 Task: Reply to email with the signature Ebony Rodriguez with the subject Request for a leave of absence from softage.1@softage.net with the message Can you confirm that all project dependencies have been identified and are being managed? with CC to softage.4@softage.net with an attached document Data_analysis_report.pdf
Action: Mouse moved to (472, 591)
Screenshot: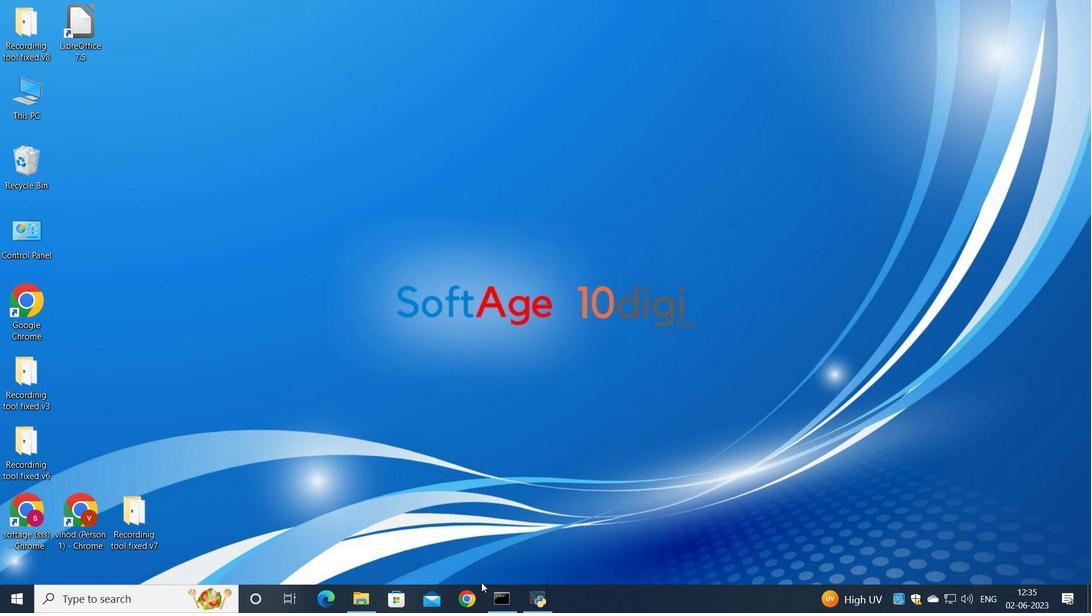 
Action: Mouse pressed left at (472, 591)
Screenshot: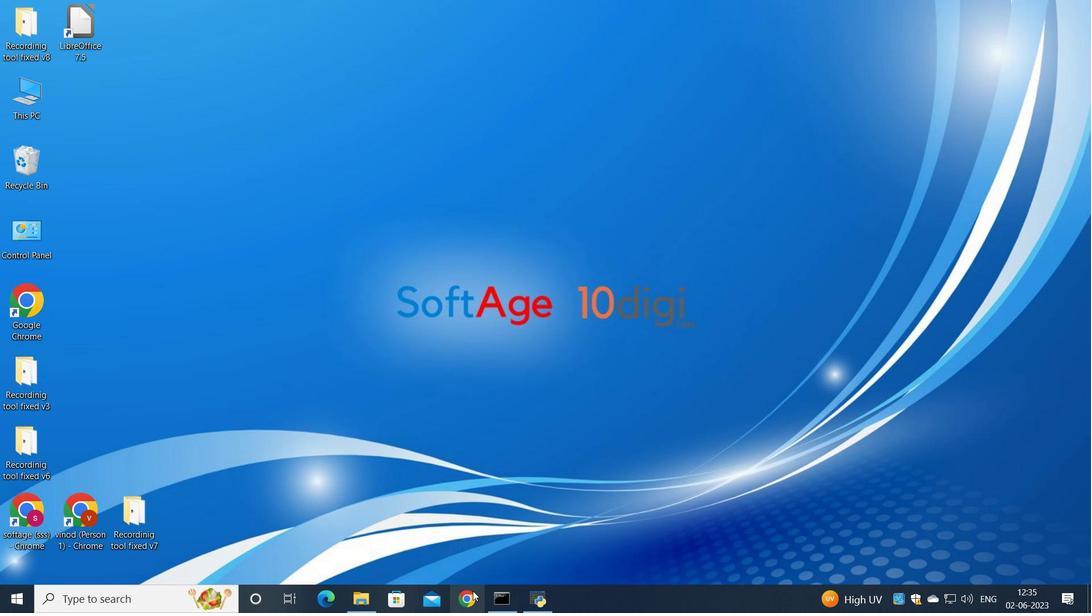 
Action: Mouse moved to (467, 362)
Screenshot: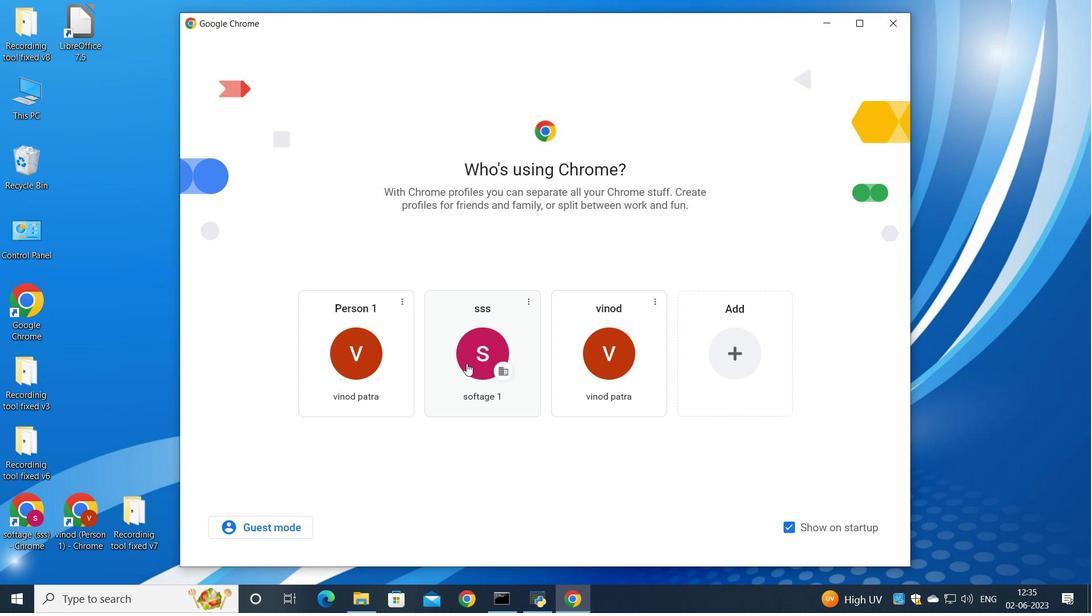 
Action: Mouse pressed left at (467, 362)
Screenshot: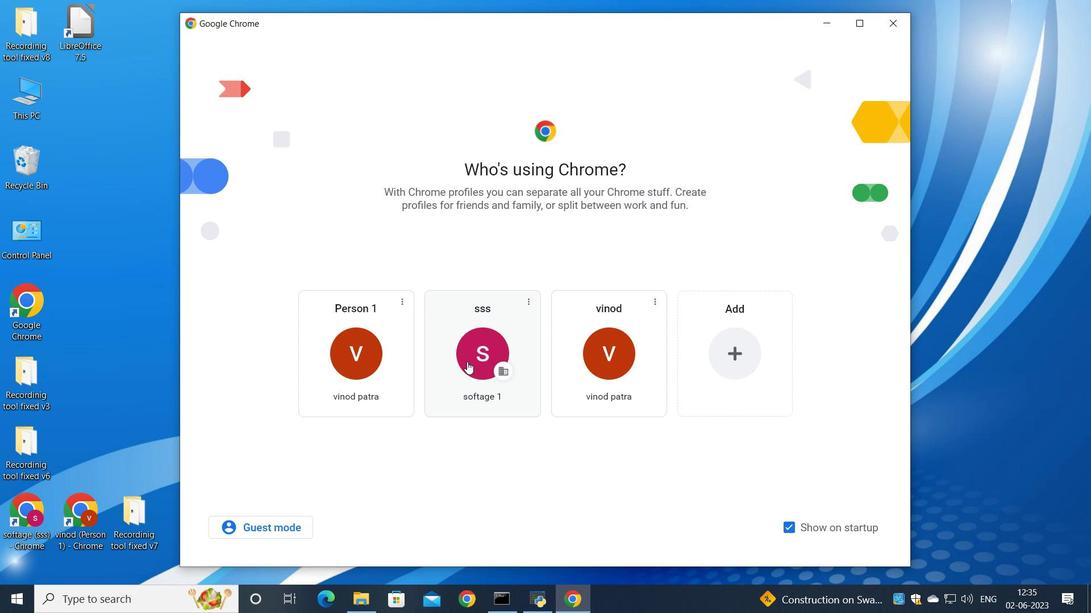 
Action: Mouse moved to (952, 102)
Screenshot: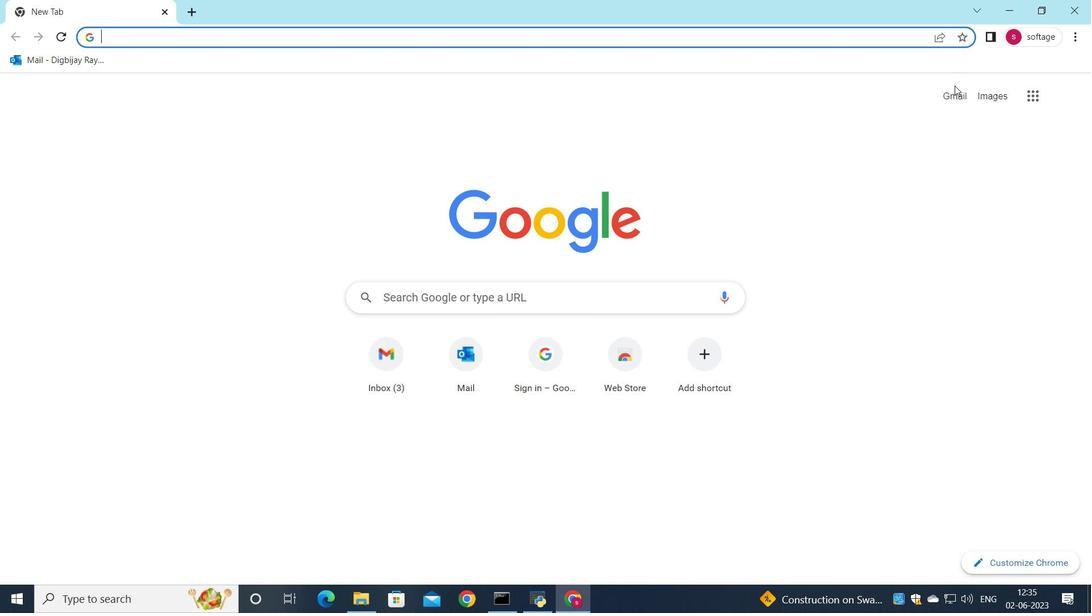 
Action: Mouse pressed left at (952, 102)
Screenshot: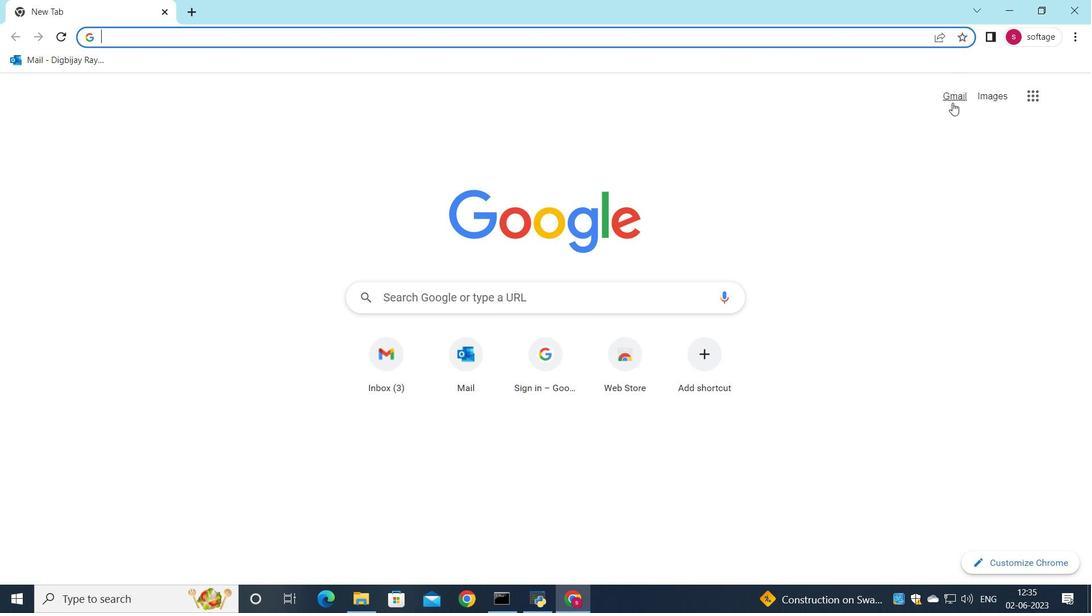 
Action: Mouse moved to (934, 93)
Screenshot: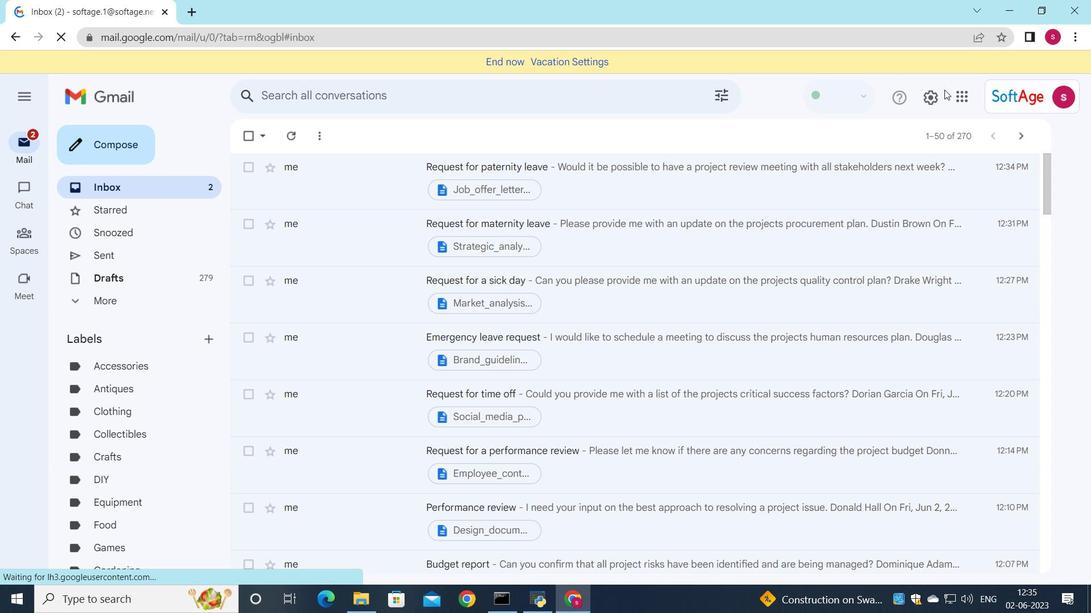 
Action: Mouse pressed left at (934, 93)
Screenshot: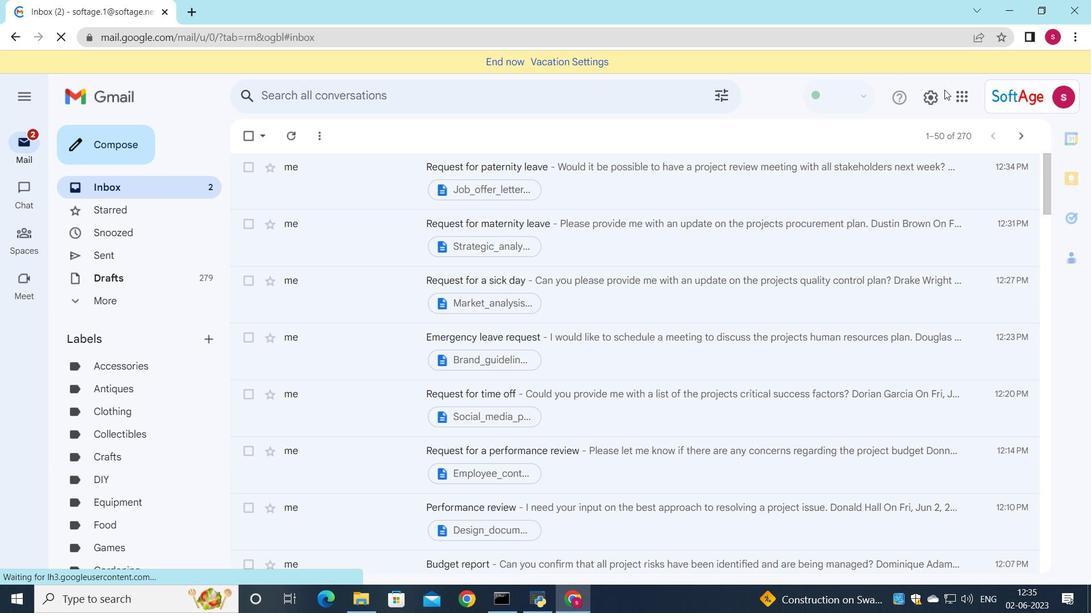 
Action: Mouse moved to (931, 156)
Screenshot: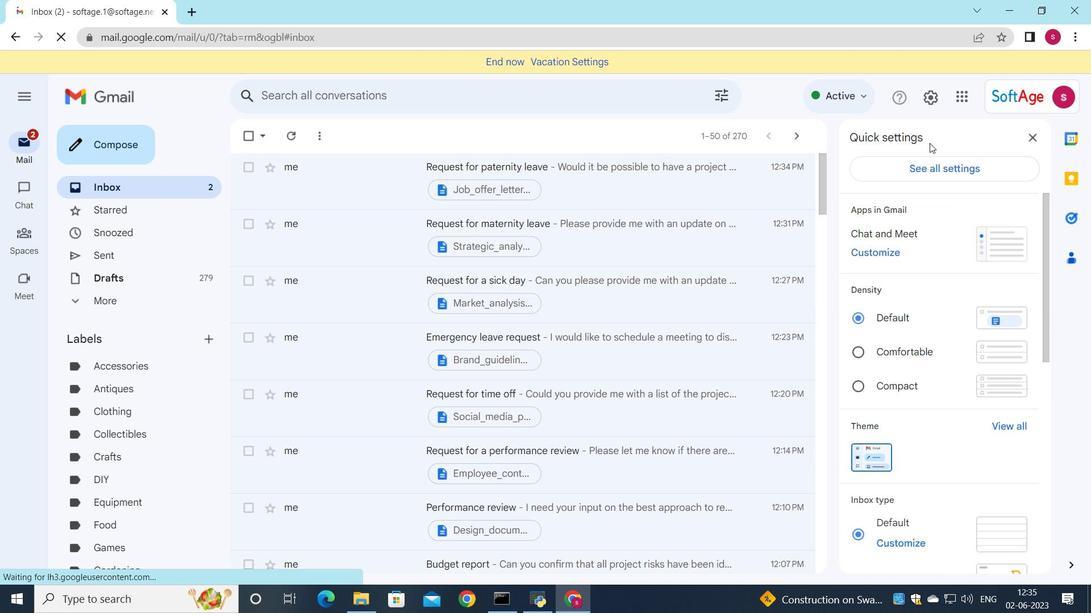 
Action: Mouse pressed left at (931, 156)
Screenshot: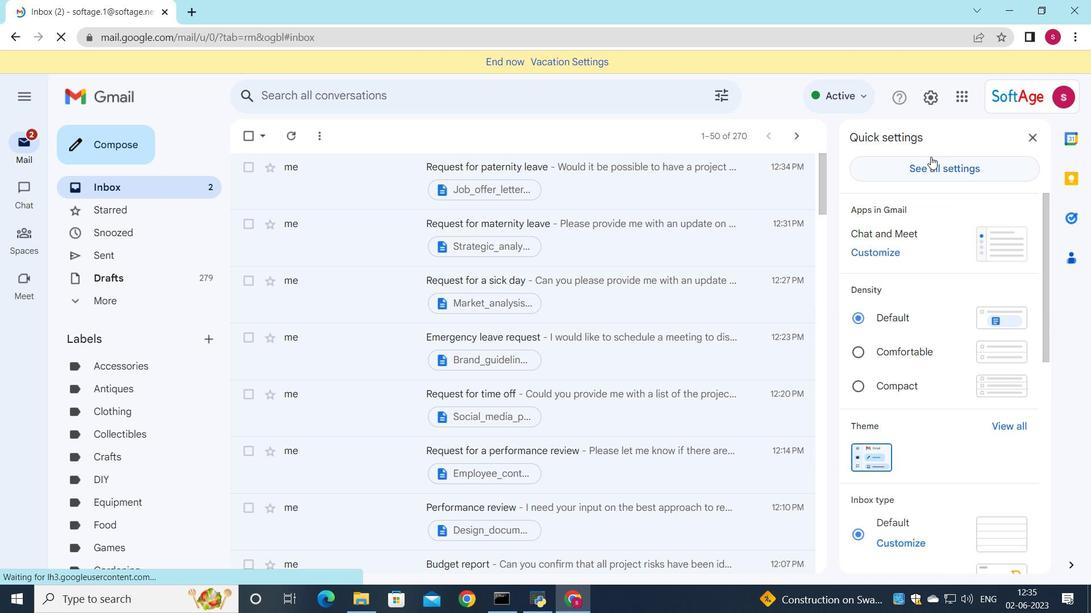 
Action: Mouse moved to (457, 366)
Screenshot: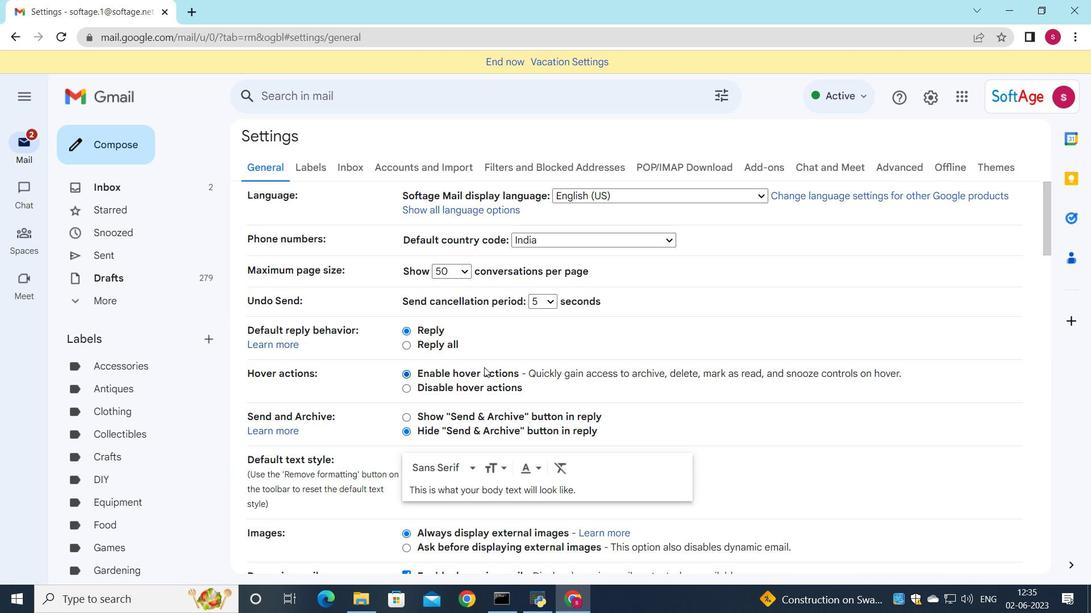 
Action: Mouse scrolled (457, 365) with delta (0, 0)
Screenshot: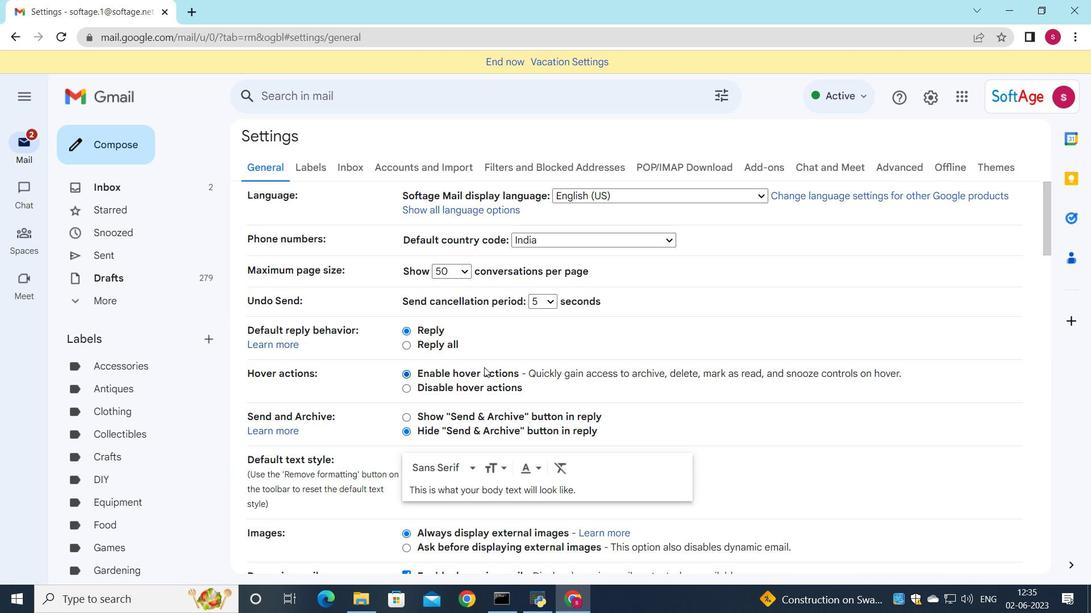 
Action: Mouse scrolled (457, 365) with delta (0, 0)
Screenshot: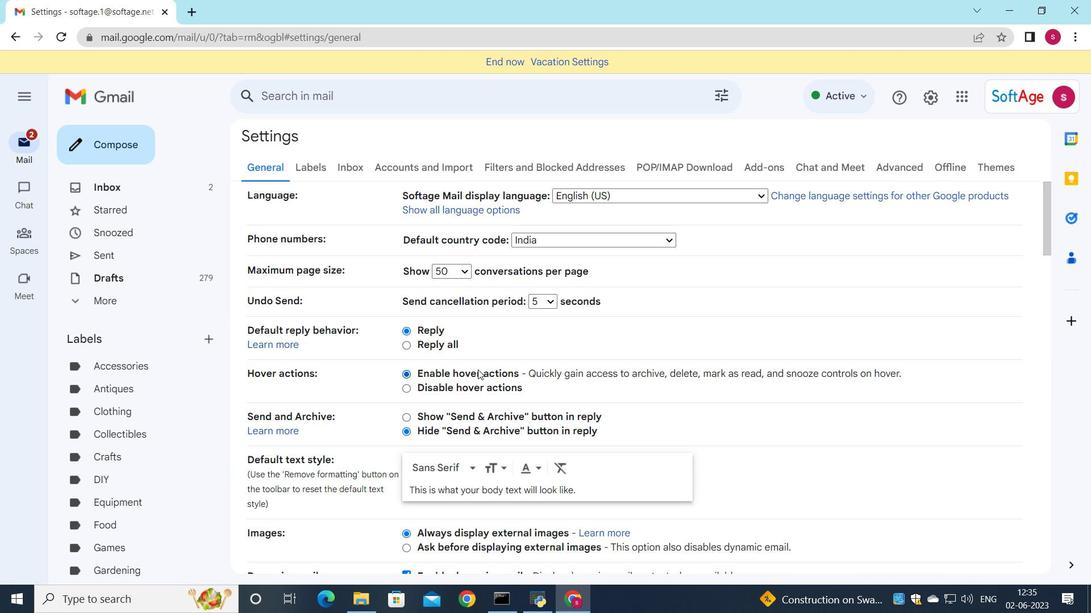 
Action: Mouse scrolled (457, 365) with delta (0, 0)
Screenshot: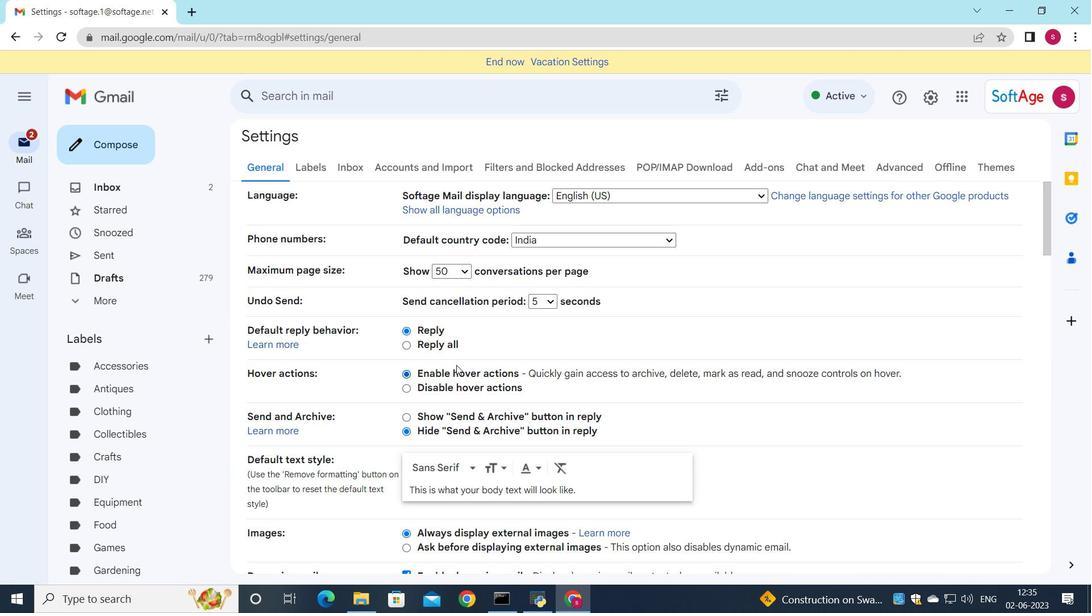 
Action: Mouse moved to (457, 355)
Screenshot: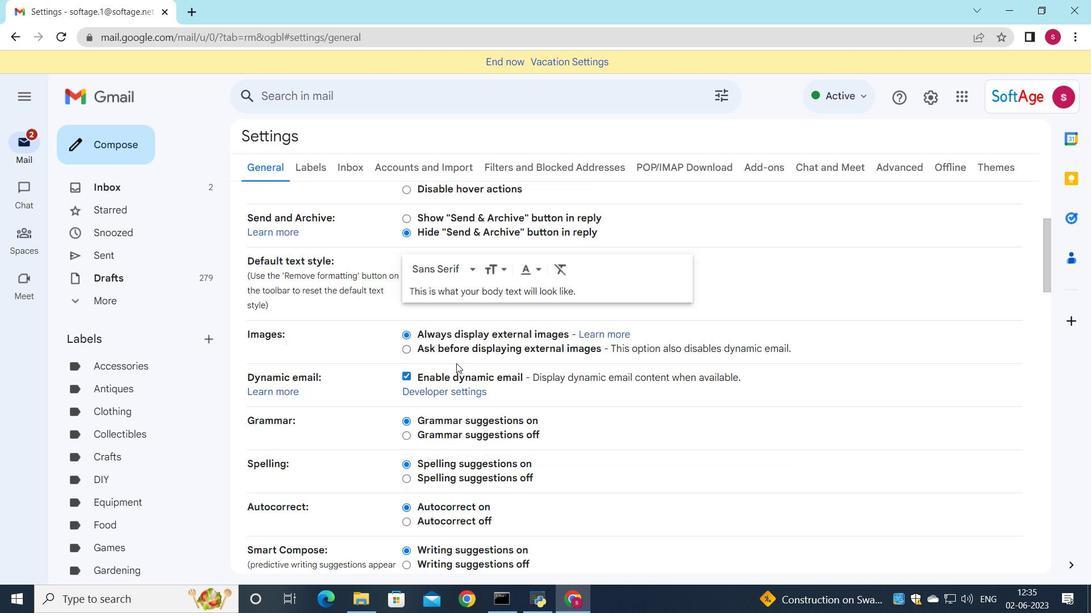 
Action: Mouse scrolled (457, 355) with delta (0, 0)
Screenshot: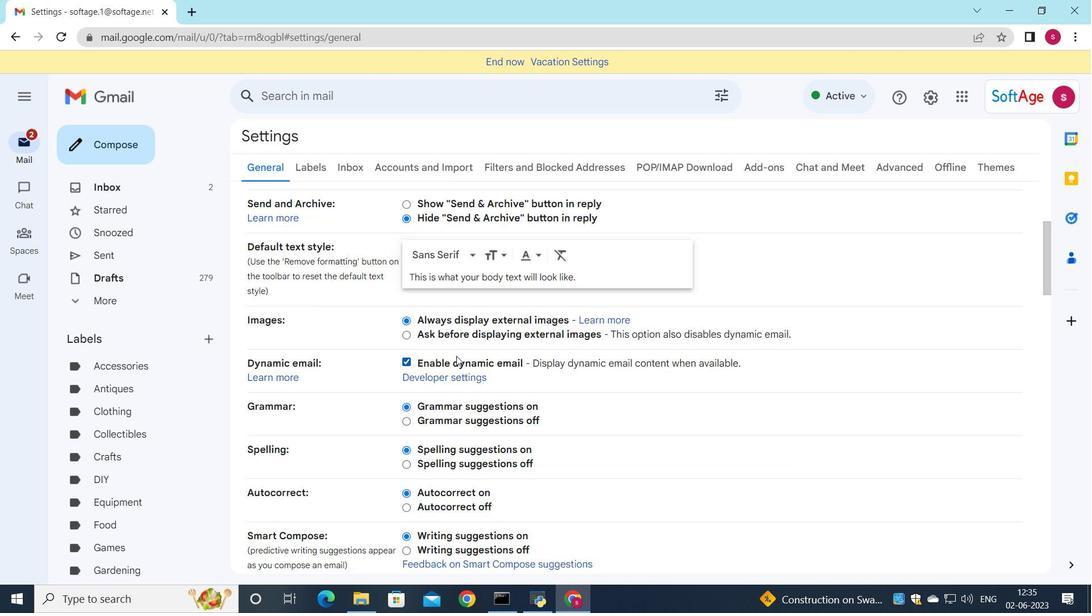 
Action: Mouse scrolled (457, 355) with delta (0, 0)
Screenshot: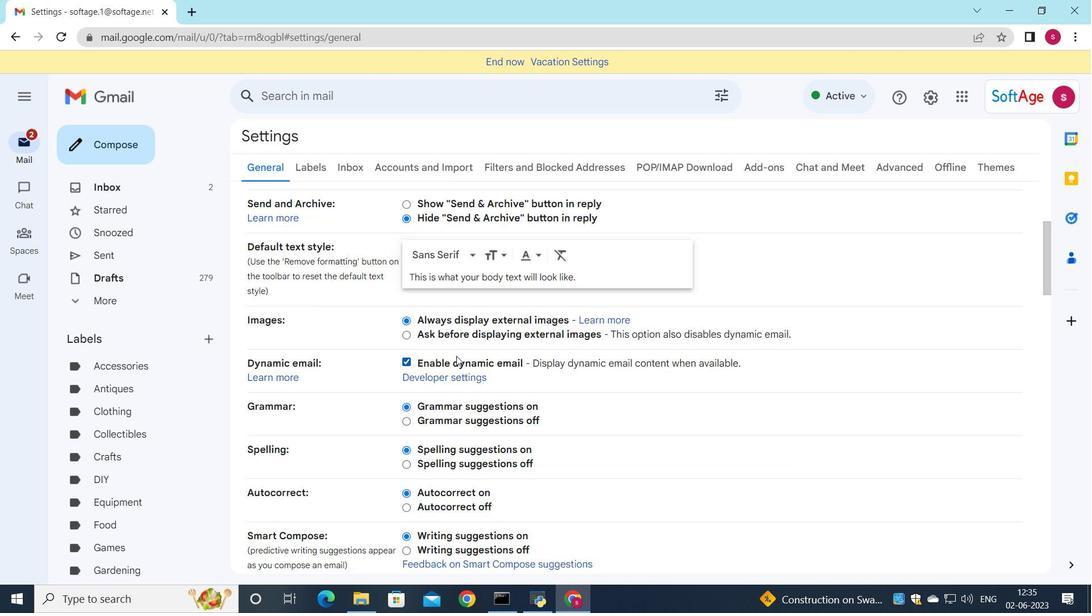 
Action: Mouse scrolled (457, 355) with delta (0, 0)
Screenshot: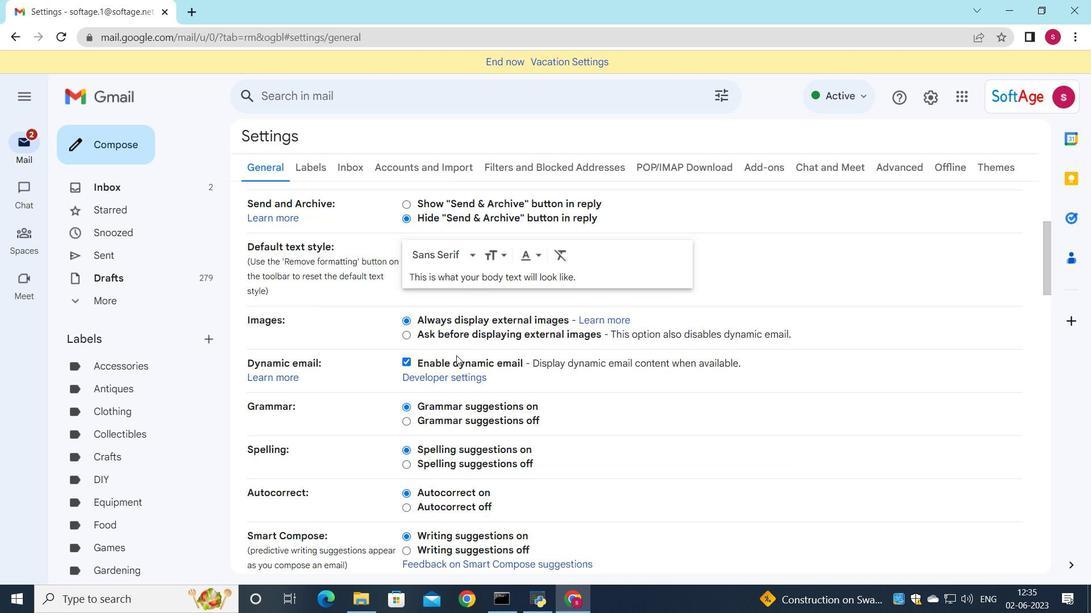 
Action: Mouse scrolled (457, 355) with delta (0, 0)
Screenshot: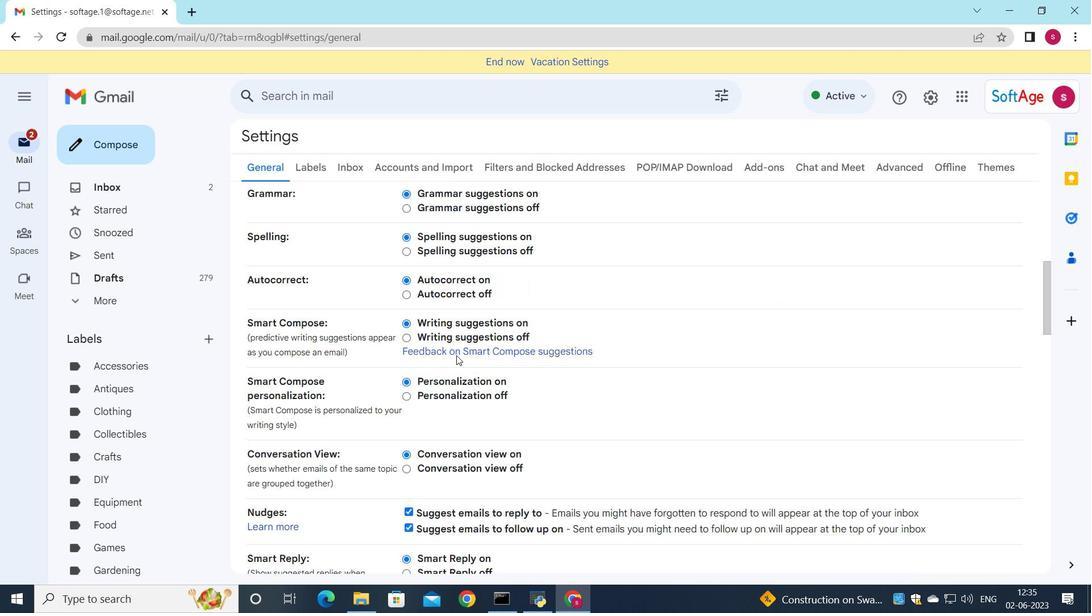 
Action: Mouse scrolled (457, 355) with delta (0, 0)
Screenshot: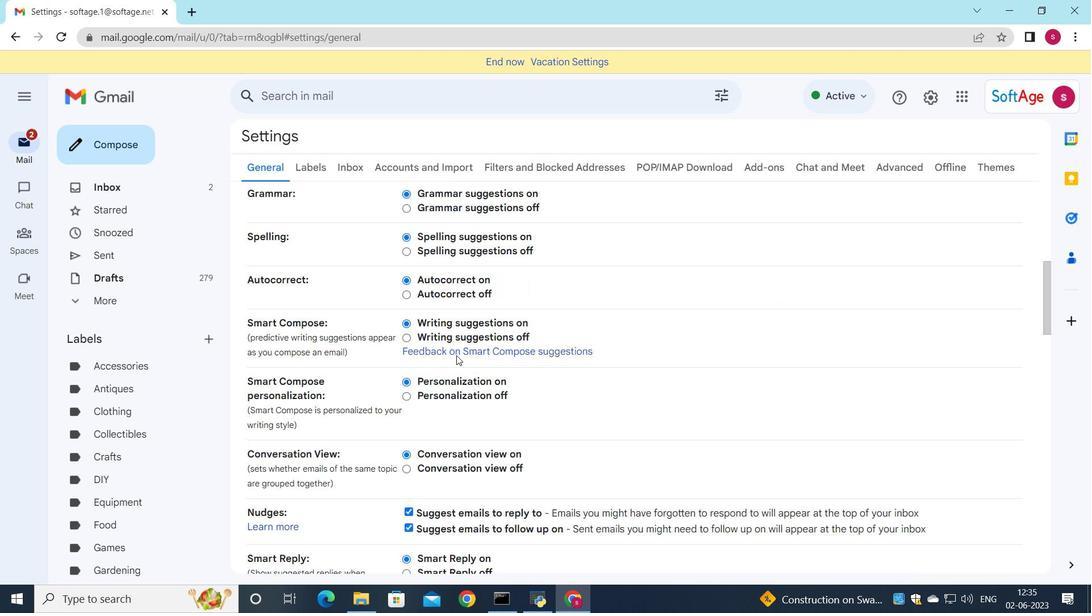 
Action: Mouse scrolled (457, 355) with delta (0, 0)
Screenshot: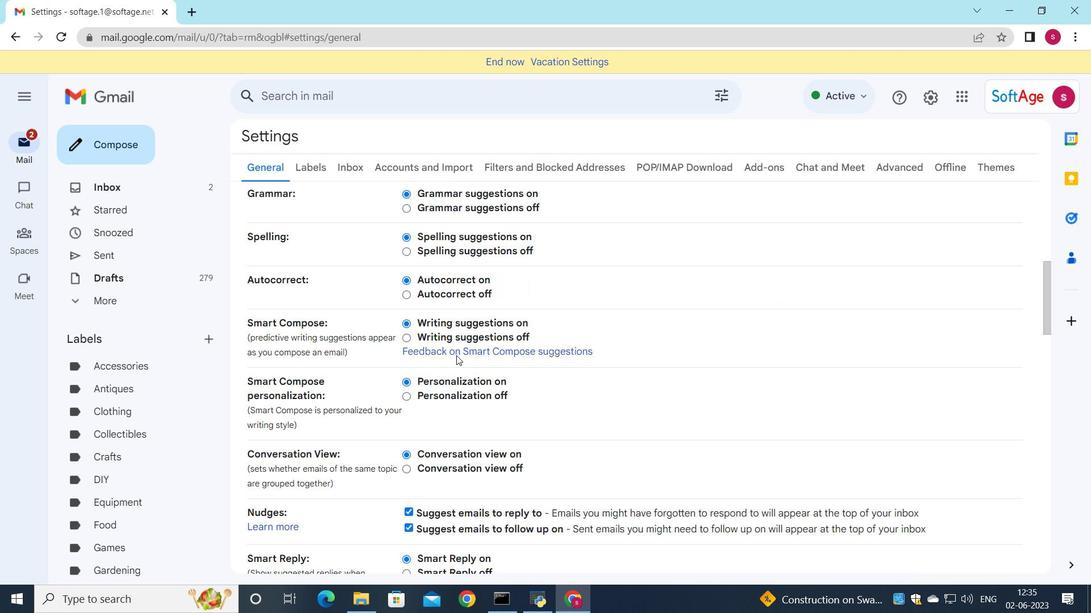
Action: Mouse scrolled (457, 355) with delta (0, 0)
Screenshot: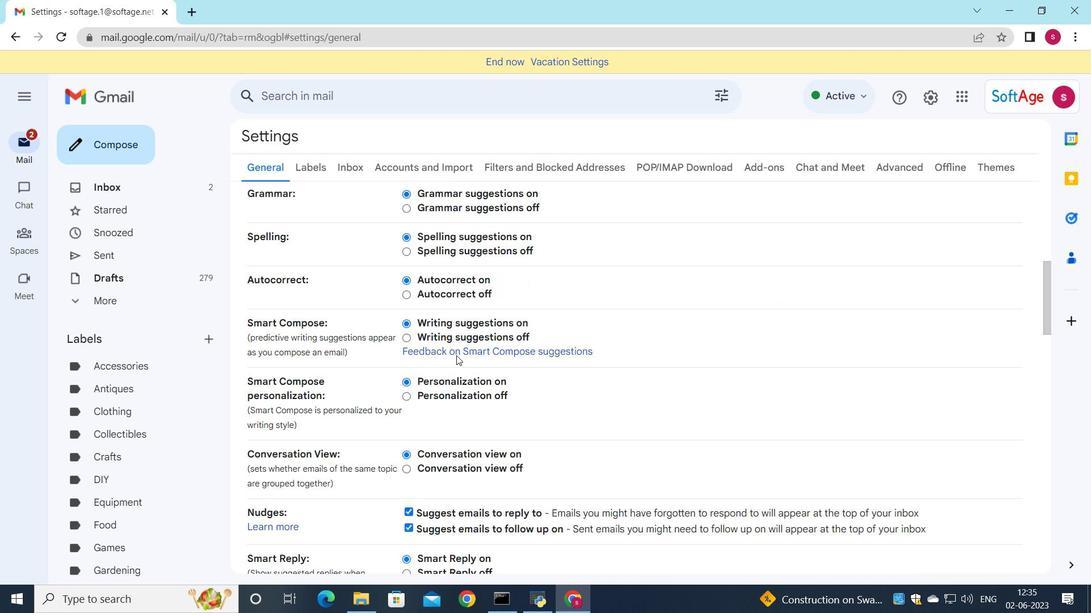 
Action: Mouse scrolled (457, 355) with delta (0, 0)
Screenshot: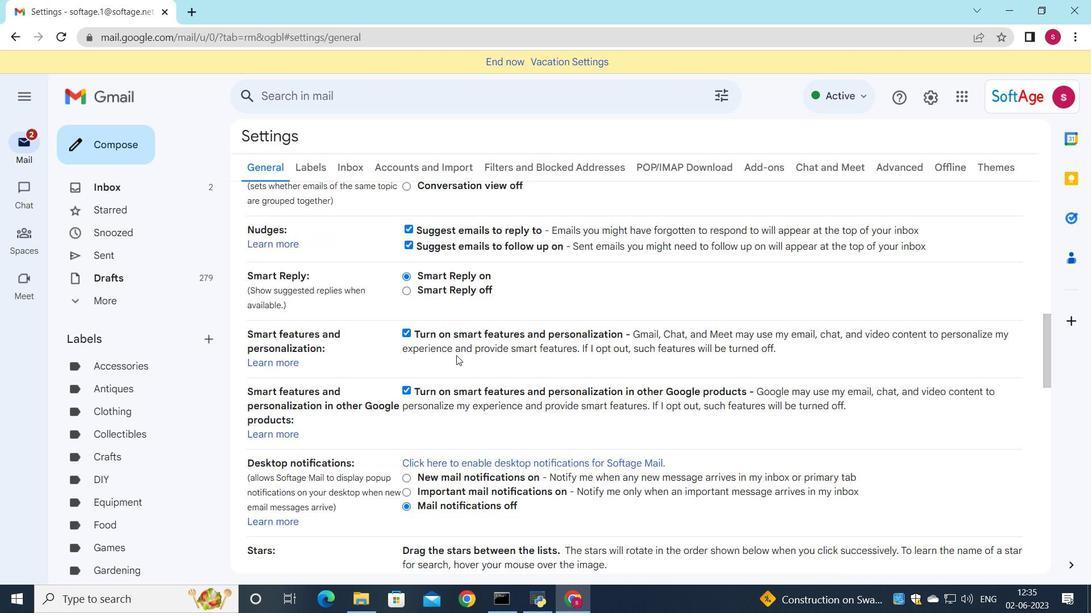 
Action: Mouse scrolled (457, 355) with delta (0, 0)
Screenshot: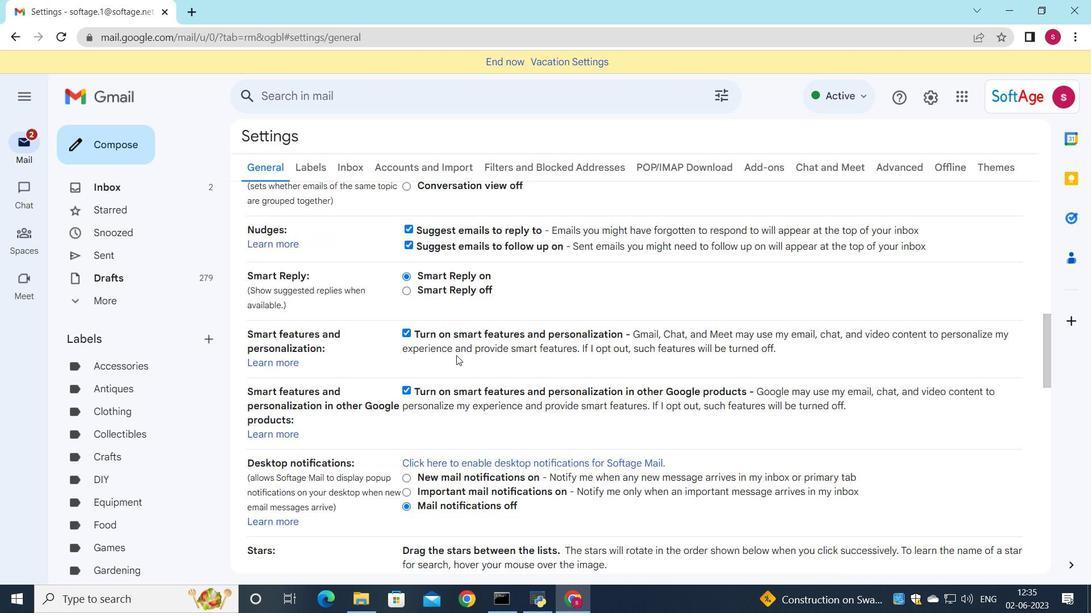 
Action: Mouse scrolled (457, 355) with delta (0, 0)
Screenshot: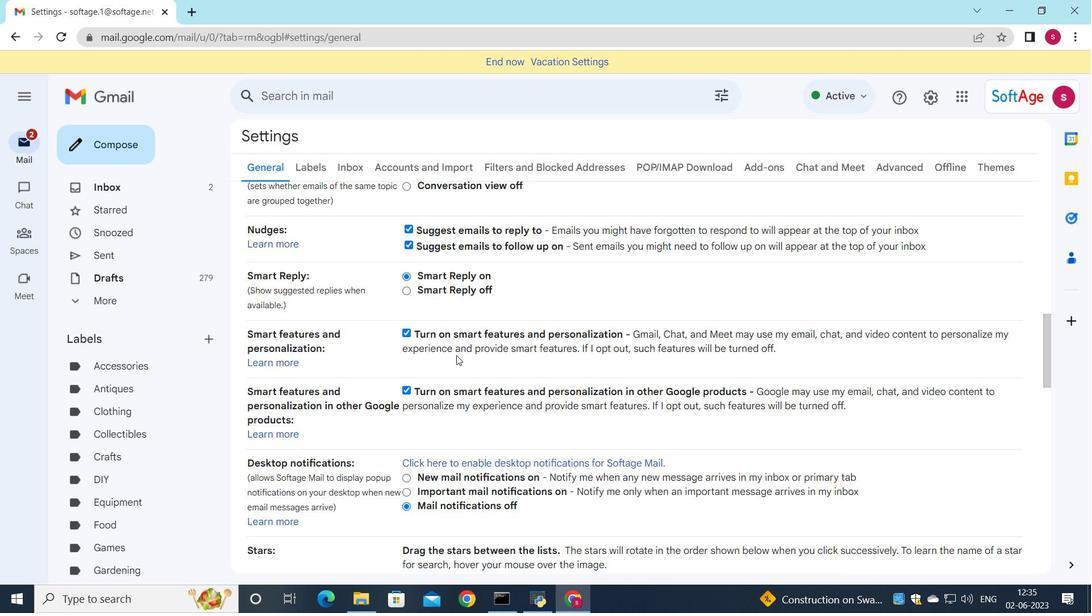 
Action: Mouse scrolled (457, 355) with delta (0, 0)
Screenshot: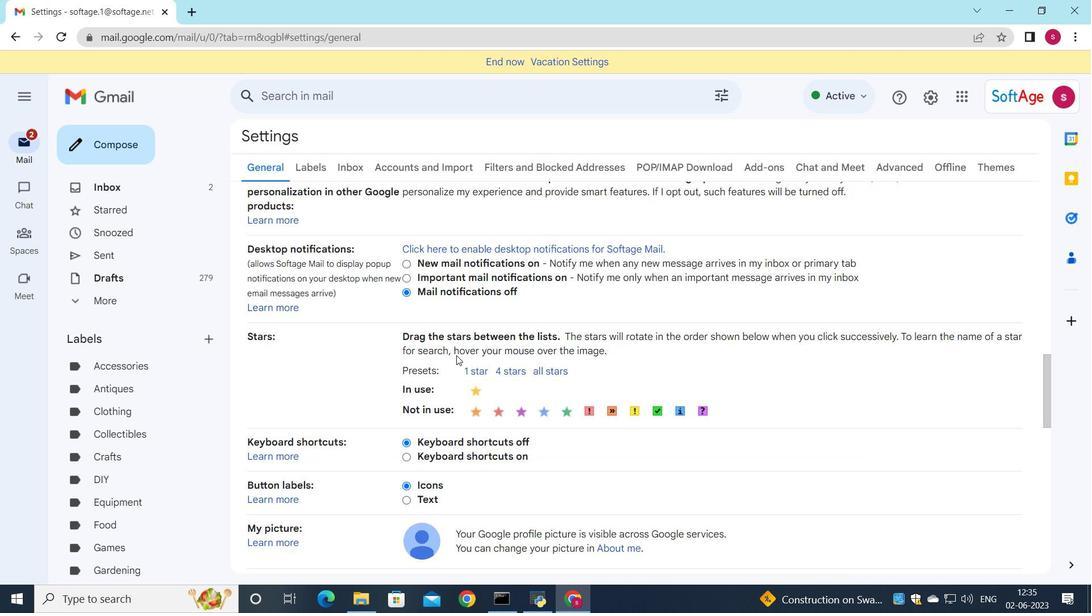 
Action: Mouse scrolled (457, 355) with delta (0, 0)
Screenshot: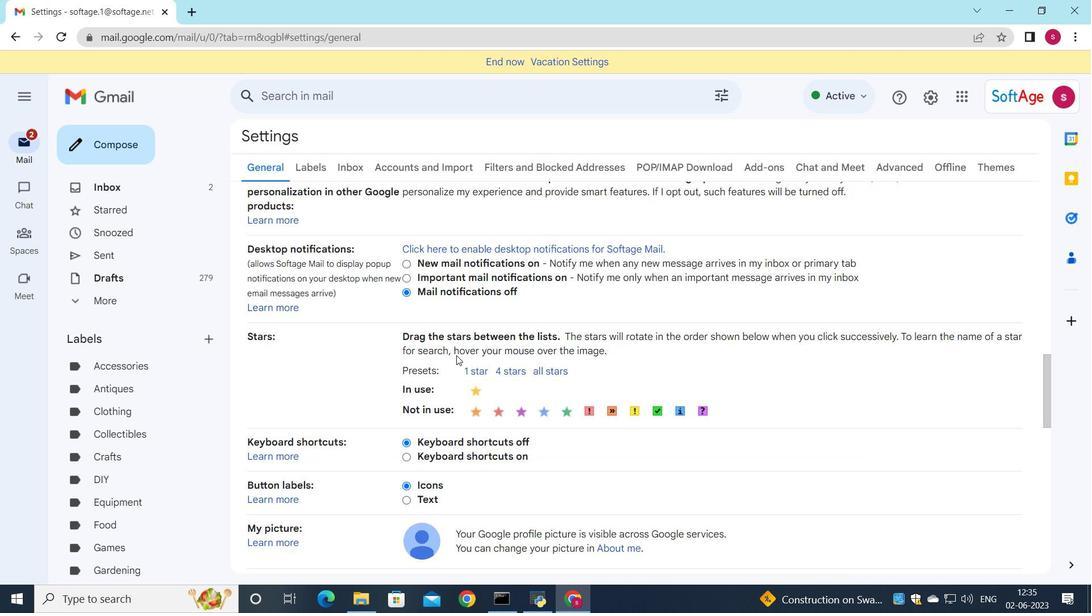 
Action: Mouse scrolled (457, 355) with delta (0, 0)
Screenshot: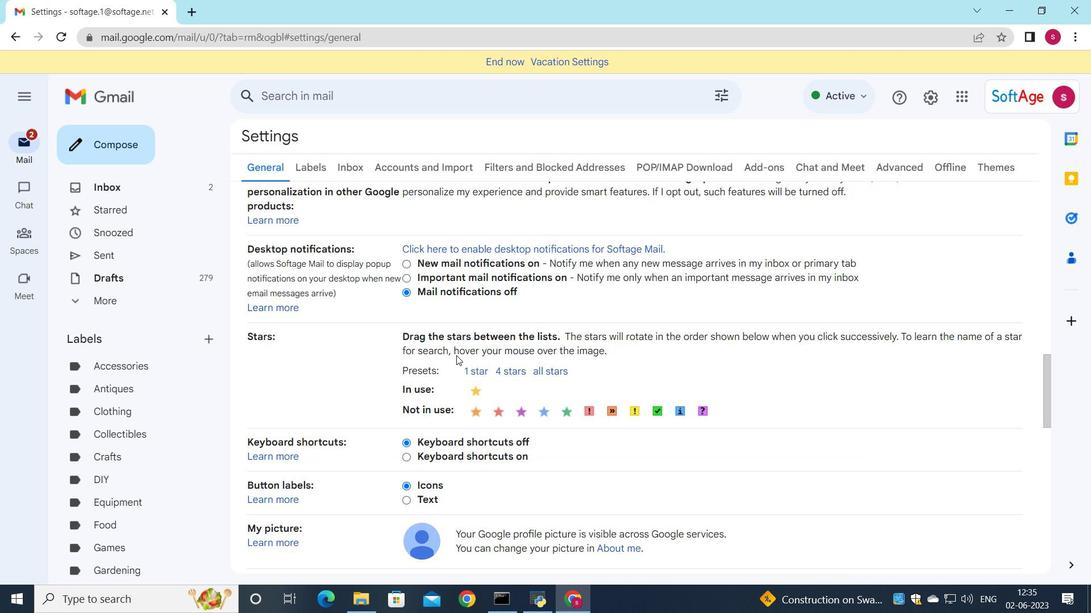 
Action: Mouse scrolled (457, 355) with delta (0, 0)
Screenshot: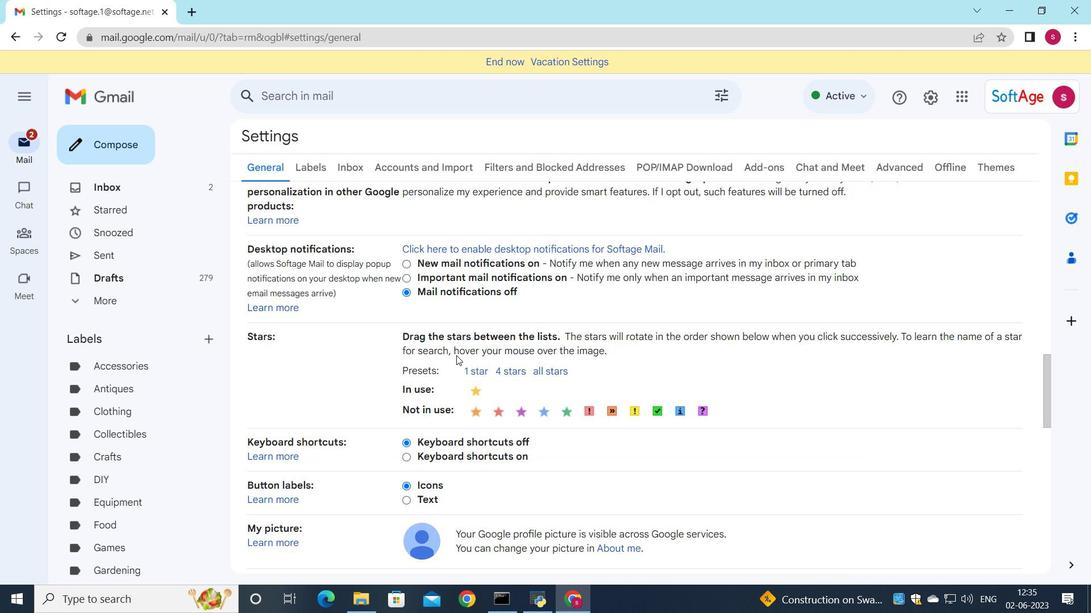 
Action: Mouse scrolled (457, 355) with delta (0, 0)
Screenshot: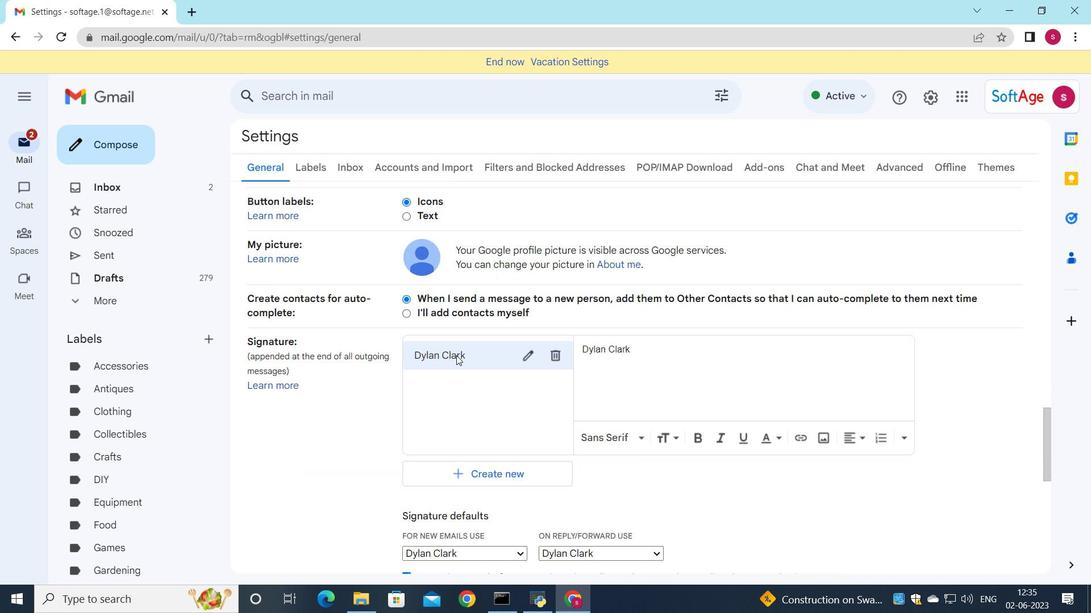 
Action: Mouse scrolled (457, 355) with delta (0, 0)
Screenshot: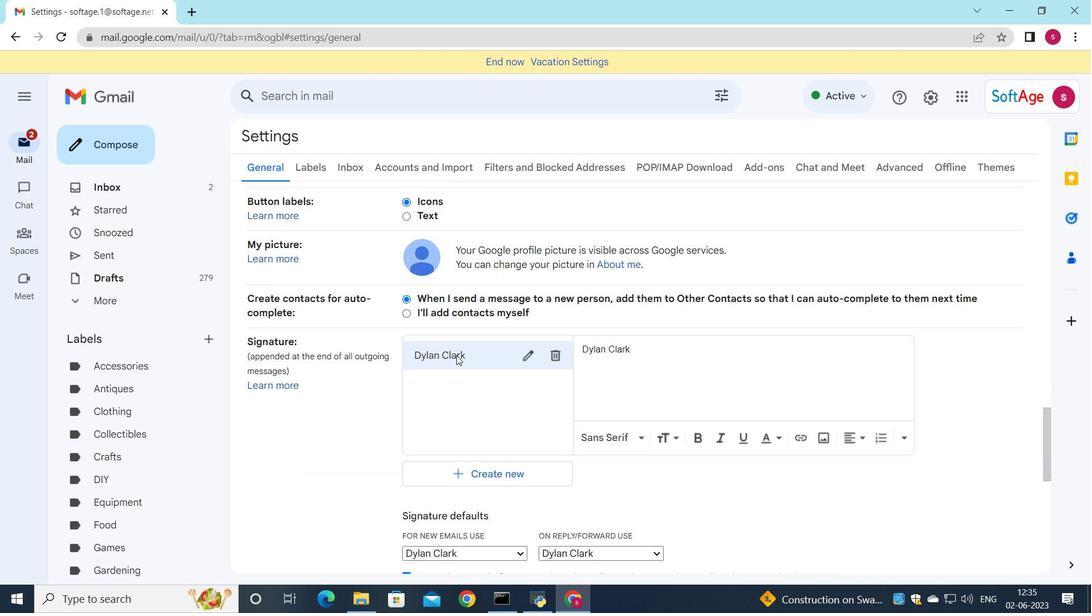 
Action: Mouse moved to (555, 216)
Screenshot: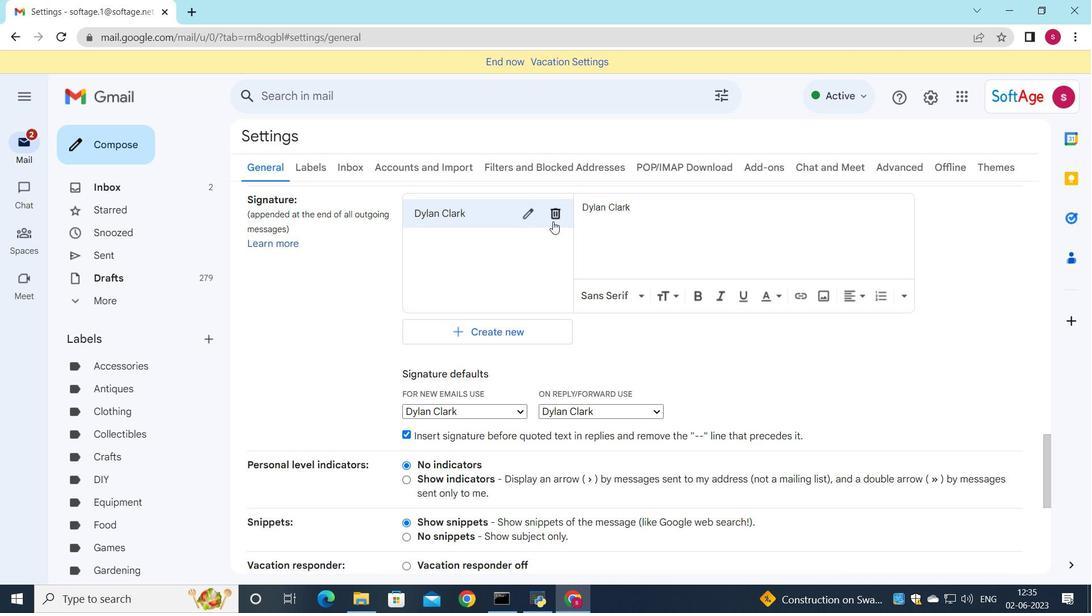 
Action: Mouse pressed left at (555, 216)
Screenshot: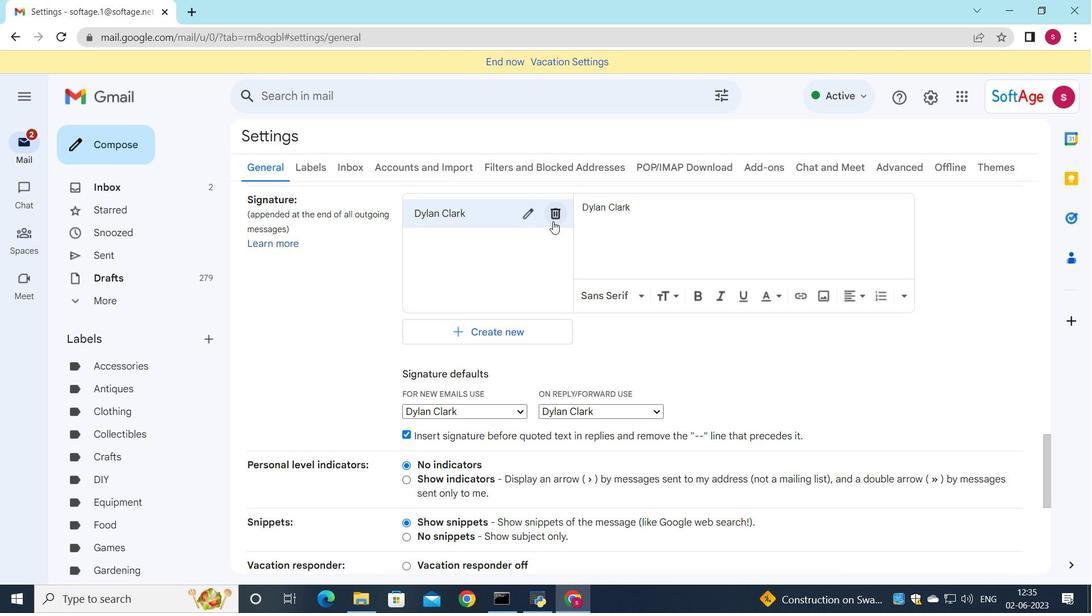 
Action: Mouse moved to (655, 348)
Screenshot: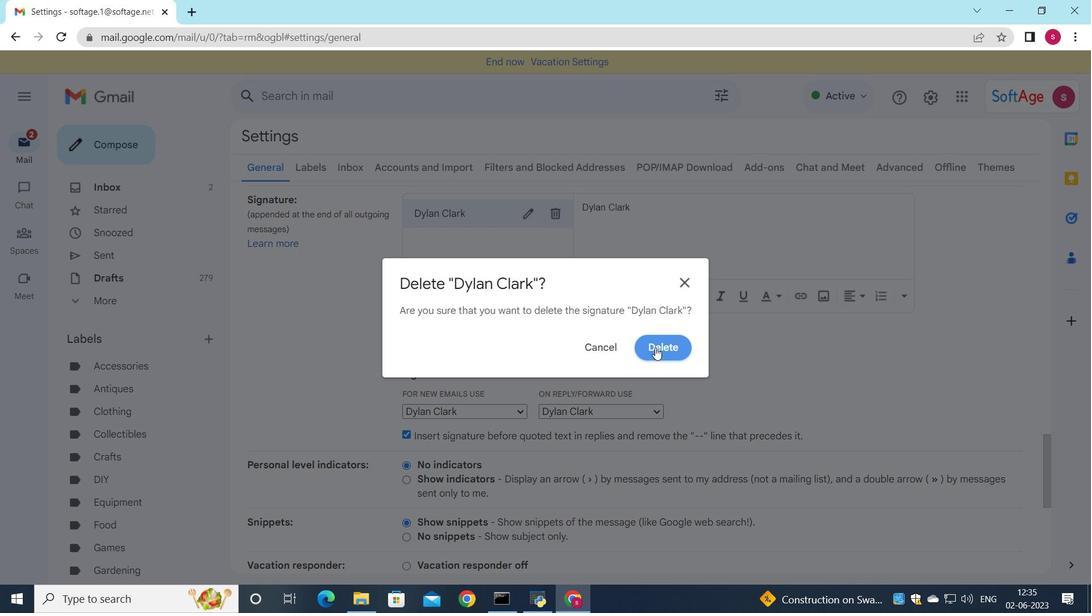 
Action: Mouse pressed left at (655, 348)
Screenshot: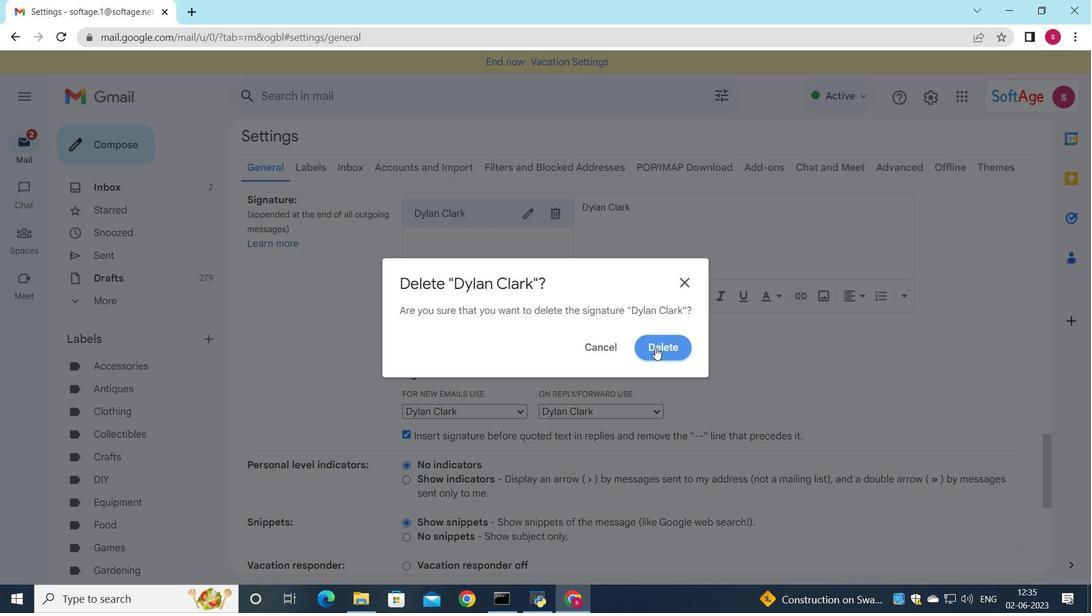 
Action: Mouse moved to (421, 223)
Screenshot: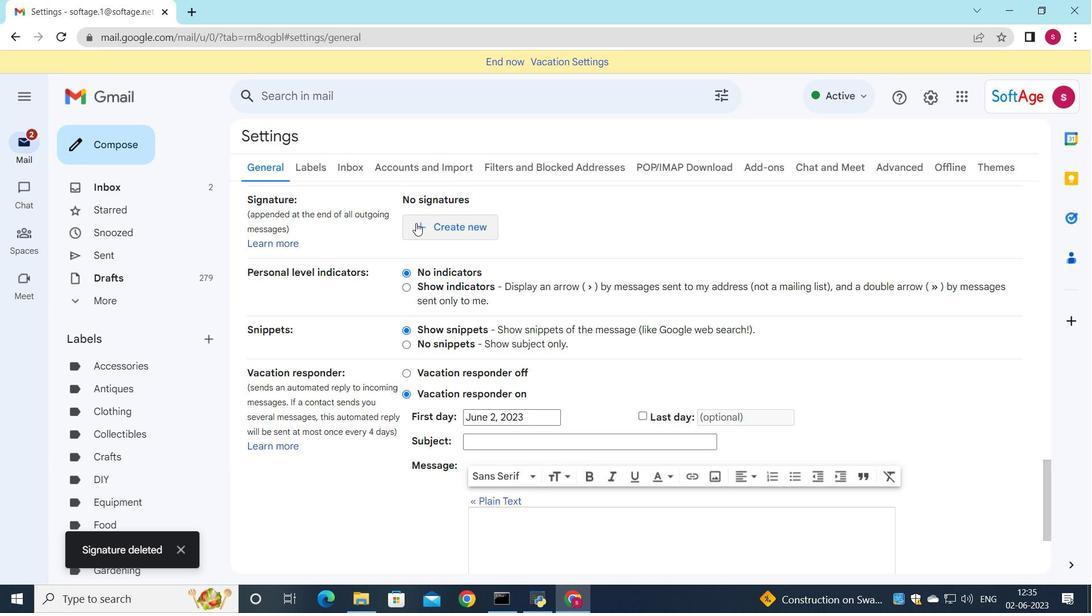 
Action: Mouse pressed left at (421, 223)
Screenshot: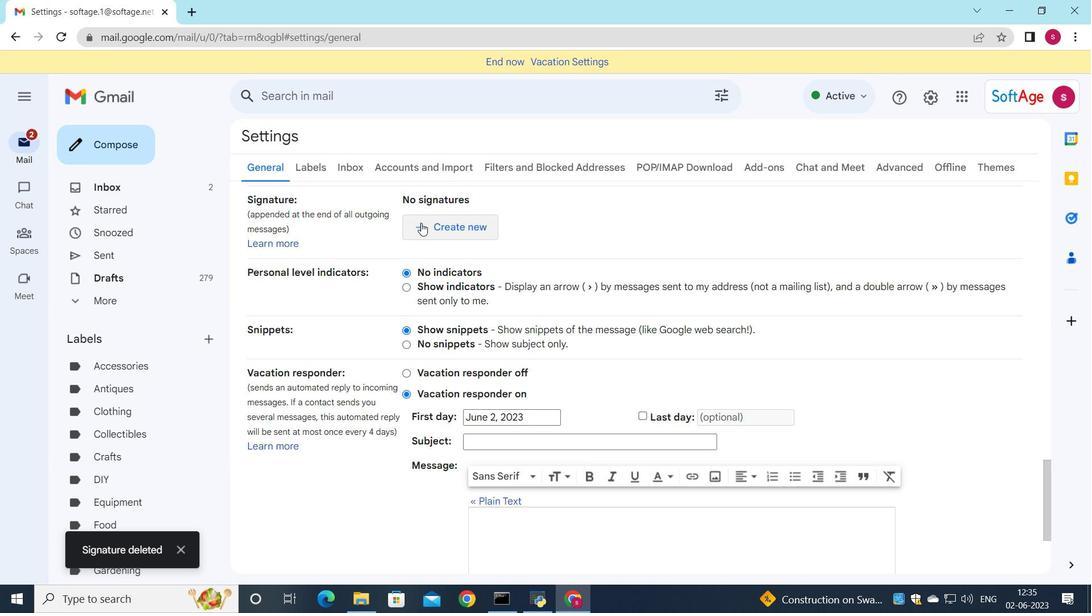 
Action: Mouse moved to (810, 173)
Screenshot: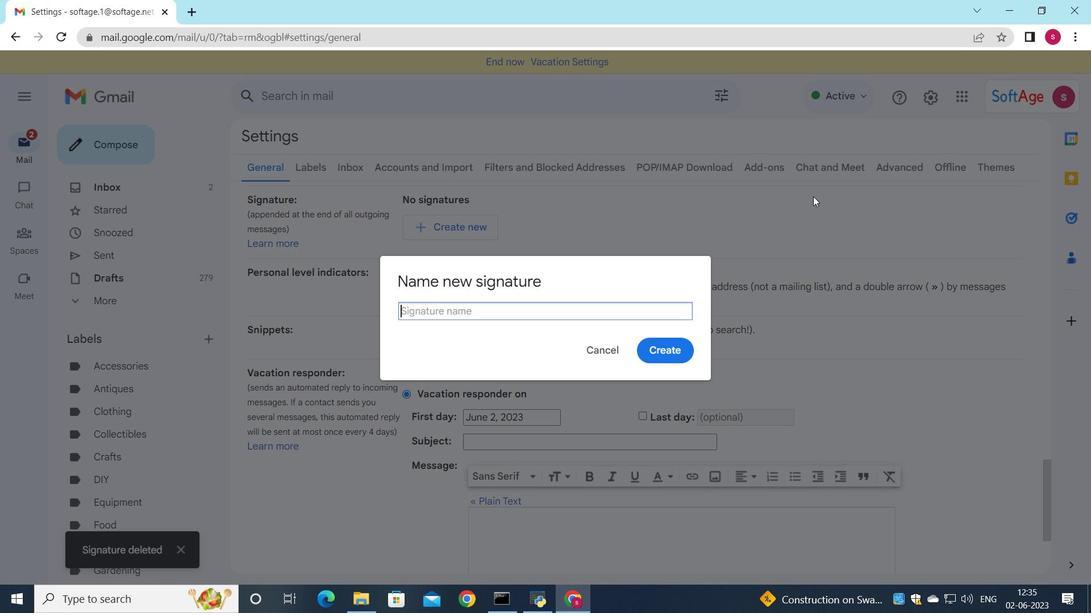 
Action: Key pressed <Key.shift>Ebony<Key.space><Key.shift>Rodriguex<Key.backspace>z
Screenshot: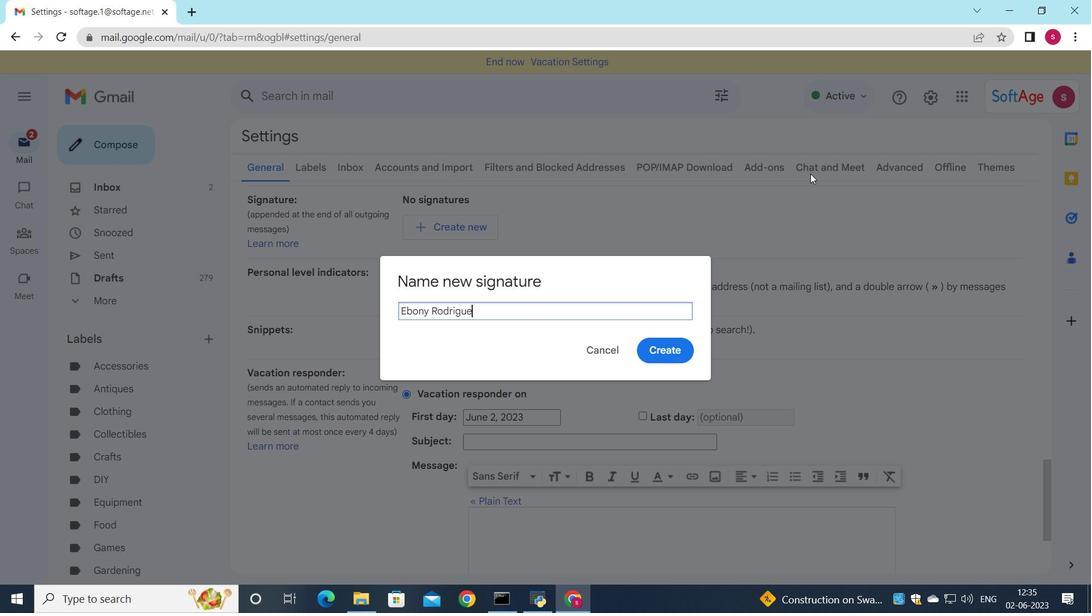 
Action: Mouse moved to (671, 350)
Screenshot: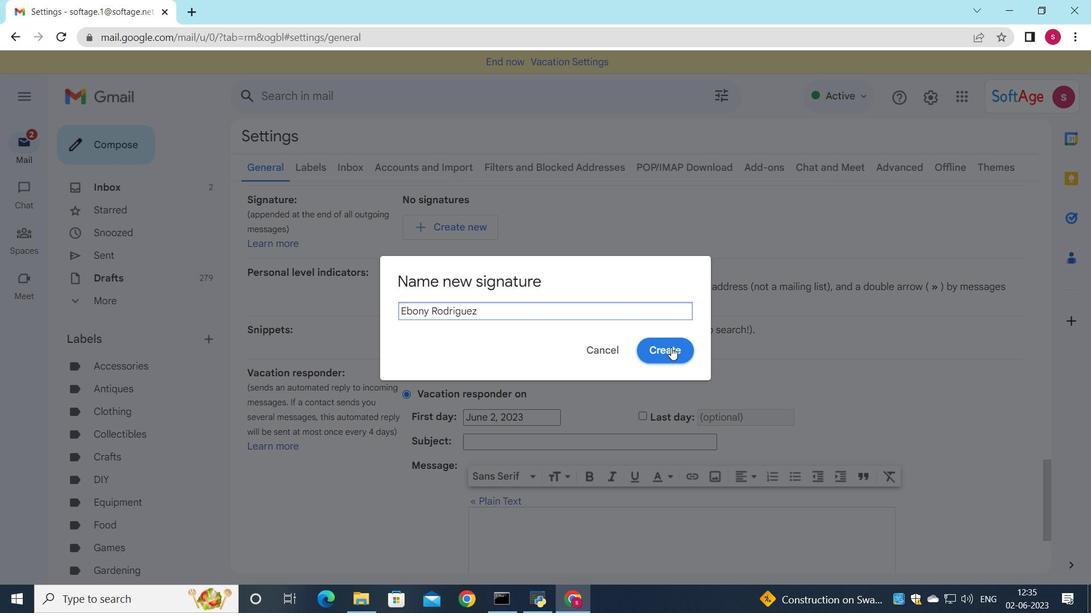
Action: Mouse pressed left at (671, 350)
Screenshot: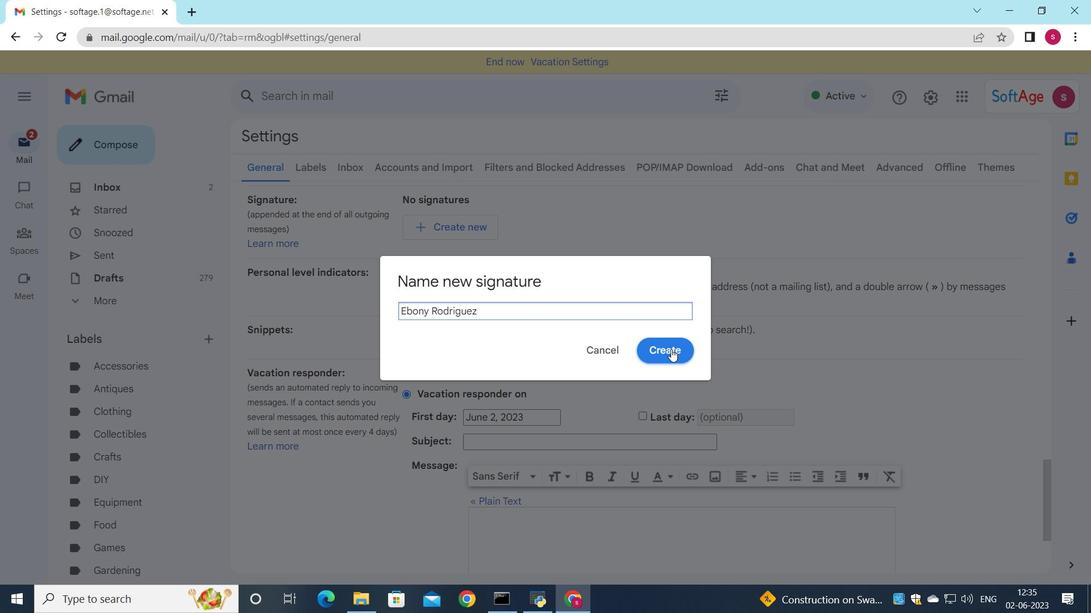
Action: Mouse moved to (687, 221)
Screenshot: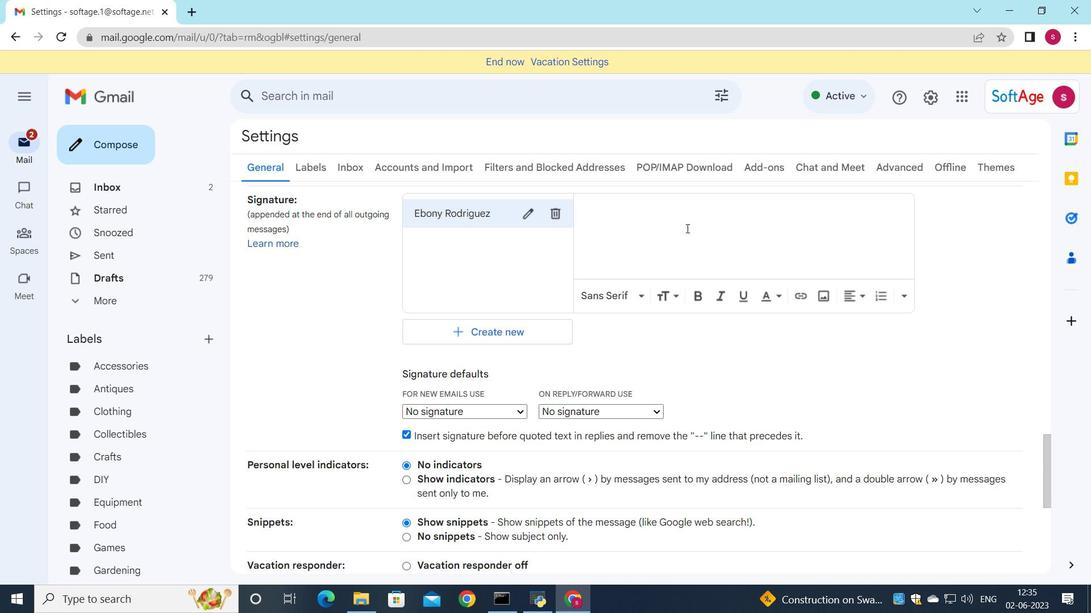 
Action: Mouse pressed left at (687, 221)
Screenshot: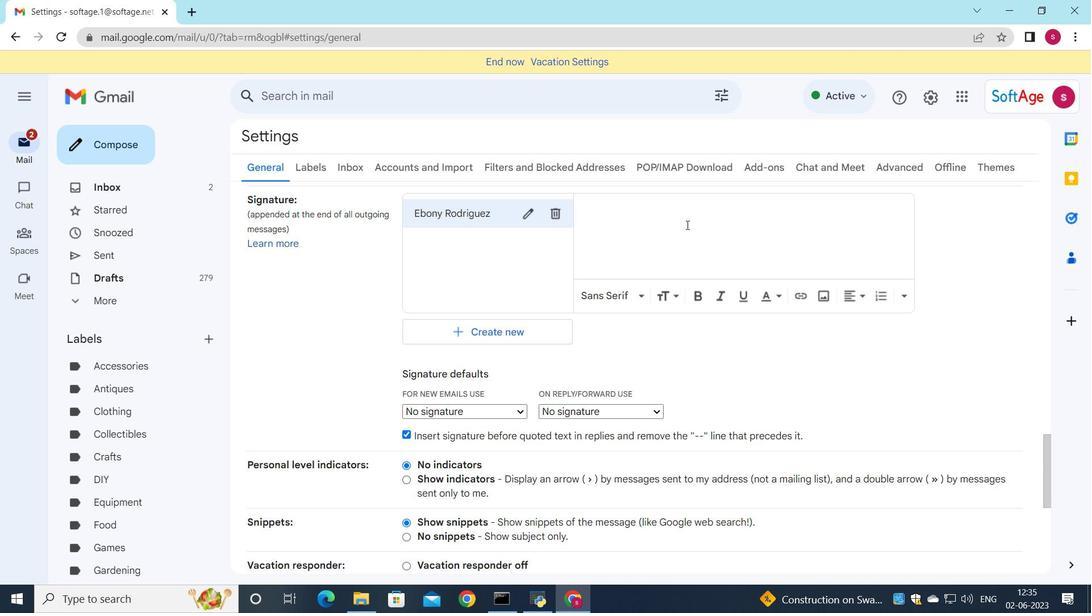 
Action: Key pressed <Key.shift>Ebony<Key.space><Key.shift><Key.shift>Rodriguez
Screenshot: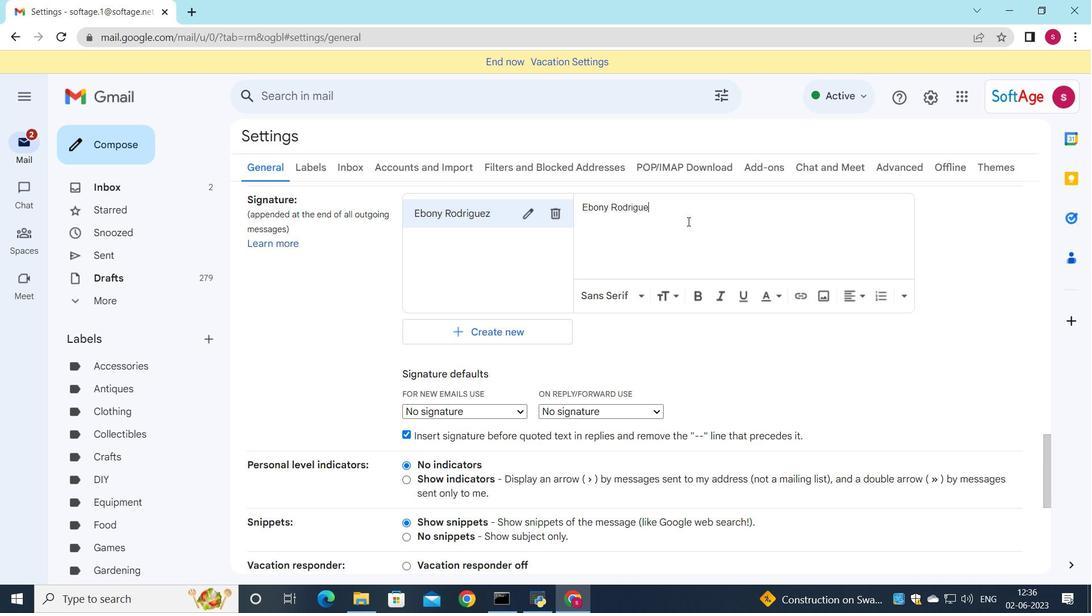 
Action: Mouse moved to (552, 328)
Screenshot: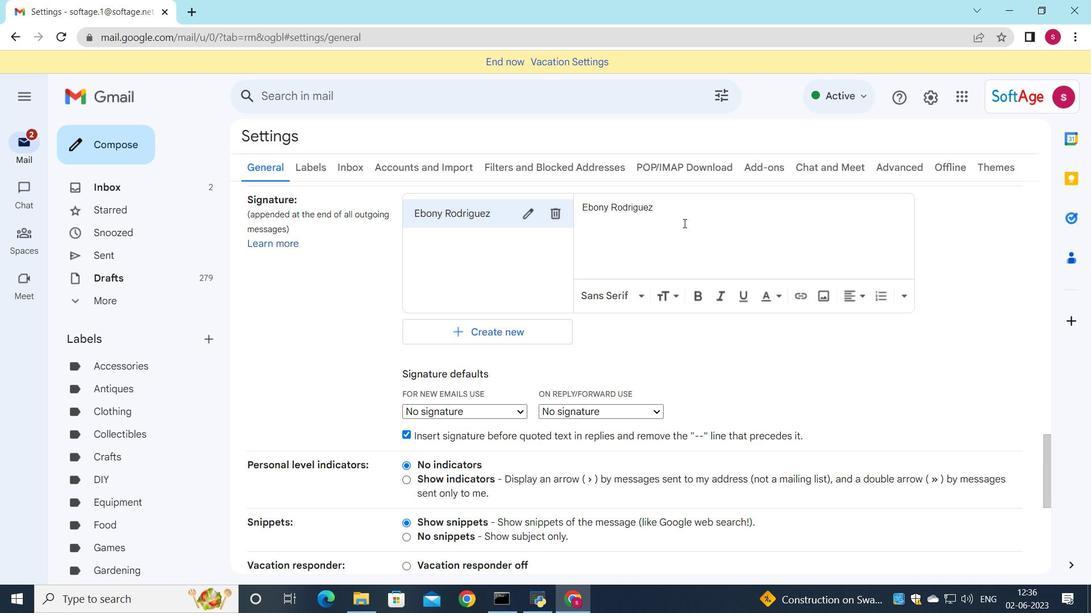 
Action: Mouse scrolled (552, 327) with delta (0, 0)
Screenshot: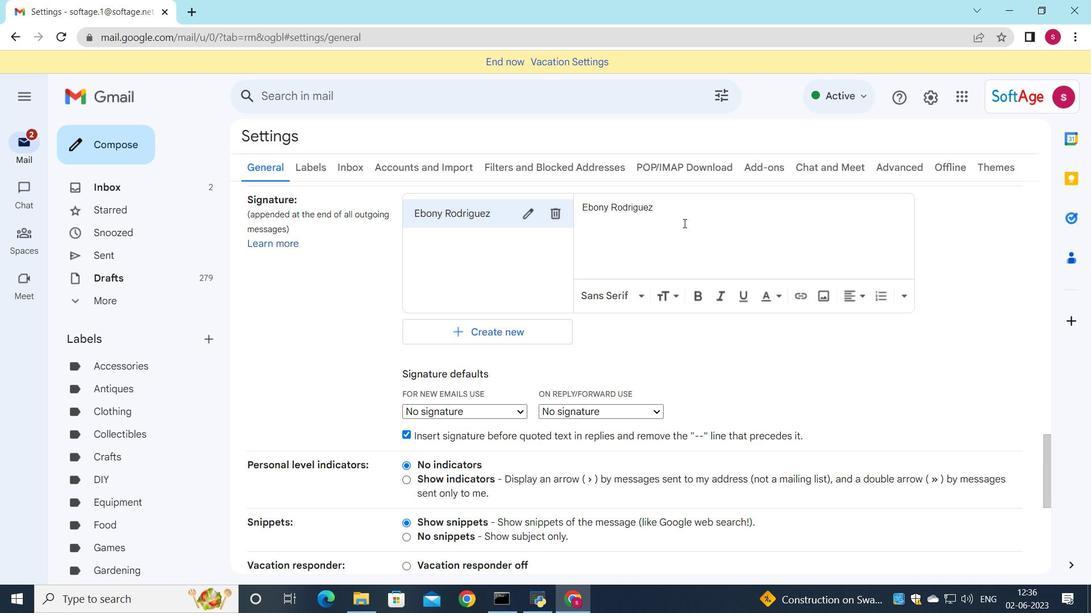 
Action: Mouse moved to (503, 340)
Screenshot: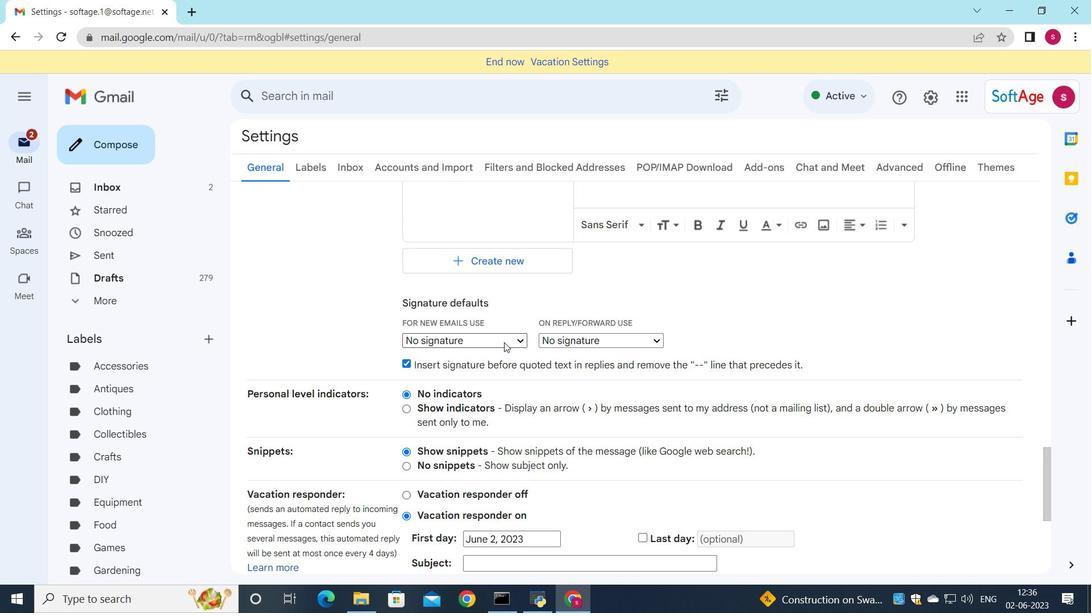 
Action: Mouse pressed left at (503, 340)
Screenshot: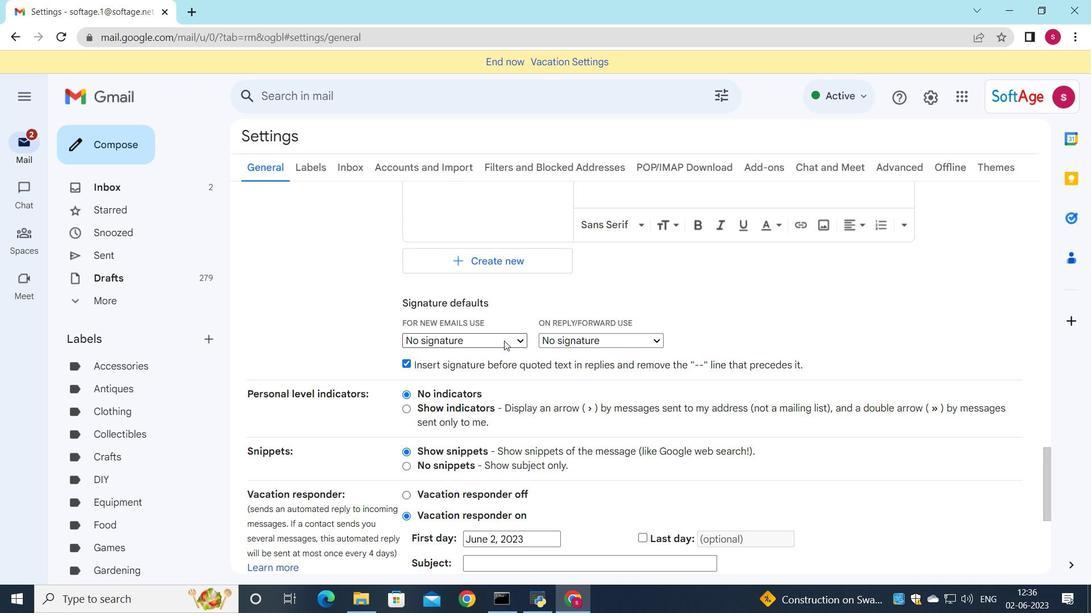 
Action: Mouse moved to (493, 368)
Screenshot: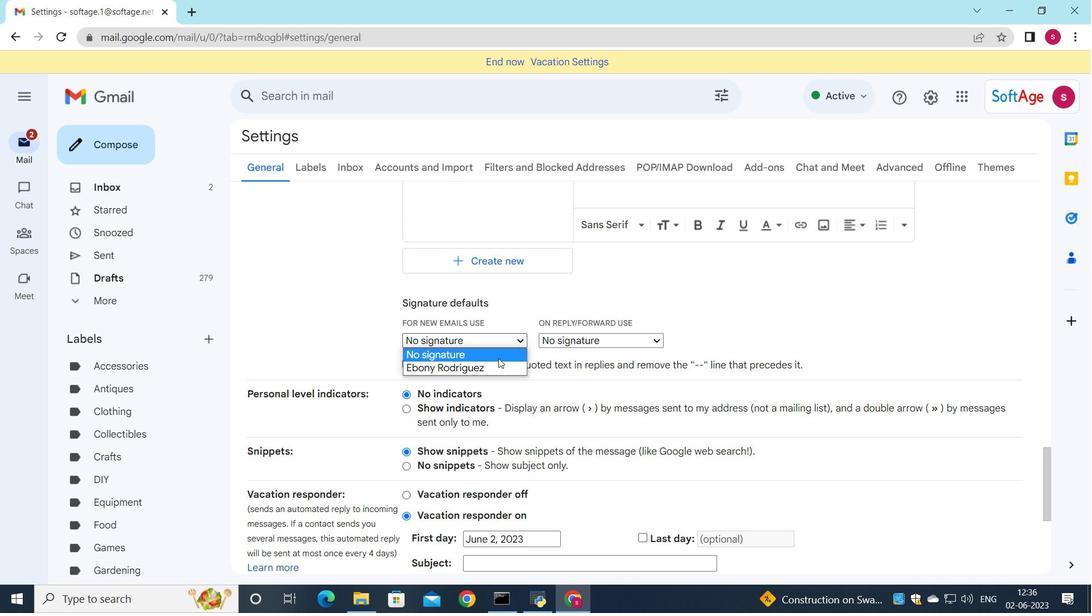 
Action: Mouse pressed left at (493, 368)
Screenshot: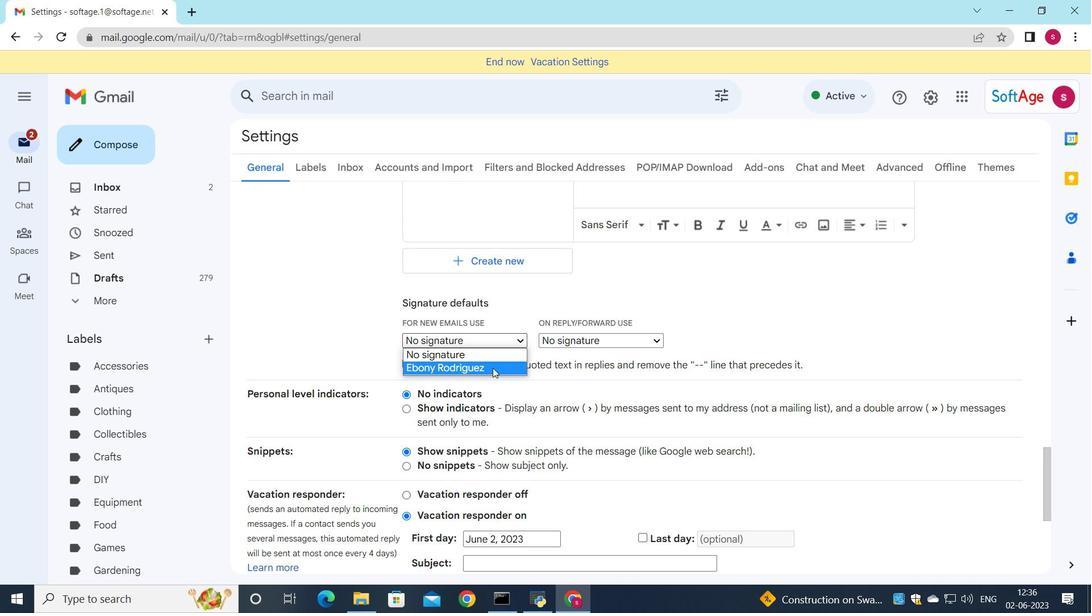 
Action: Mouse moved to (549, 341)
Screenshot: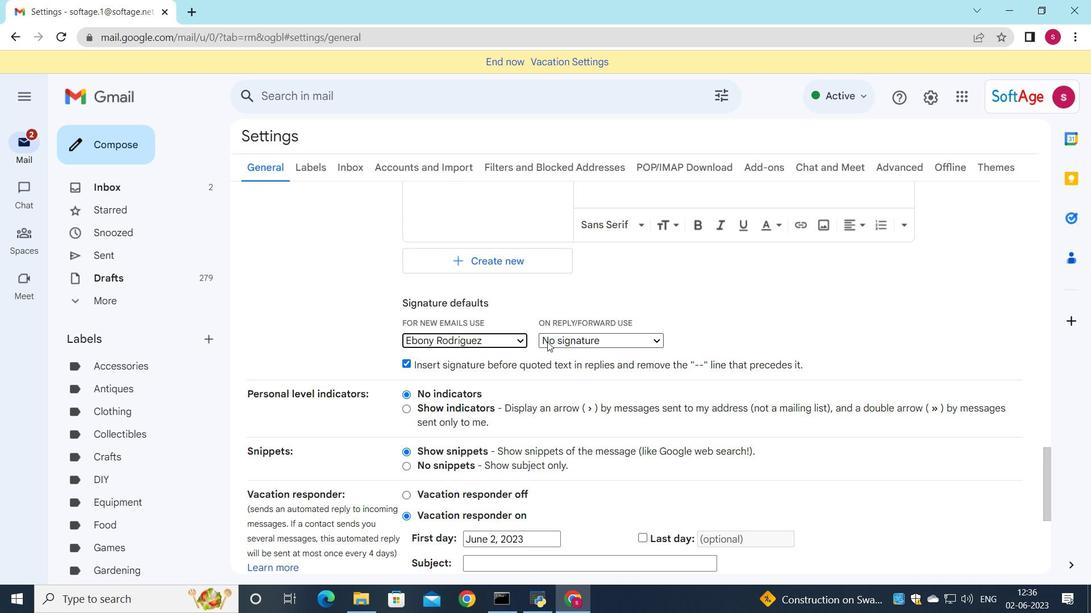 
Action: Mouse pressed left at (549, 341)
Screenshot: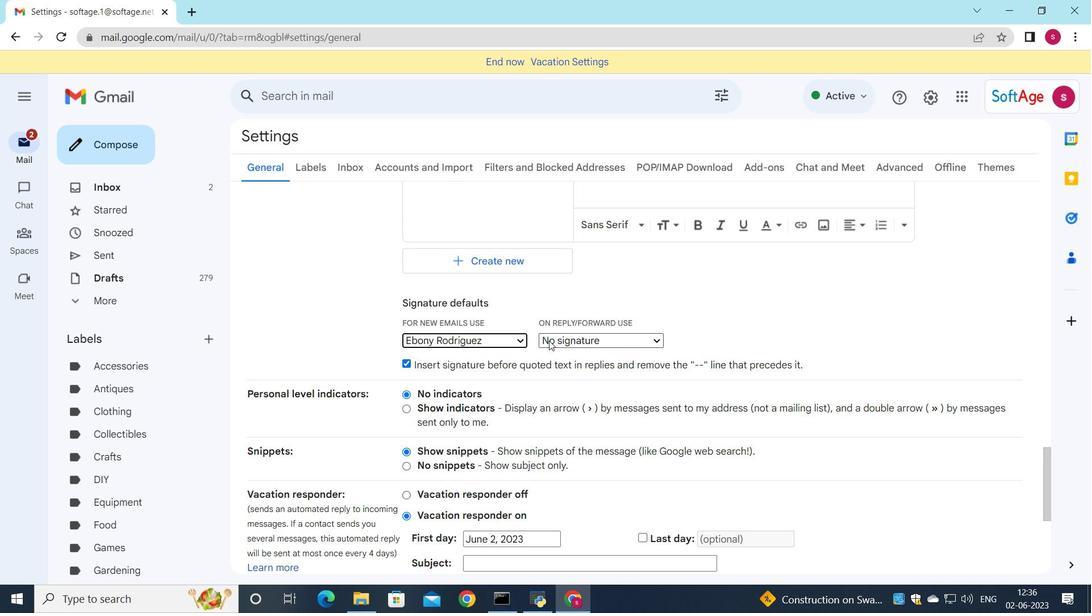 
Action: Mouse moved to (555, 362)
Screenshot: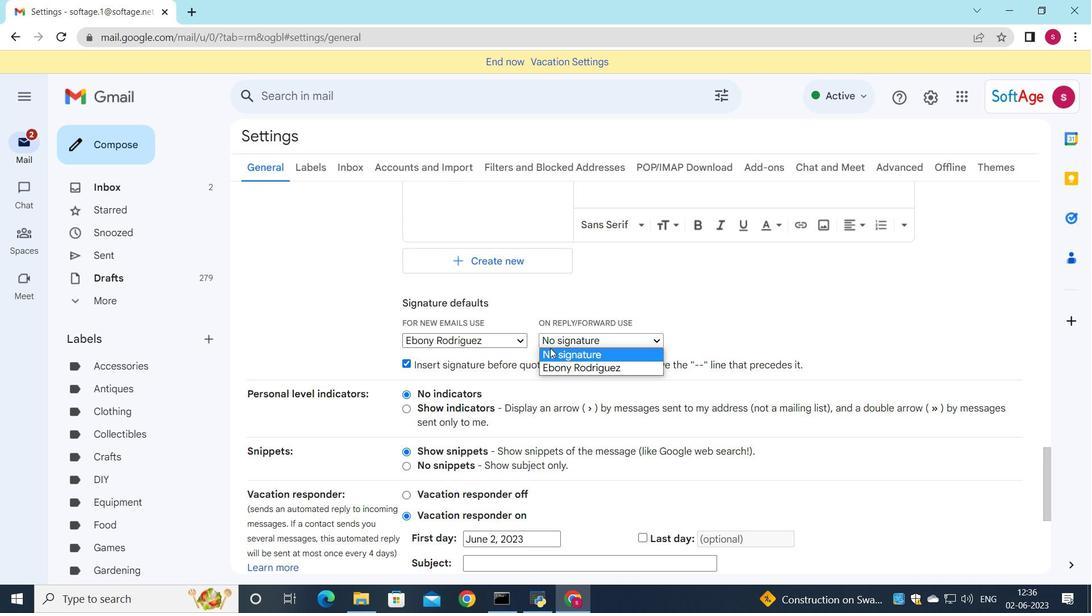 
Action: Mouse pressed left at (555, 362)
Screenshot: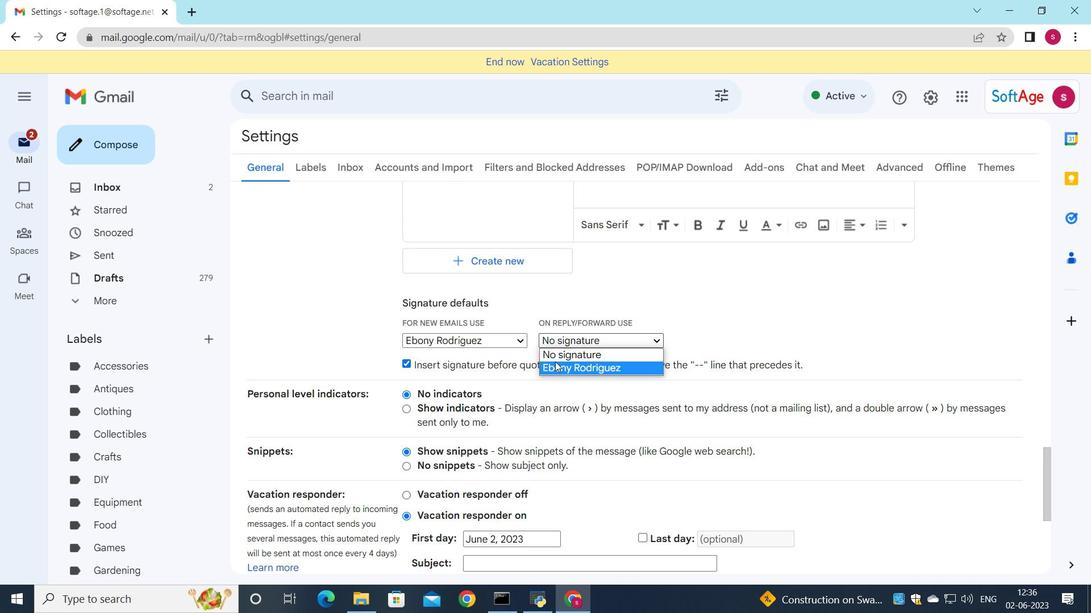 
Action: Mouse scrolled (555, 362) with delta (0, 0)
Screenshot: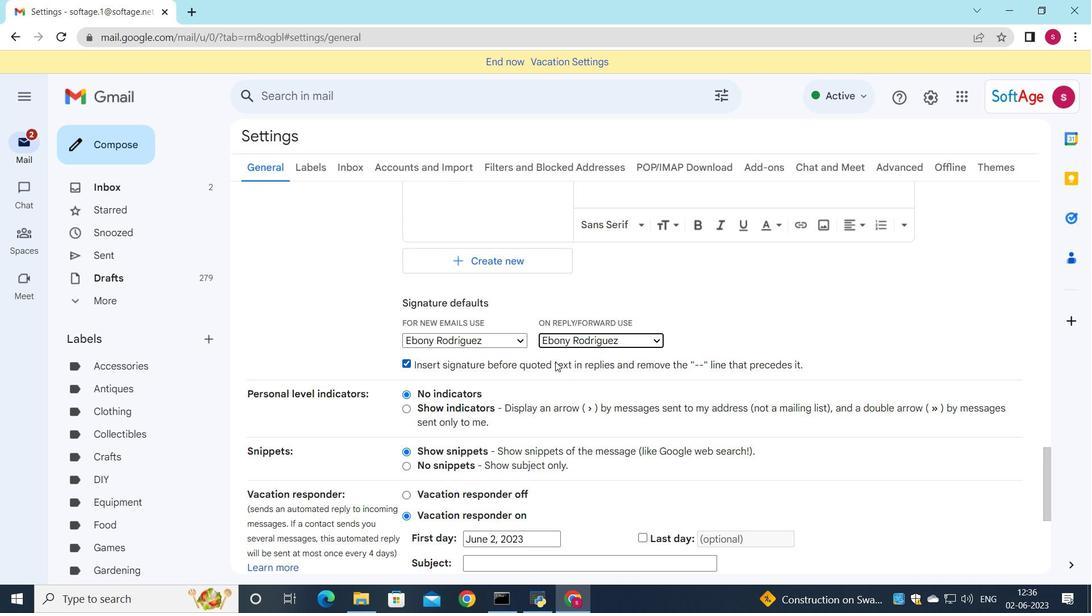 
Action: Mouse scrolled (555, 362) with delta (0, 0)
Screenshot: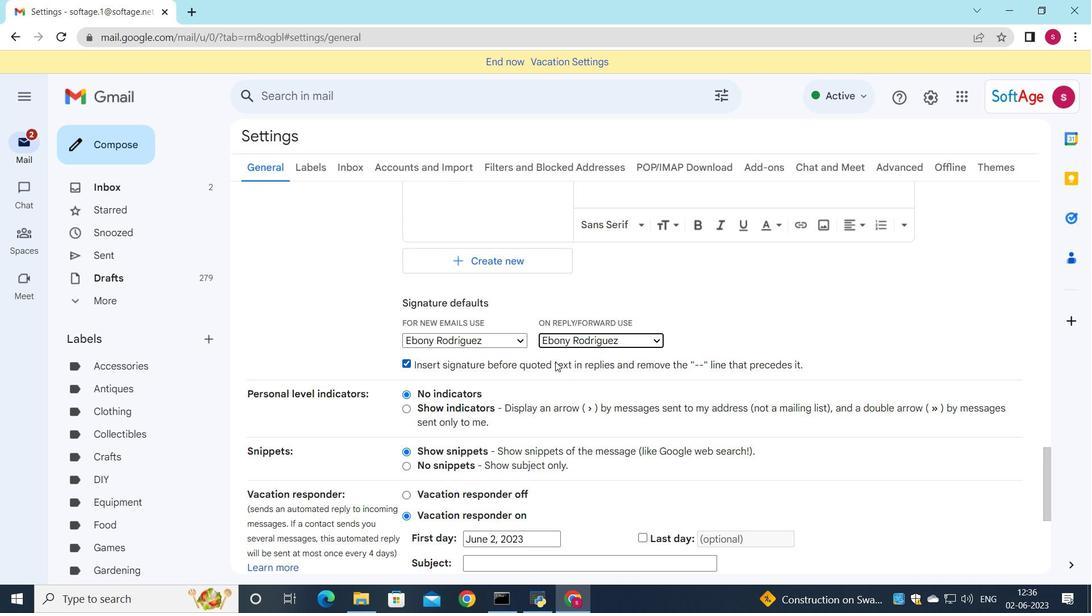 
Action: Mouse scrolled (555, 362) with delta (0, 0)
Screenshot: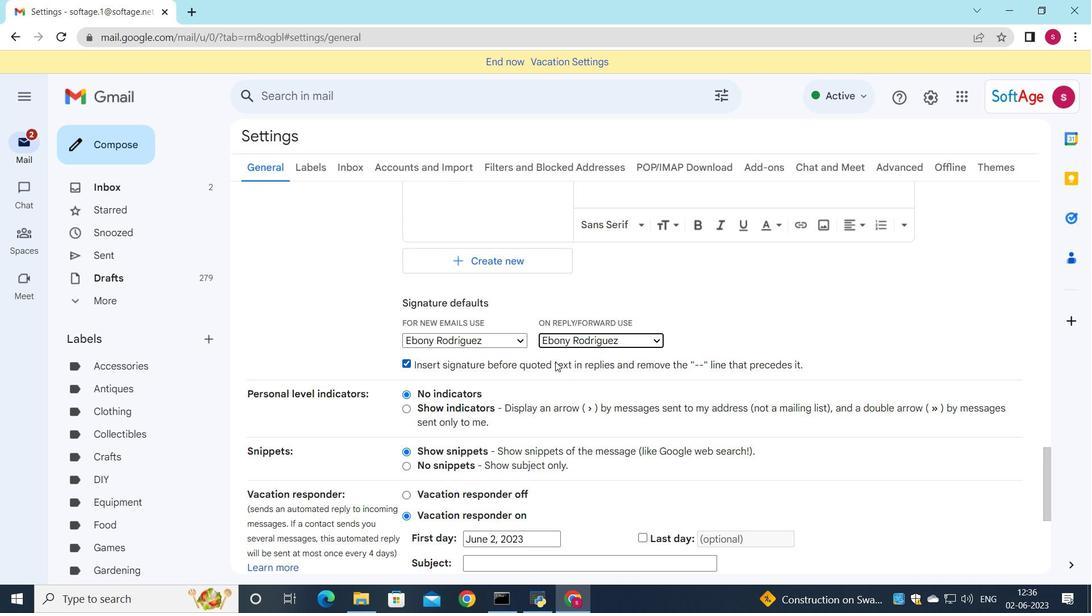 
Action: Mouse scrolled (555, 362) with delta (0, 0)
Screenshot: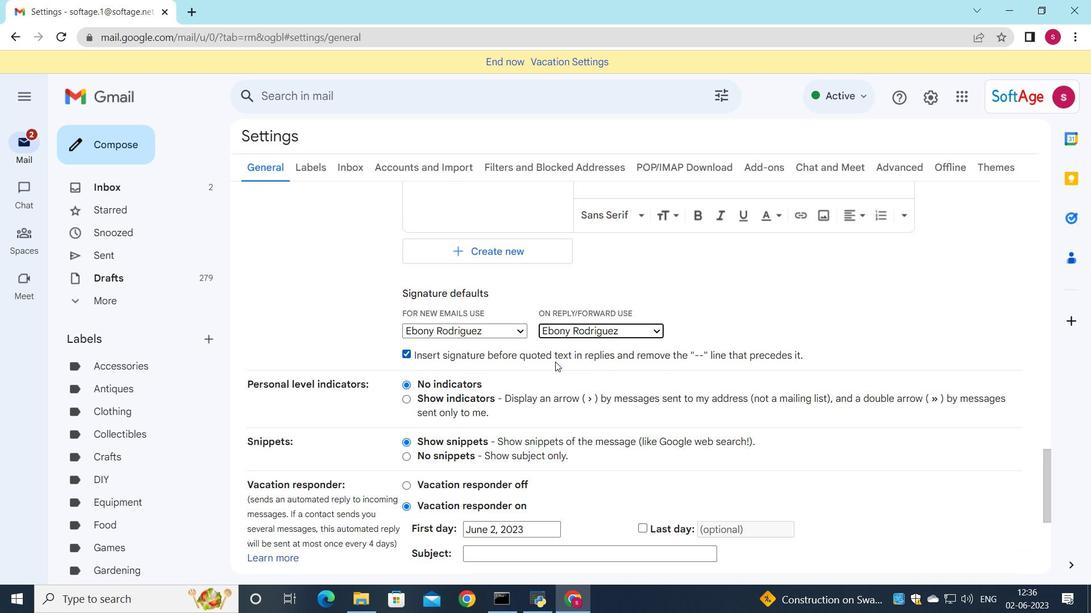 
Action: Mouse moved to (548, 380)
Screenshot: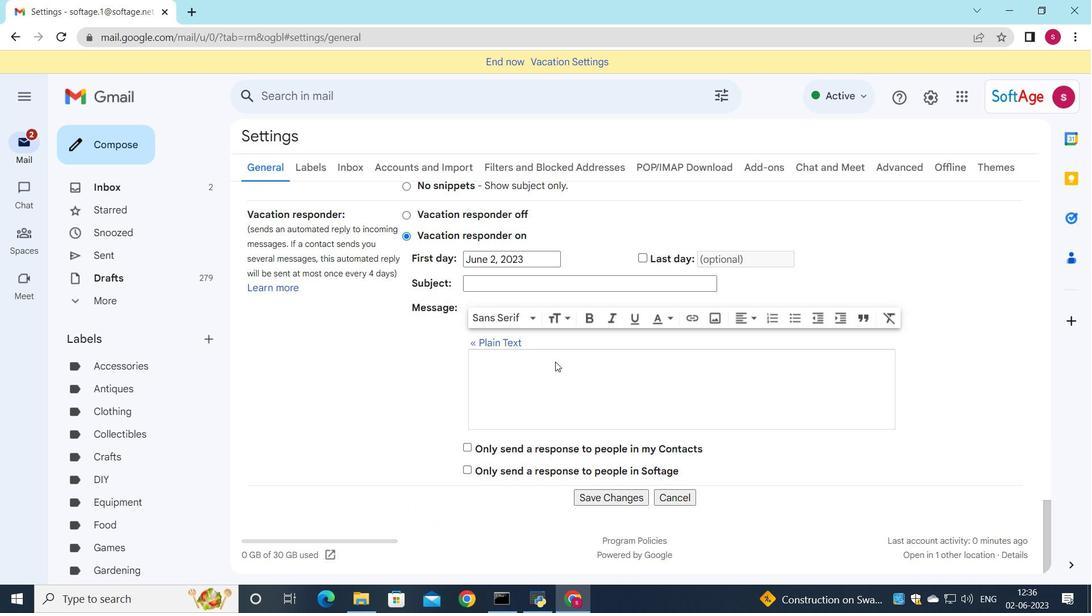 
Action: Mouse scrolled (554, 363) with delta (0, 0)
Screenshot: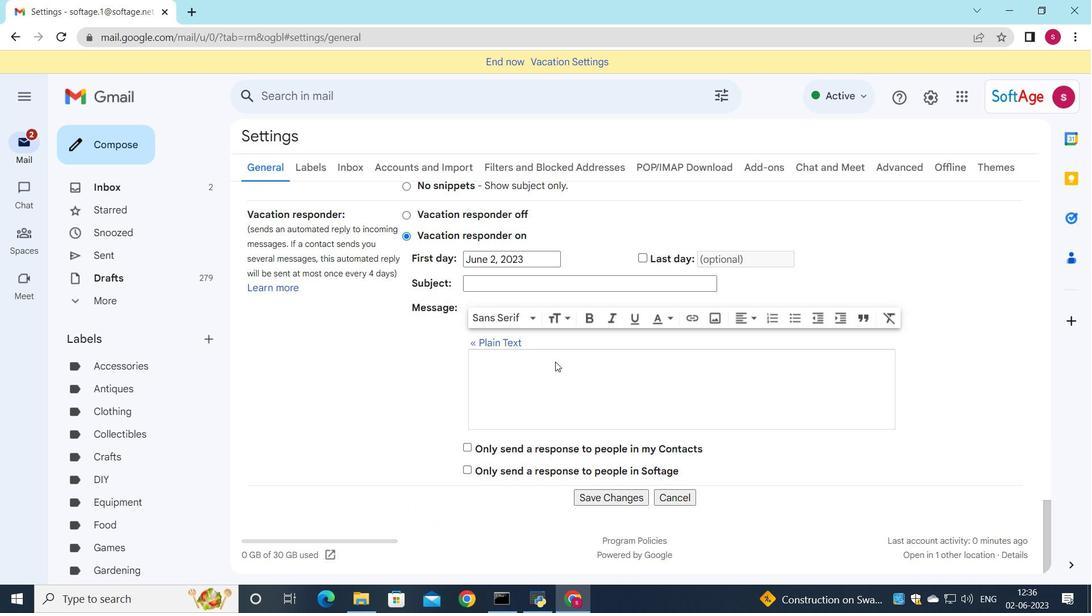 
Action: Mouse moved to (548, 382)
Screenshot: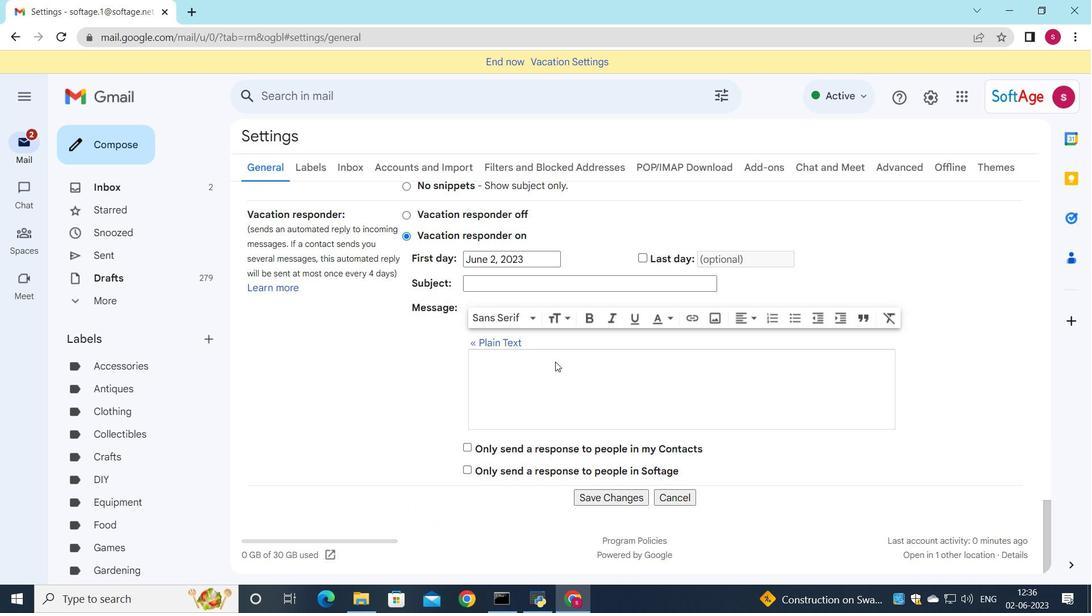 
Action: Mouse scrolled (550, 371) with delta (0, 0)
Screenshot: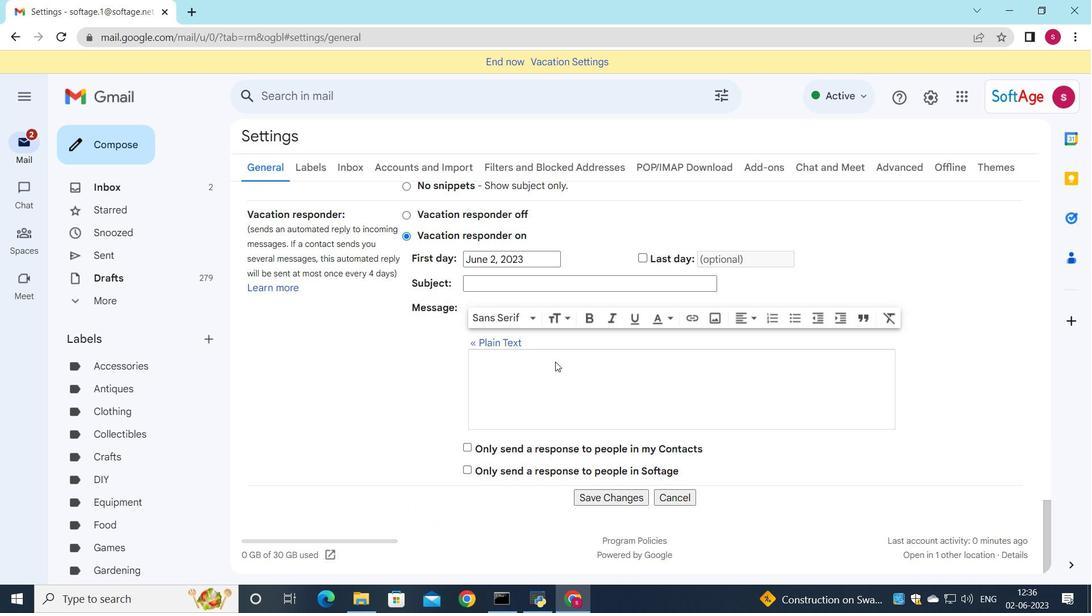
Action: Mouse moved to (547, 385)
Screenshot: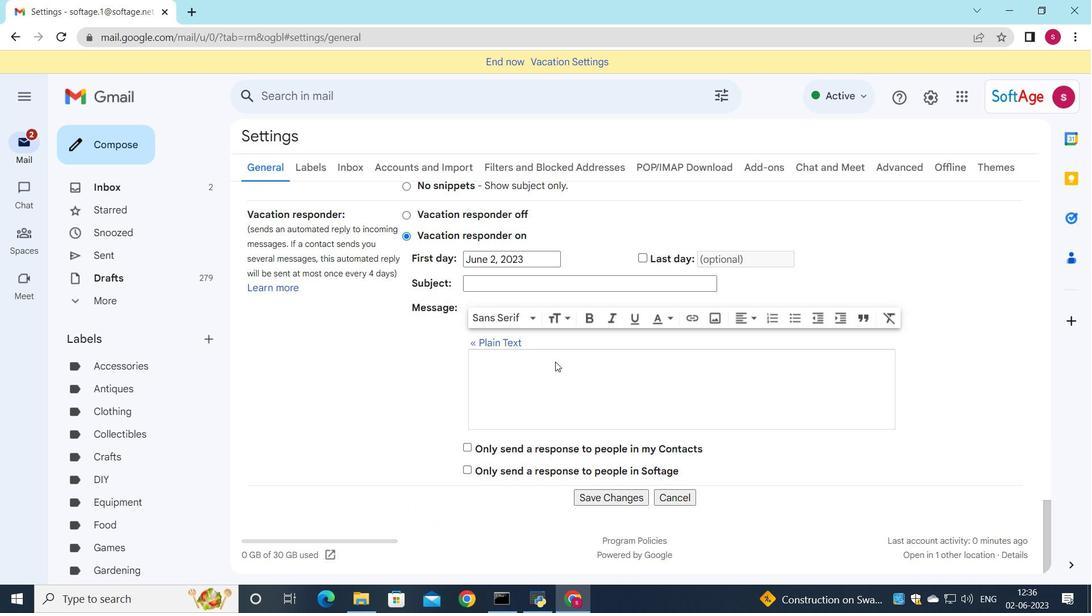 
Action: Mouse scrolled (548, 382) with delta (0, 0)
Screenshot: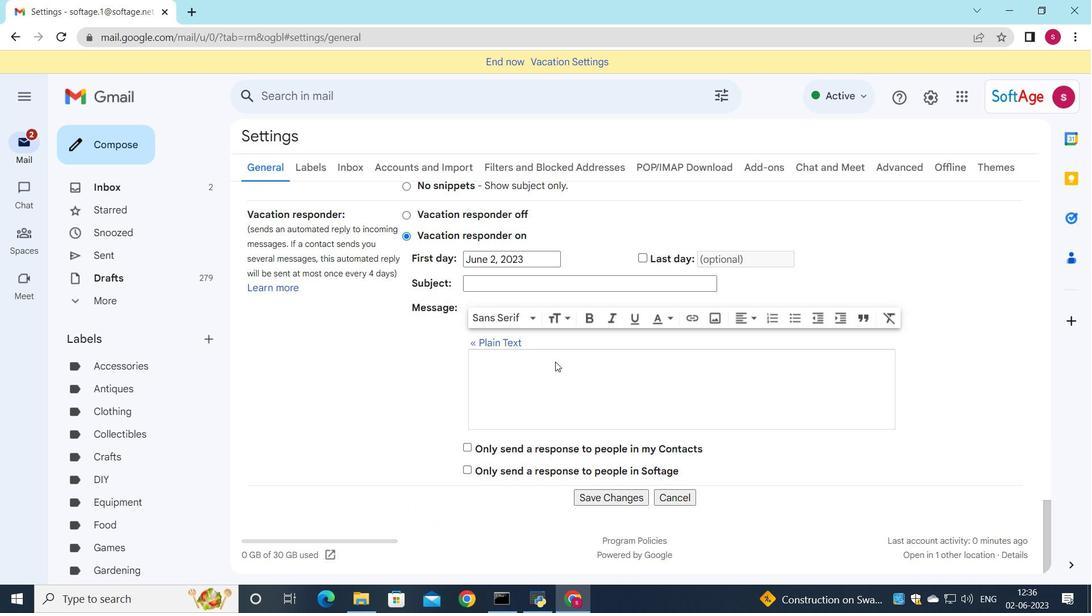 
Action: Mouse moved to (587, 494)
Screenshot: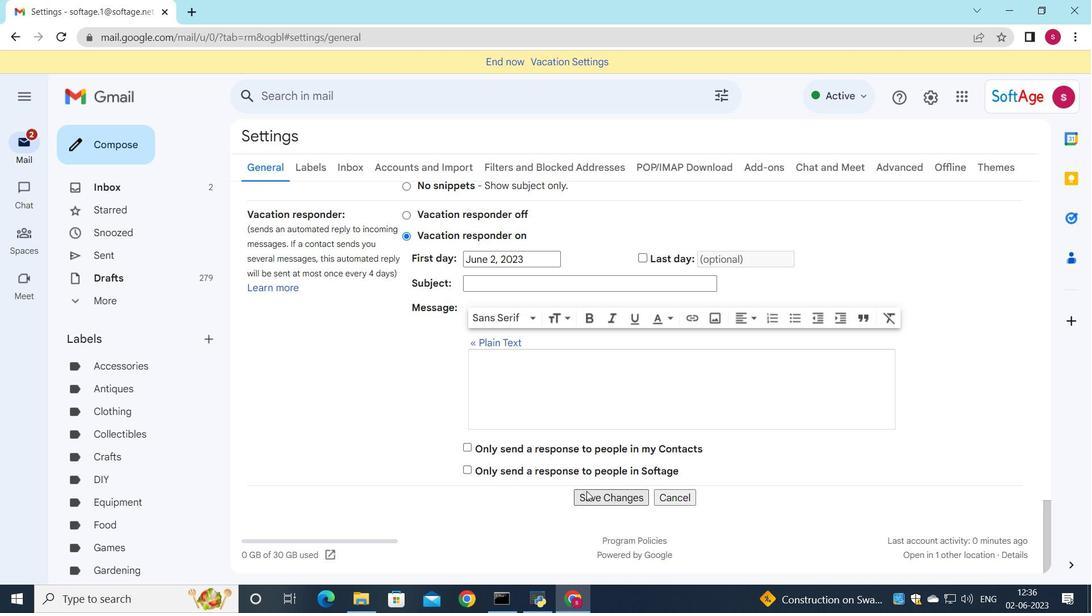 
Action: Mouse pressed left at (587, 494)
Screenshot: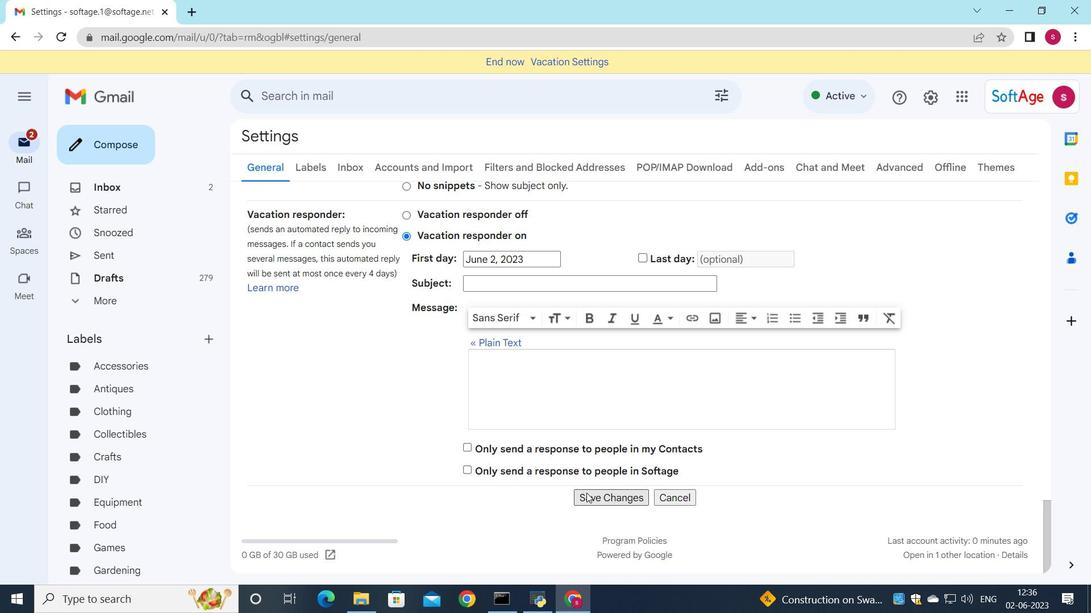 
Action: Mouse moved to (575, 460)
Screenshot: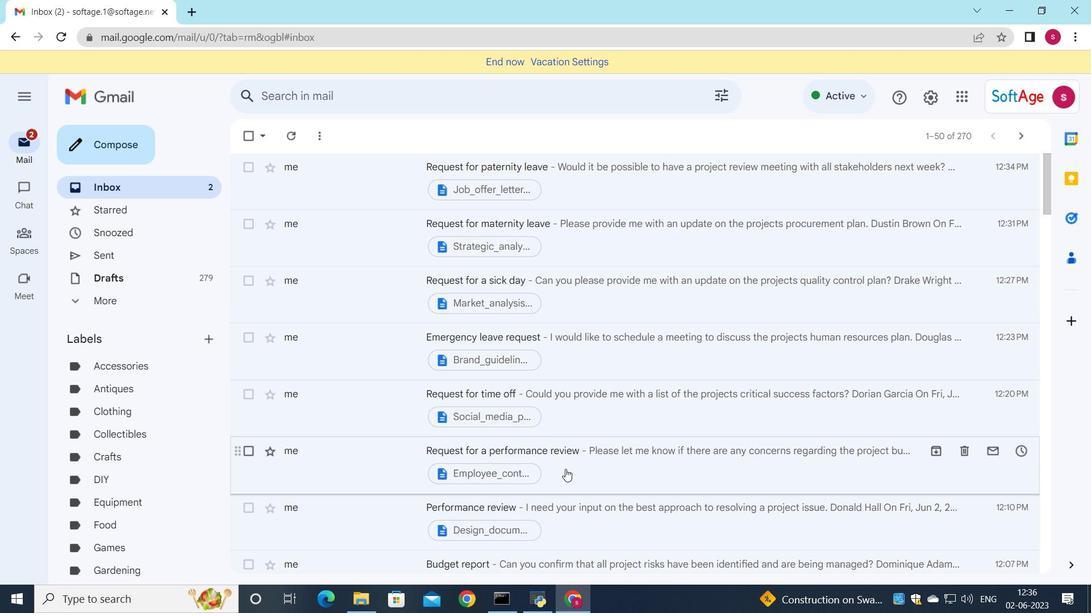 
Action: Mouse pressed left at (575, 460)
Screenshot: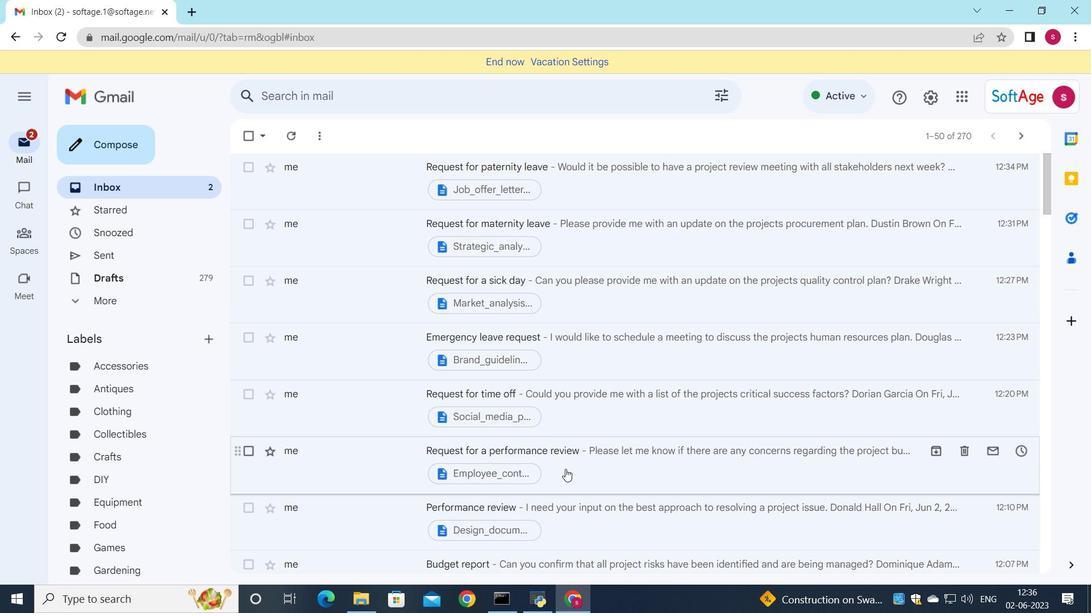 
Action: Mouse moved to (466, 438)
Screenshot: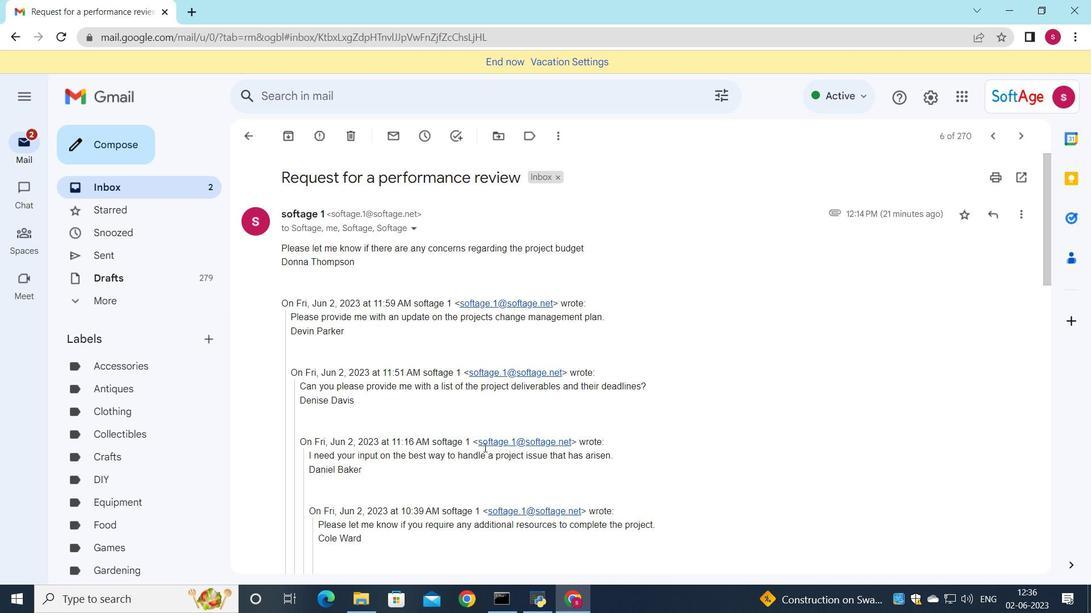 
Action: Mouse scrolled (466, 437) with delta (0, 0)
Screenshot: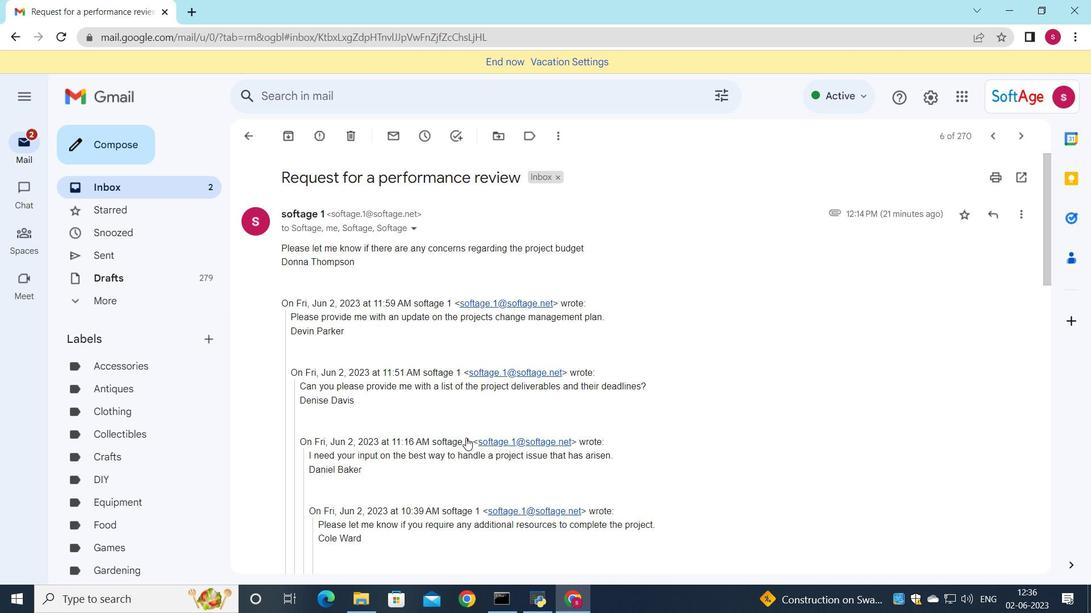 
Action: Mouse scrolled (466, 437) with delta (0, 0)
Screenshot: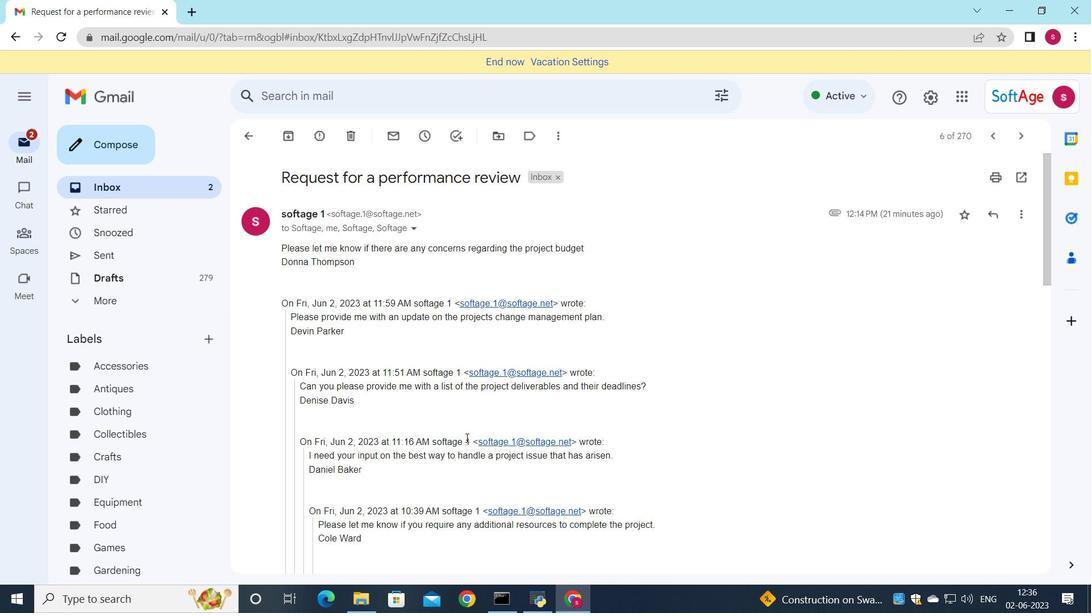 
Action: Mouse scrolled (466, 437) with delta (0, 0)
Screenshot: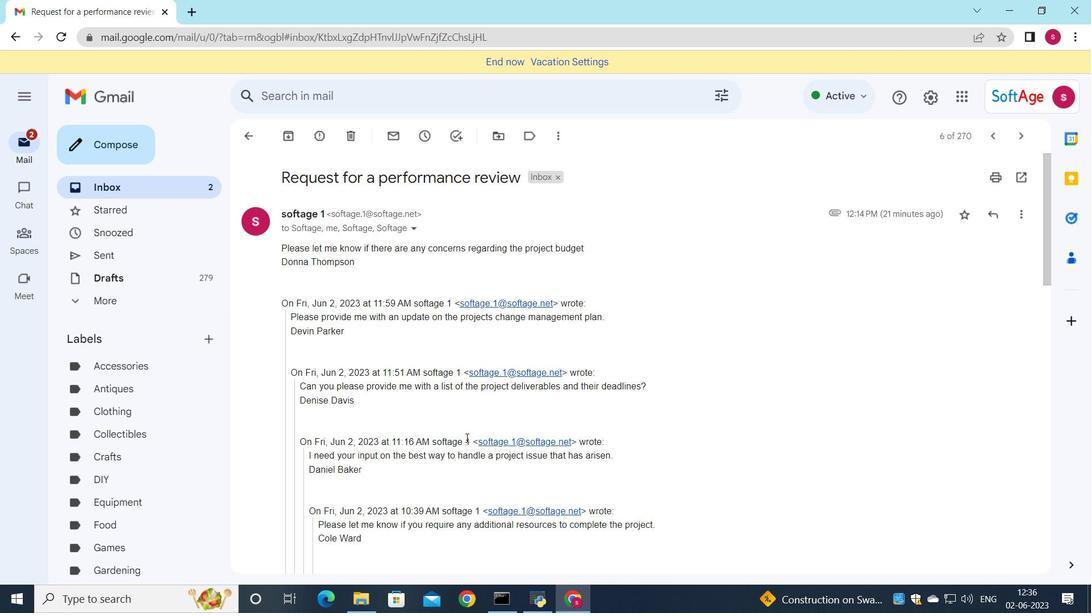 
Action: Mouse scrolled (466, 437) with delta (0, 0)
Screenshot: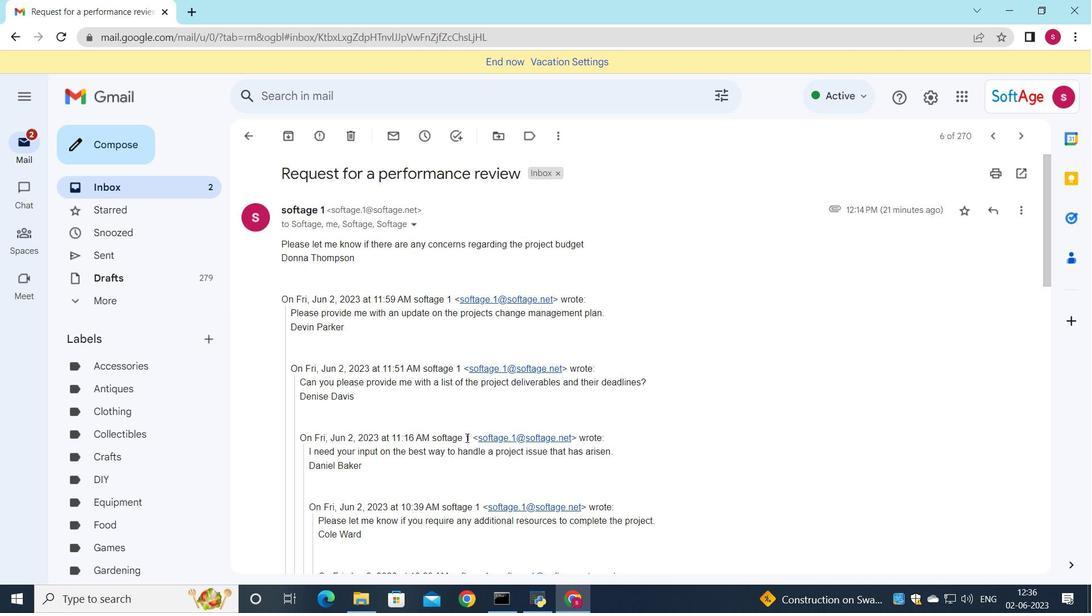 
Action: Mouse moved to (451, 435)
Screenshot: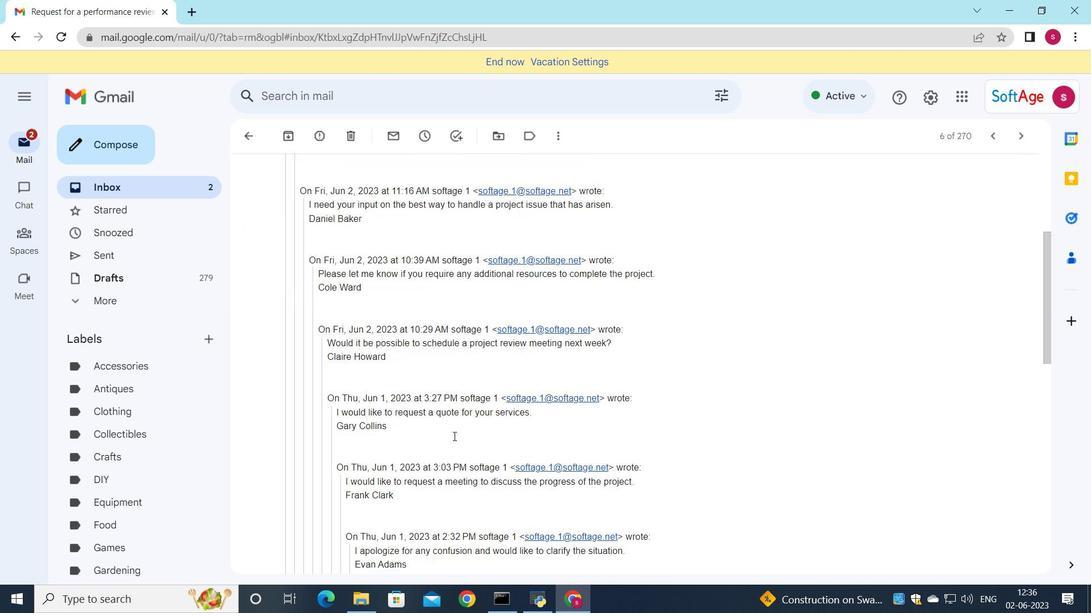 
Action: Mouse scrolled (451, 434) with delta (0, 0)
Screenshot: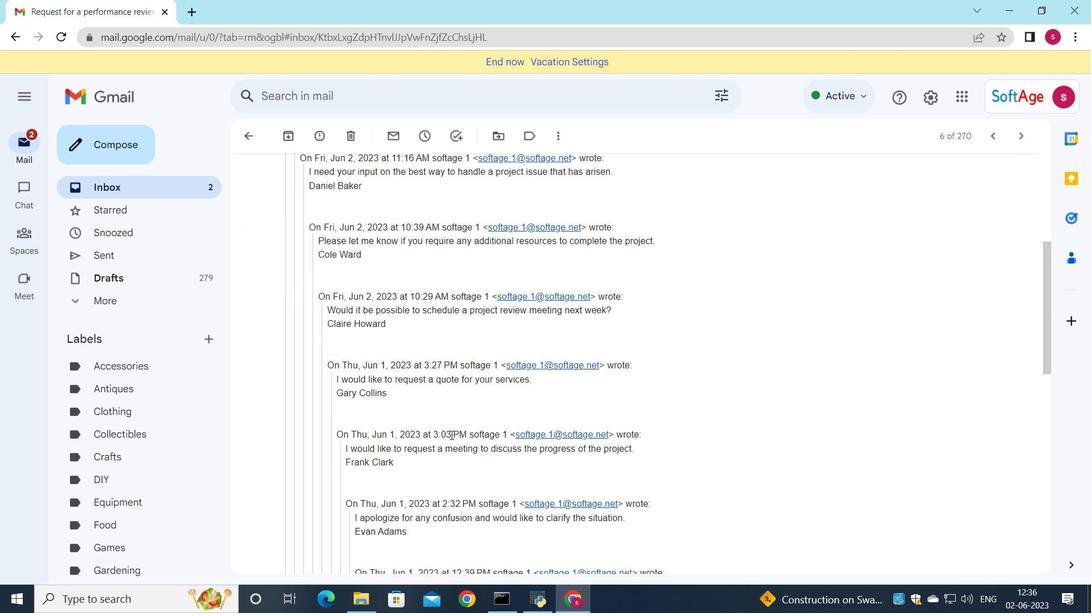 
Action: Mouse scrolled (451, 434) with delta (0, 0)
Screenshot: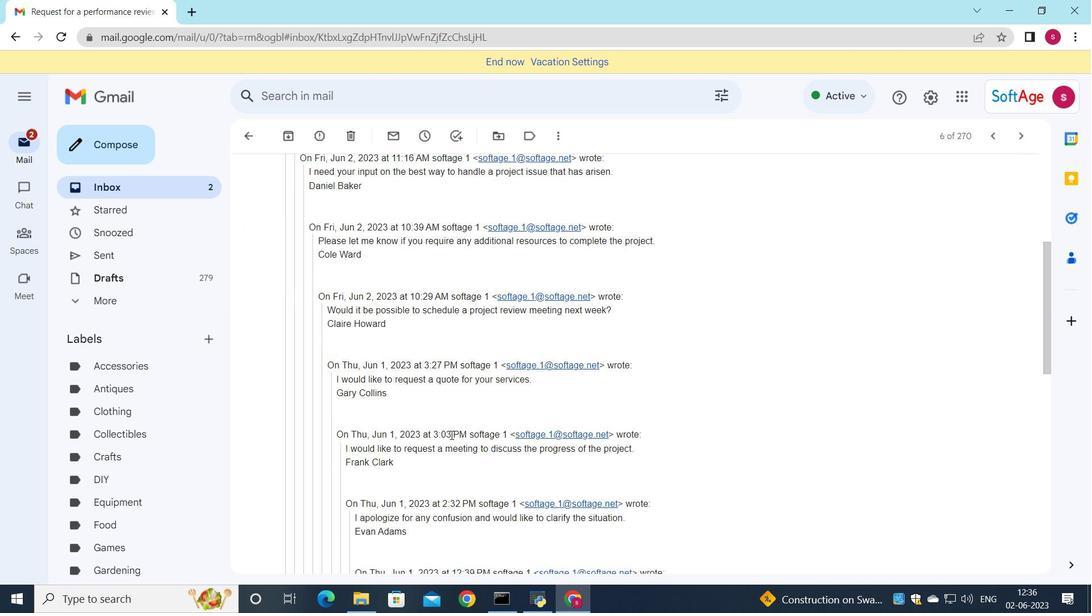 
Action: Mouse moved to (451, 435)
Screenshot: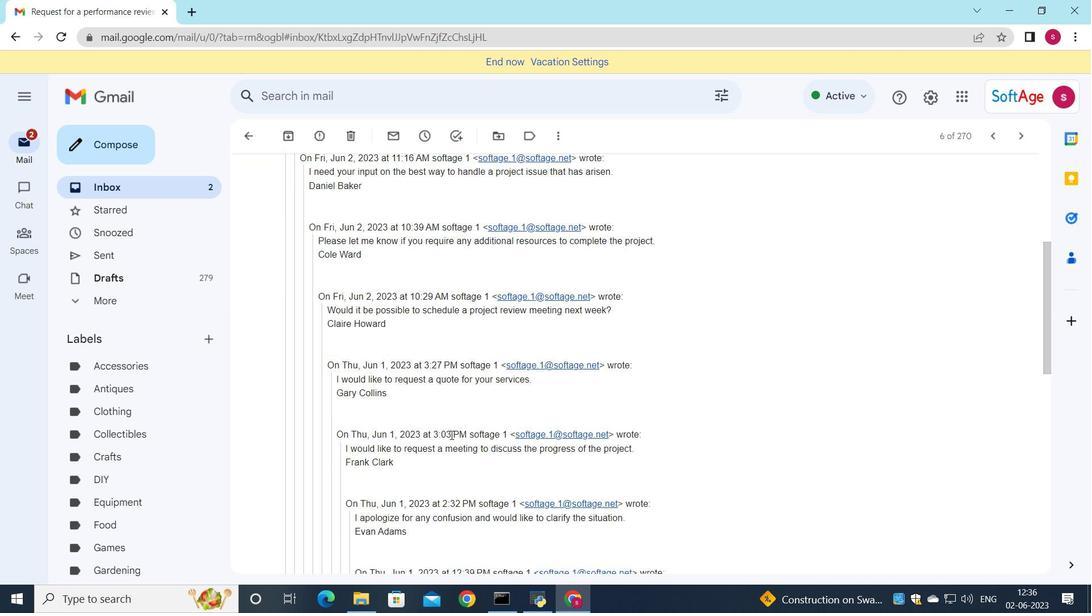 
Action: Mouse scrolled (451, 434) with delta (0, 0)
Screenshot: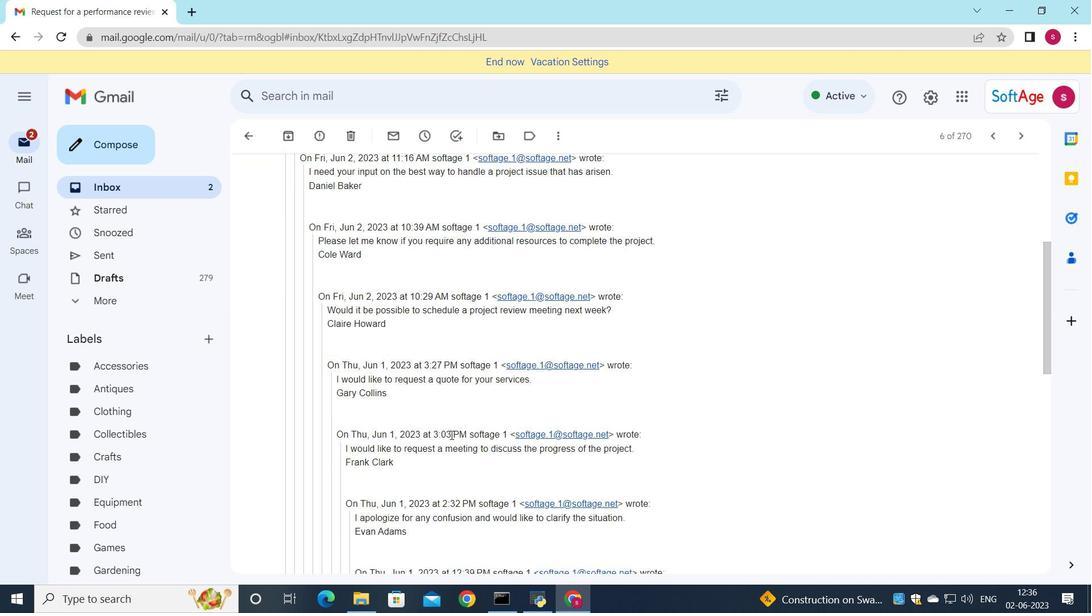 
Action: Mouse moved to (438, 451)
Screenshot: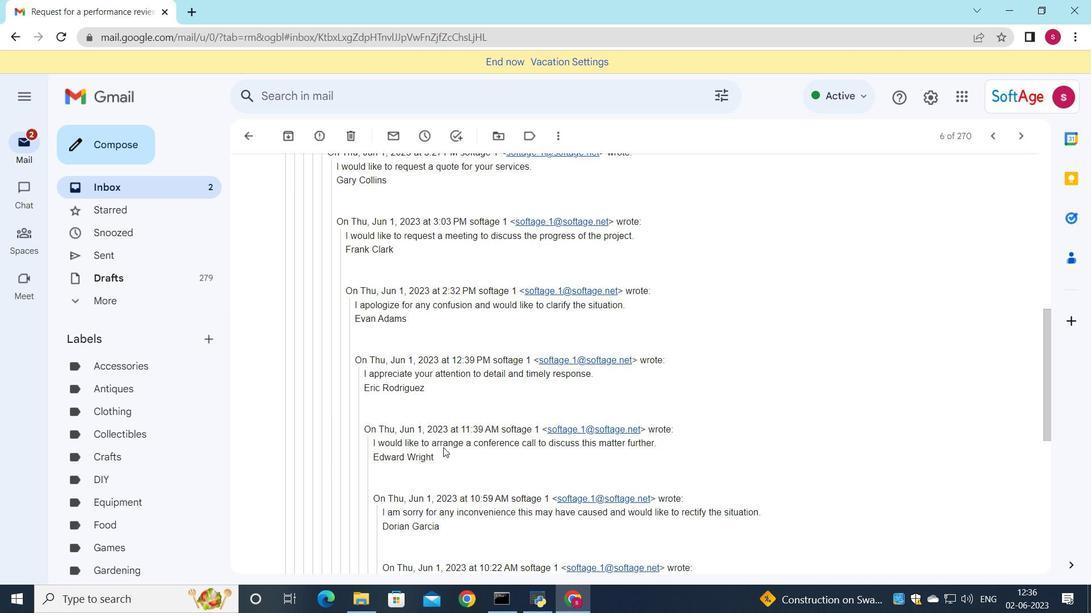 
Action: Mouse scrolled (440, 447) with delta (0, 0)
Screenshot: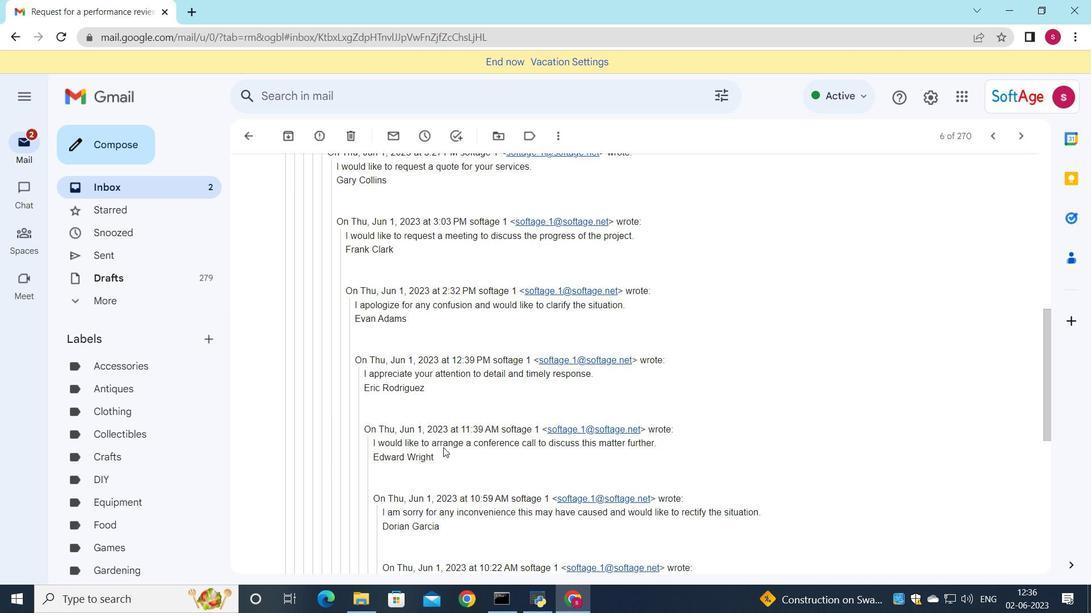 
Action: Mouse scrolled (440, 447) with delta (0, 0)
Screenshot: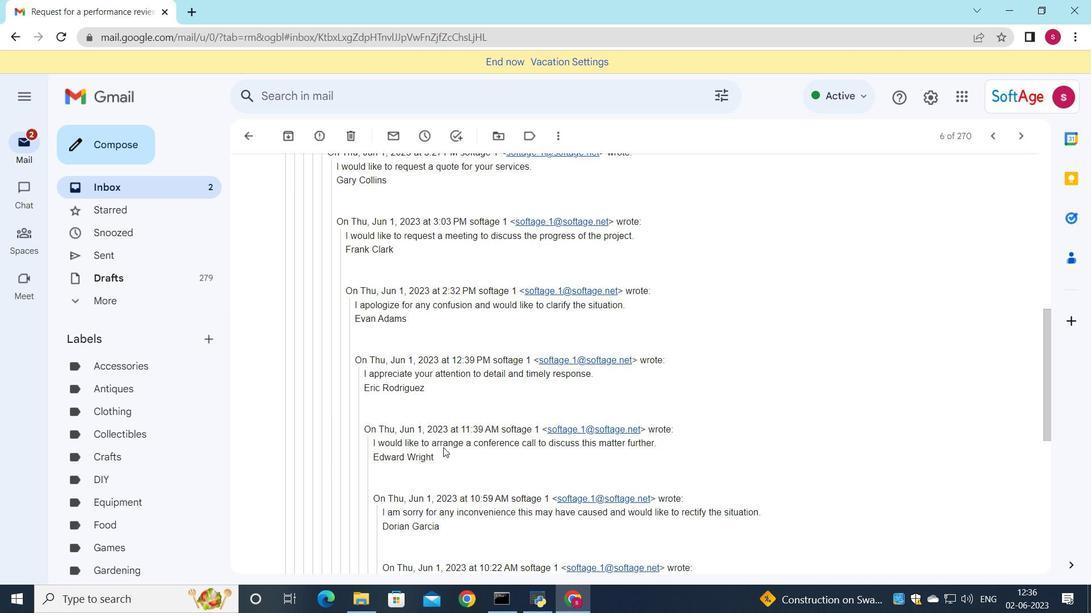 
Action: Mouse scrolled (438, 449) with delta (0, 0)
Screenshot: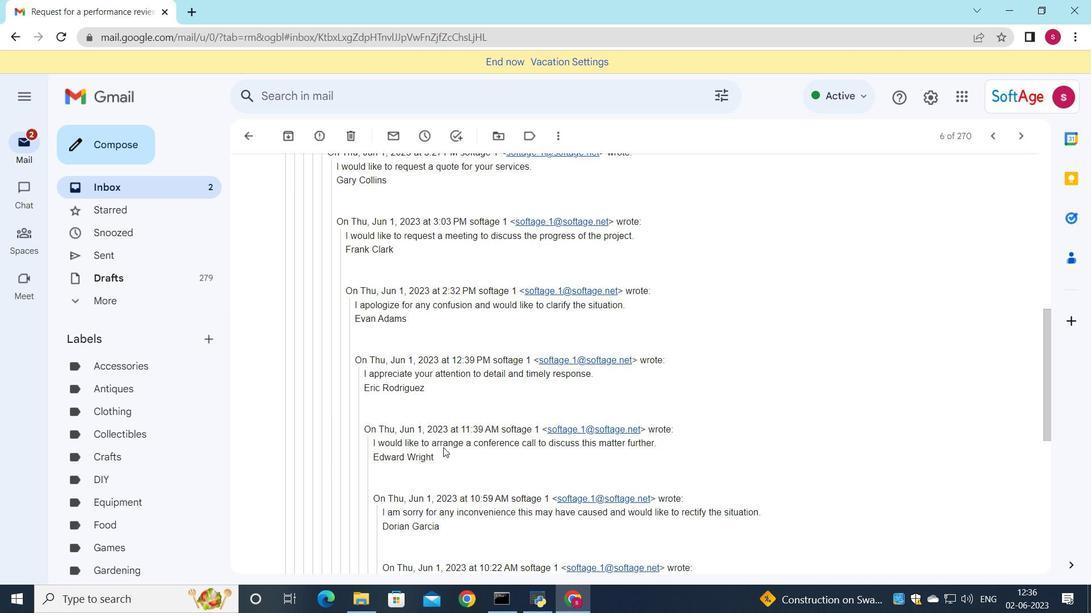
Action: Mouse moved to (438, 451)
Screenshot: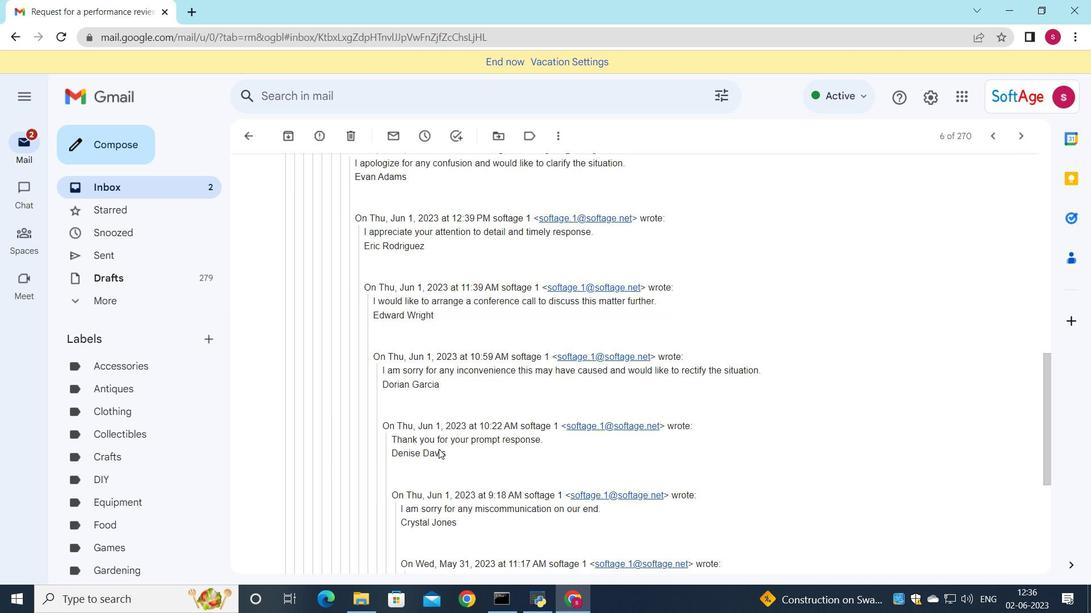 
Action: Mouse scrolled (438, 450) with delta (0, 0)
Screenshot: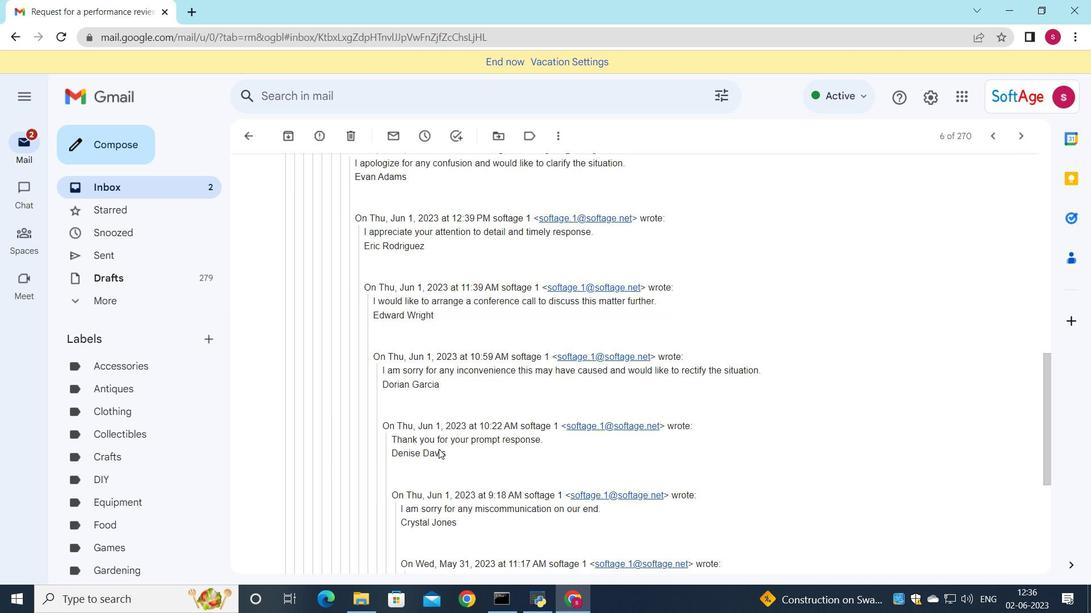 
Action: Mouse moved to (434, 452)
Screenshot: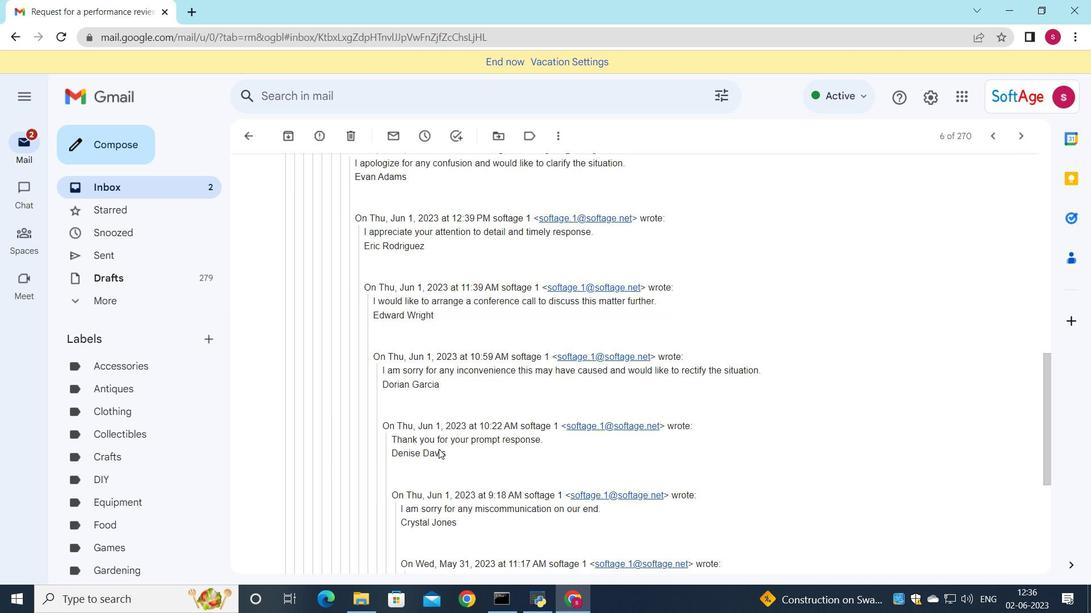 
Action: Mouse scrolled (438, 450) with delta (0, 0)
Screenshot: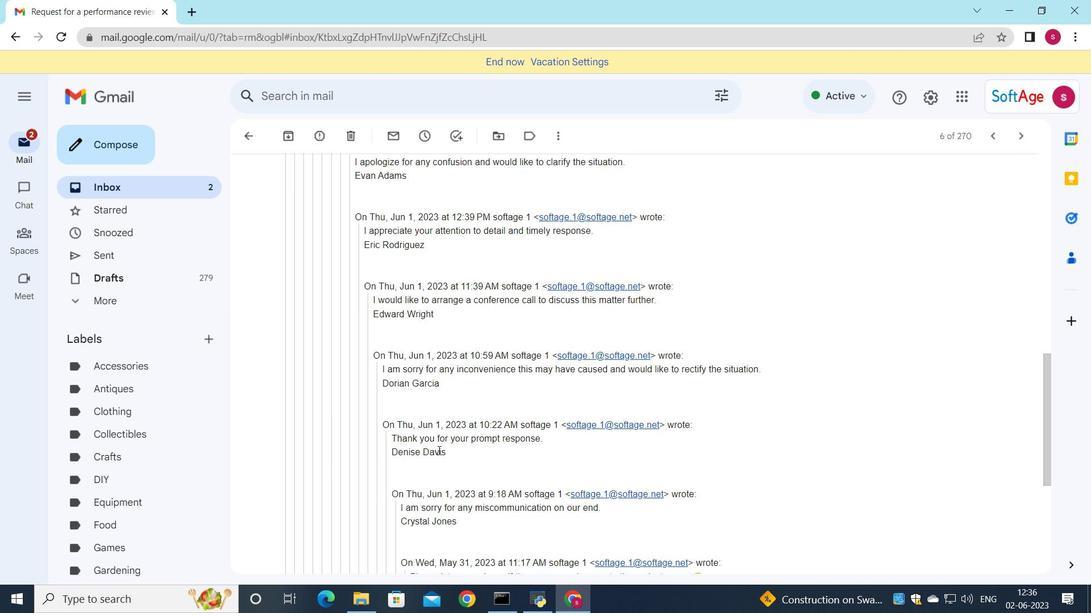 
Action: Mouse scrolled (438, 450) with delta (0, 0)
Screenshot: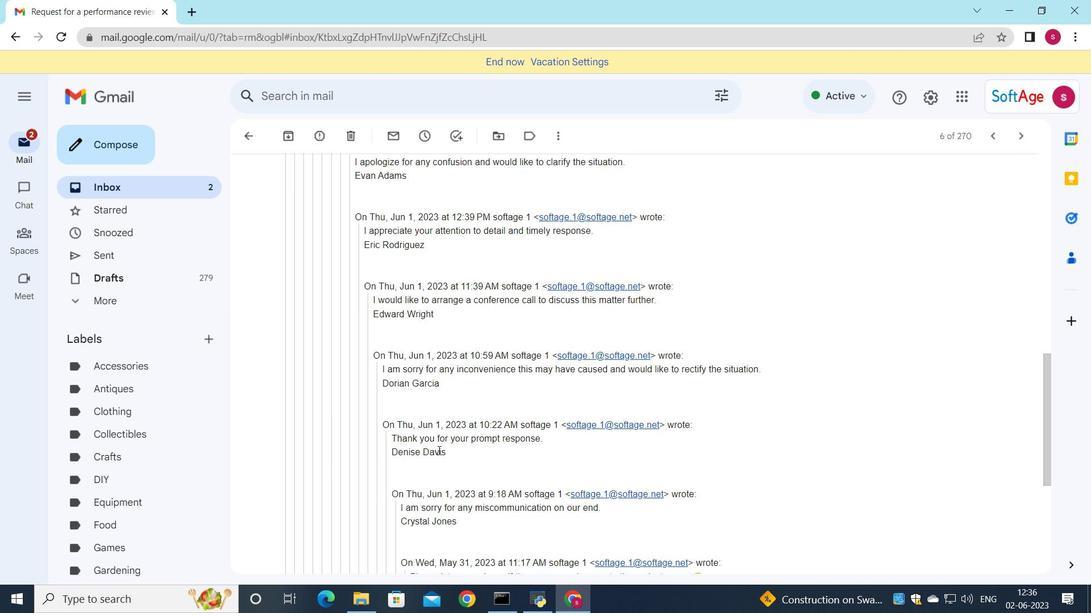 
Action: Mouse scrolled (434, 451) with delta (0, 0)
Screenshot: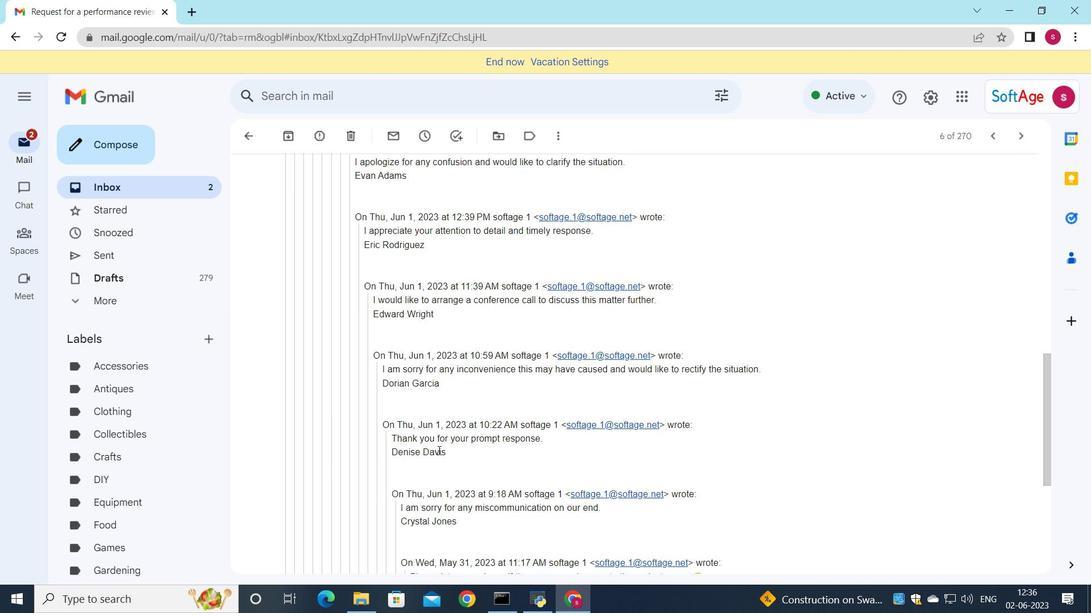 
Action: Mouse moved to (434, 452)
Screenshot: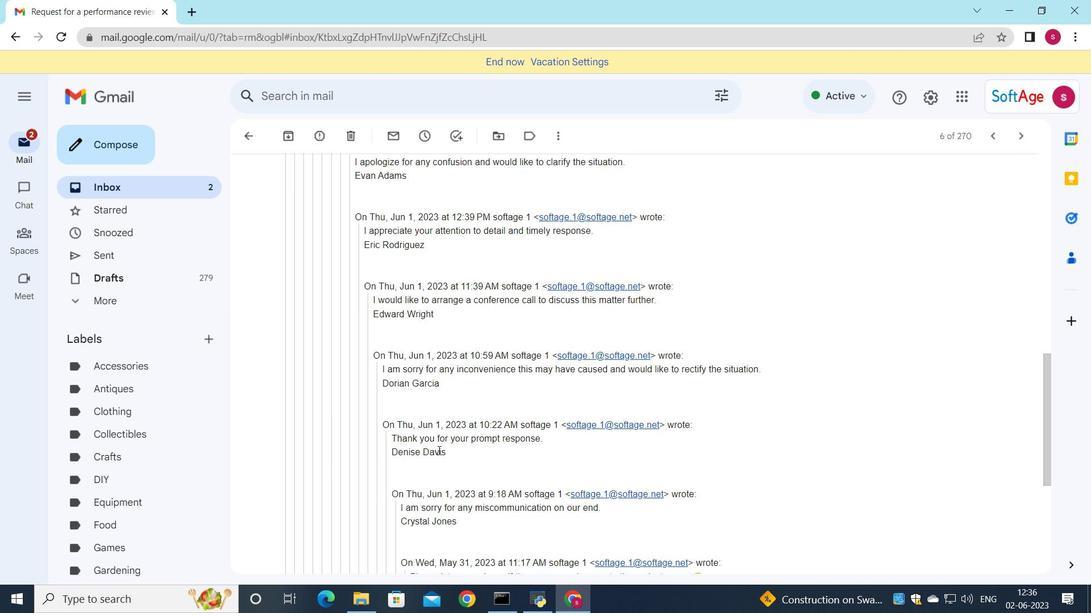 
Action: Mouse scrolled (434, 451) with delta (0, 0)
Screenshot: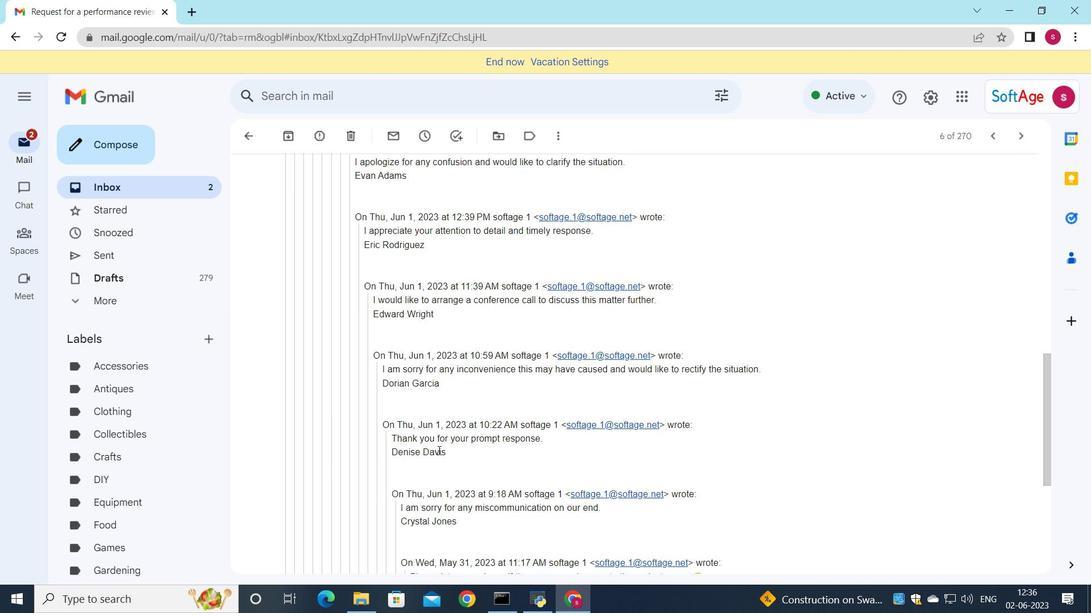 
Action: Mouse moved to (431, 456)
Screenshot: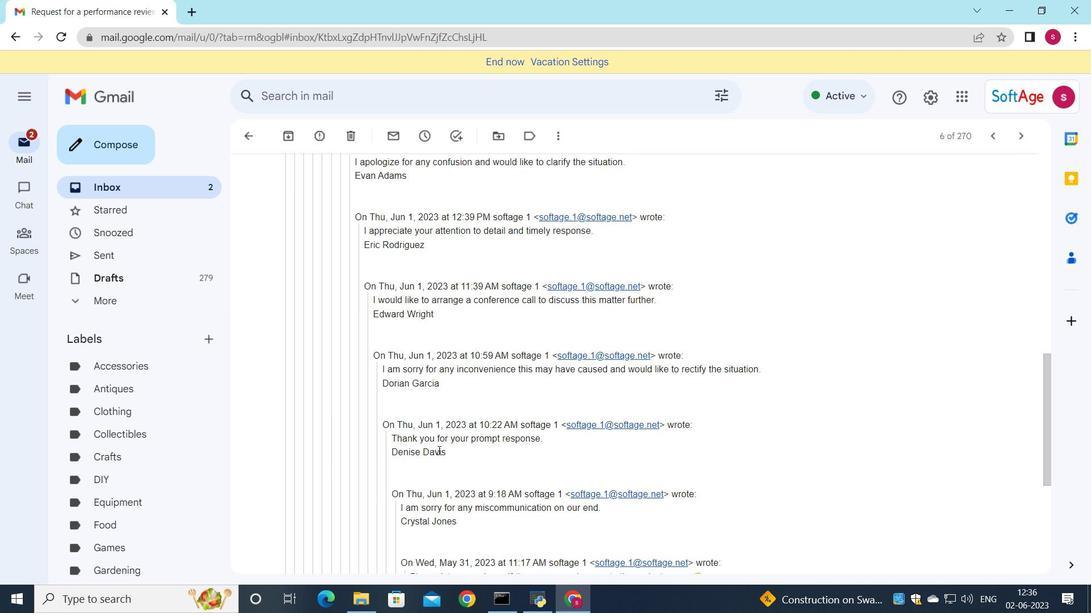 
Action: Mouse scrolled (431, 455) with delta (0, 0)
Screenshot: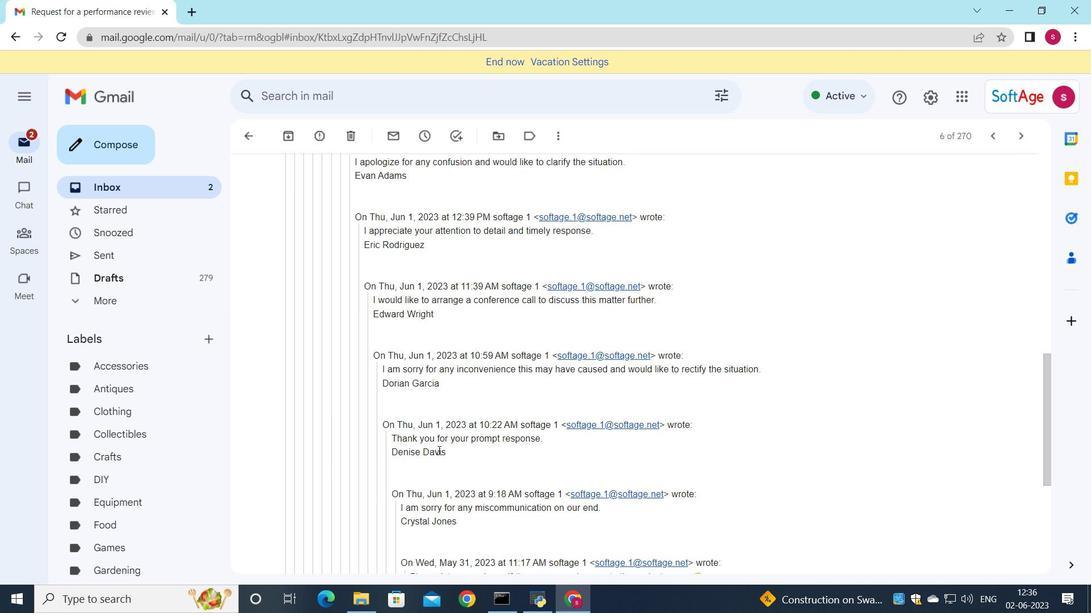 
Action: Mouse moved to (308, 505)
Screenshot: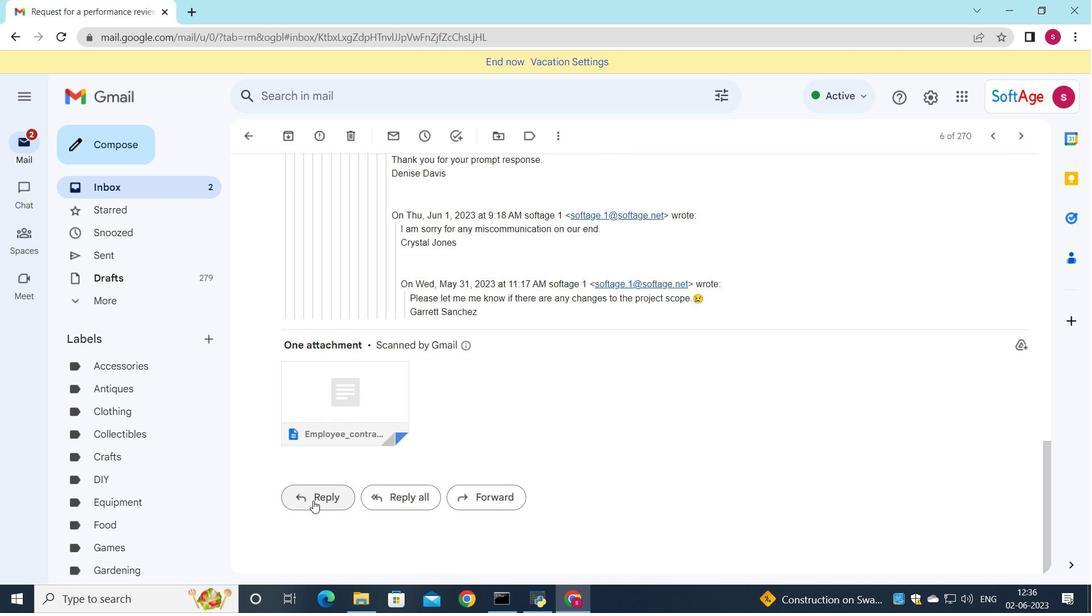 
Action: Mouse pressed left at (308, 505)
Screenshot: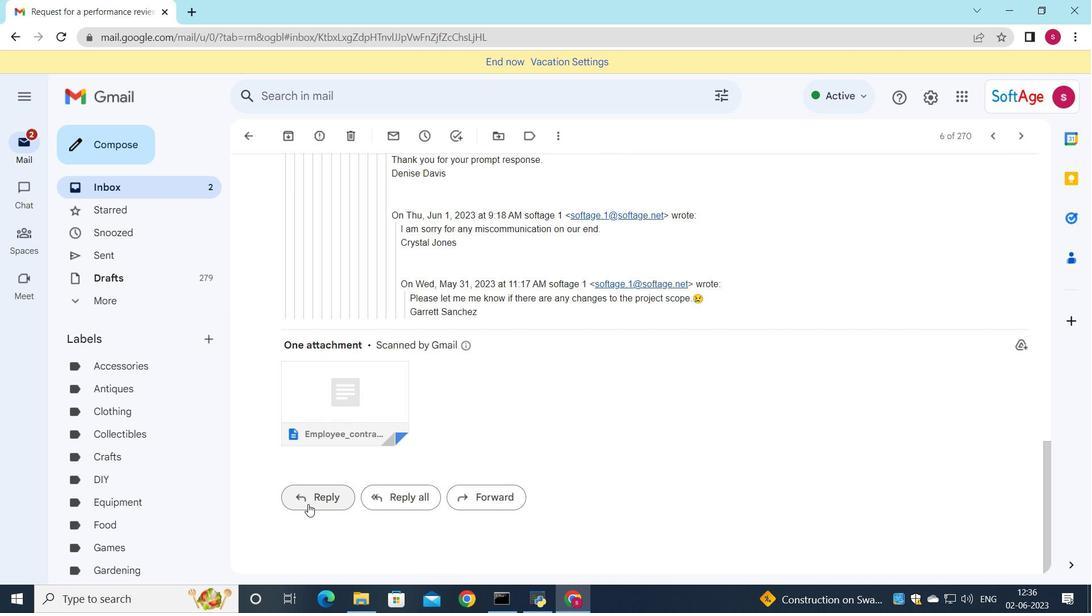 
Action: Mouse moved to (312, 389)
Screenshot: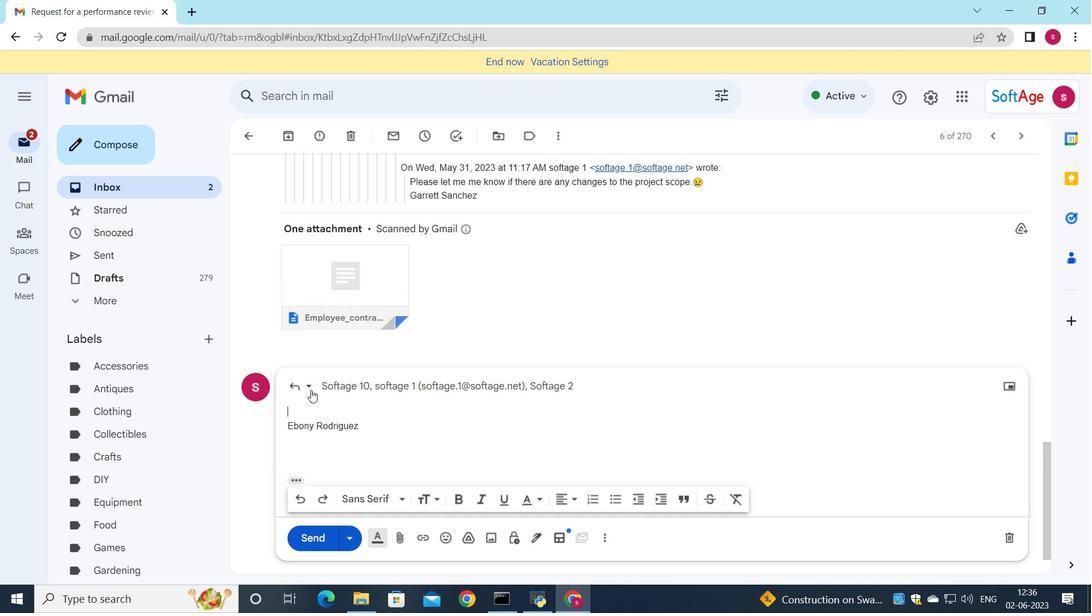 
Action: Mouse pressed left at (312, 389)
Screenshot: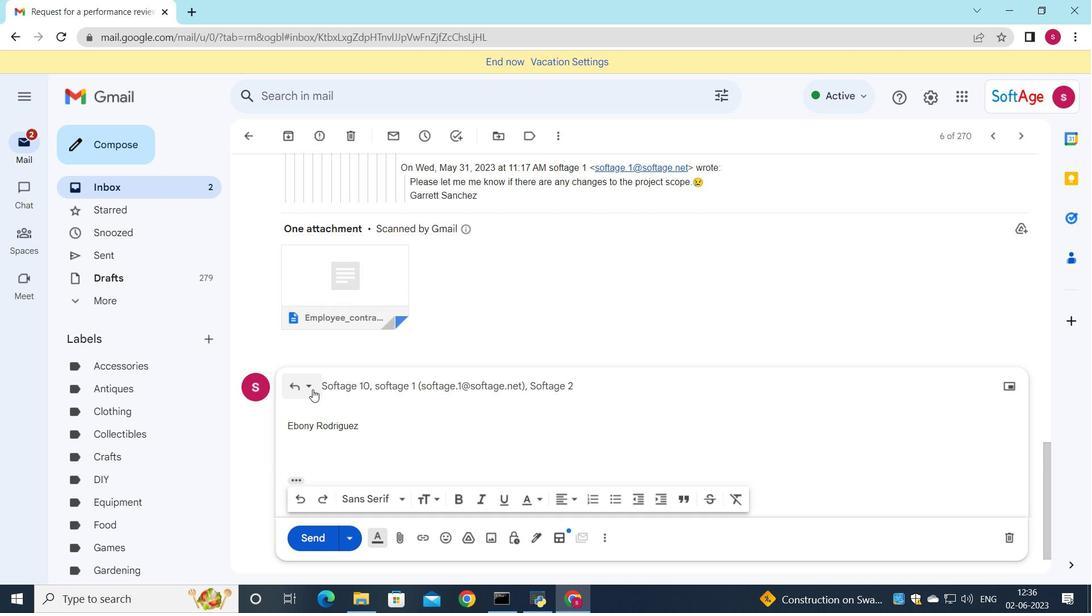 
Action: Mouse moved to (339, 494)
Screenshot: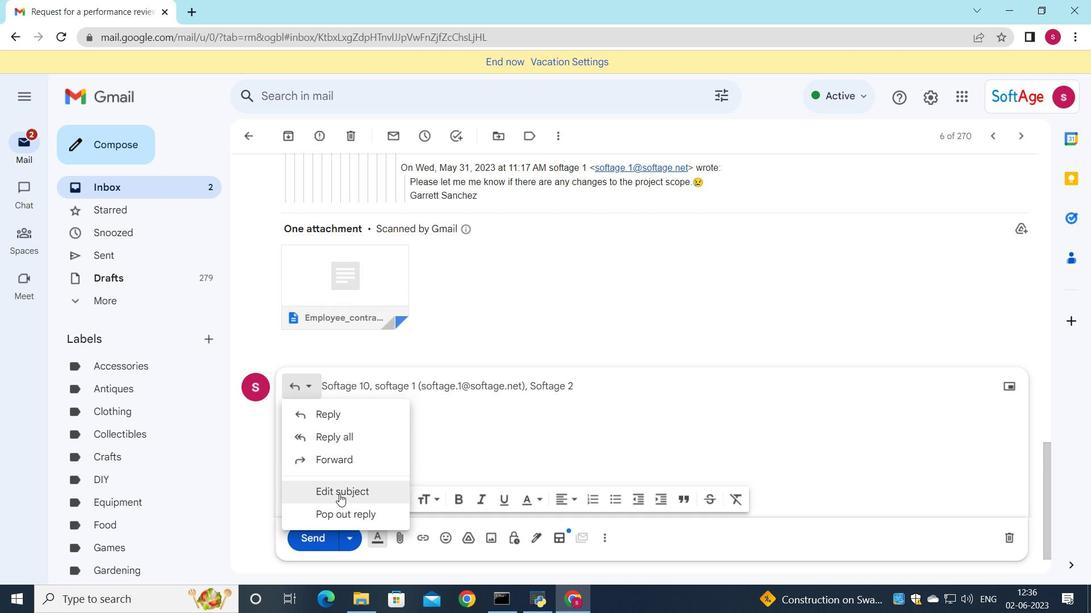 
Action: Mouse pressed left at (339, 494)
Screenshot: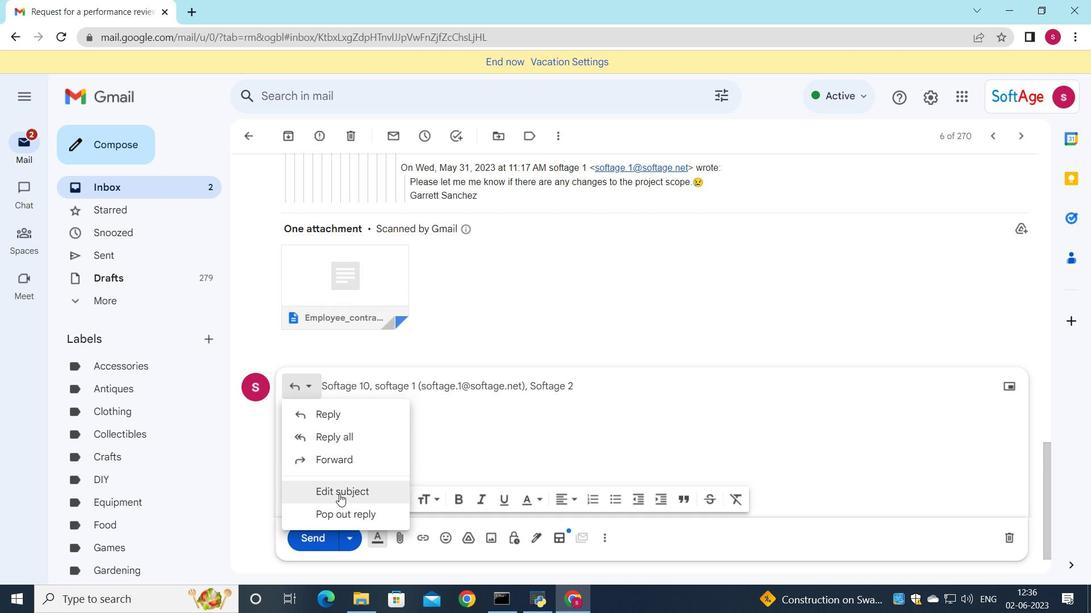 
Action: Mouse moved to (827, 175)
Screenshot: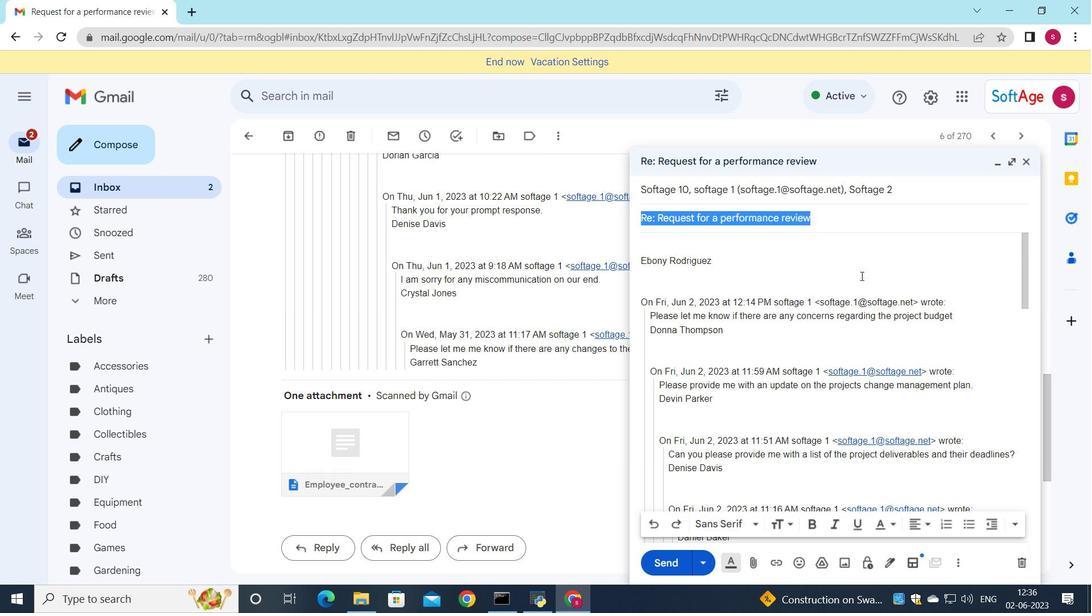 
Action: Key pressed <Key.shift>request<Key.space>for<Key.space>a<Key.space>leave<Key.space>of<Key.space>absence
Screenshot: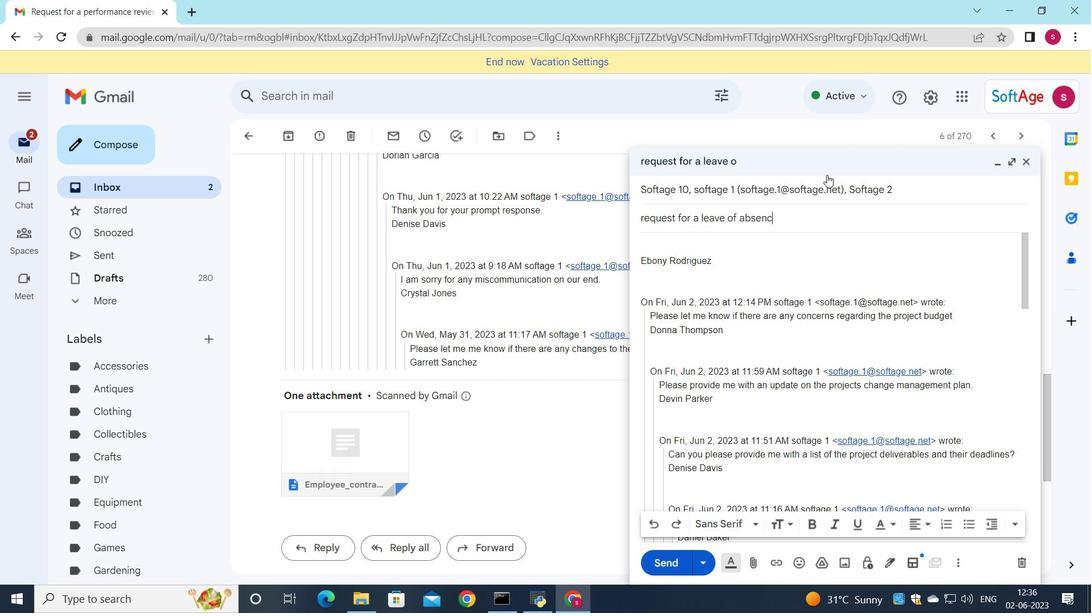 
Action: Mouse moved to (913, 185)
Screenshot: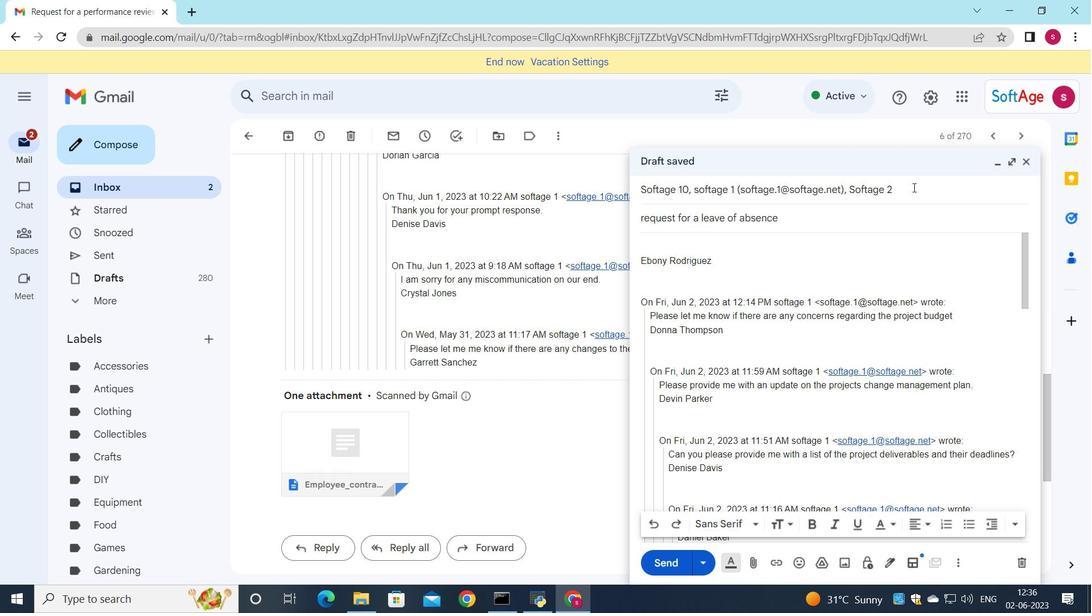 
Action: Mouse pressed left at (913, 185)
Screenshot: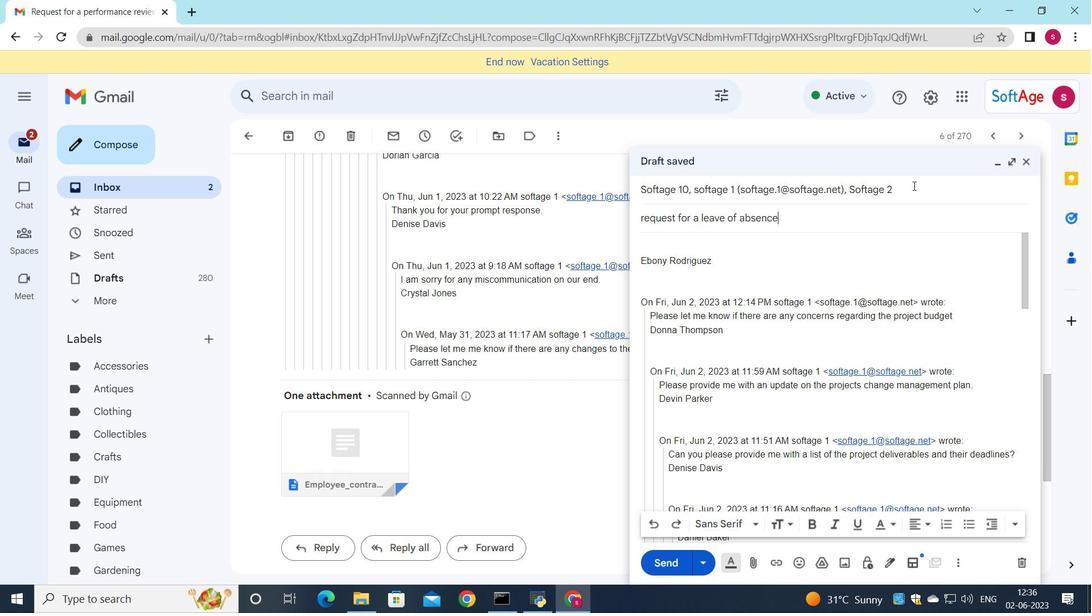 
Action: Mouse moved to (789, 205)
Screenshot: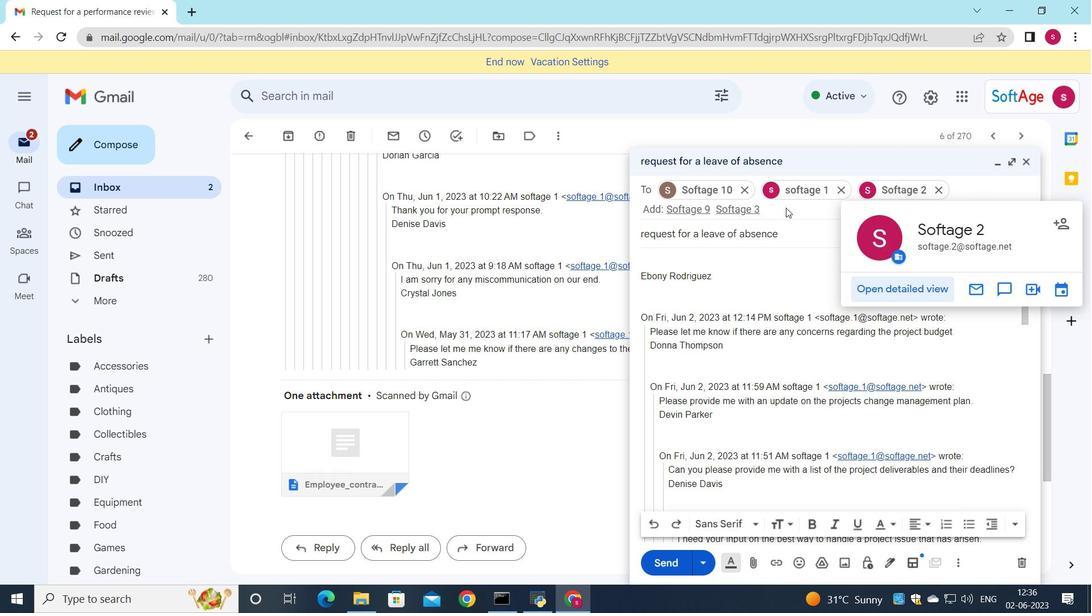 
Action: Mouse pressed left at (789, 205)
Screenshot: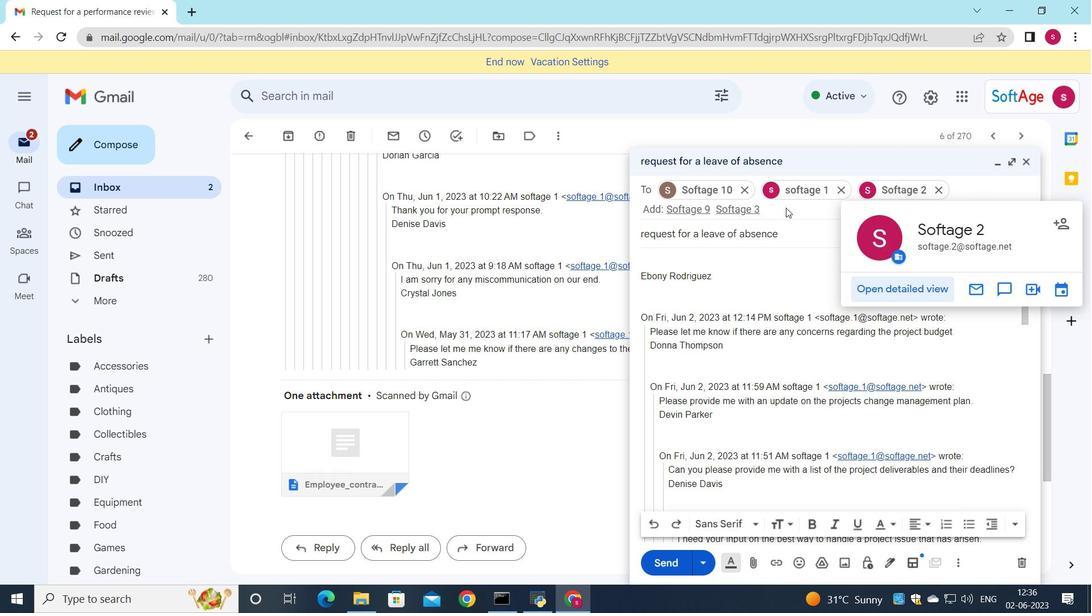 
Action: Mouse moved to (993, 209)
Screenshot: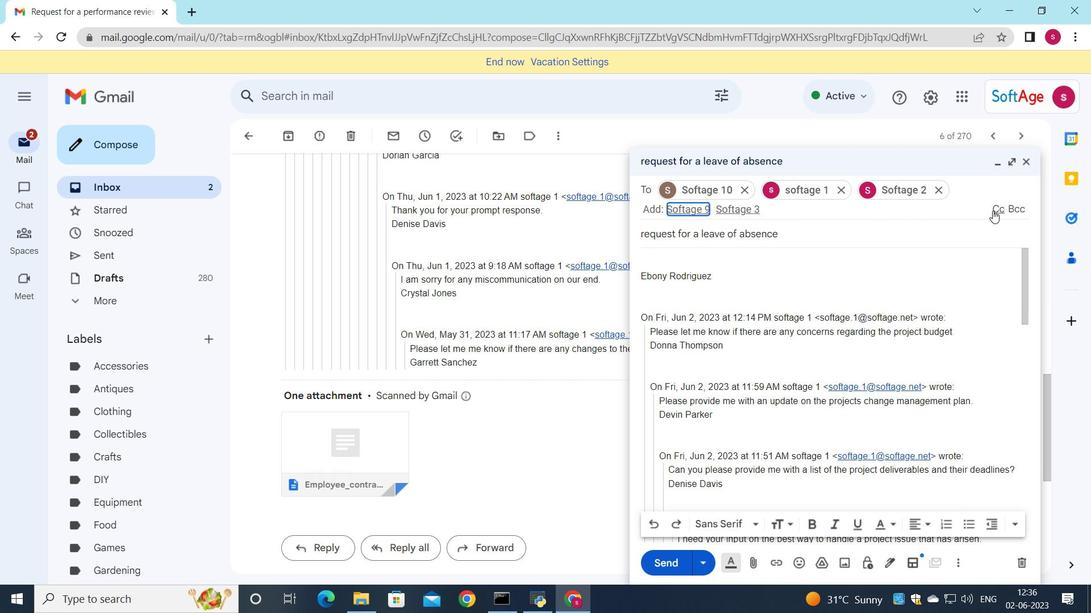
Action: Mouse pressed left at (993, 209)
Screenshot: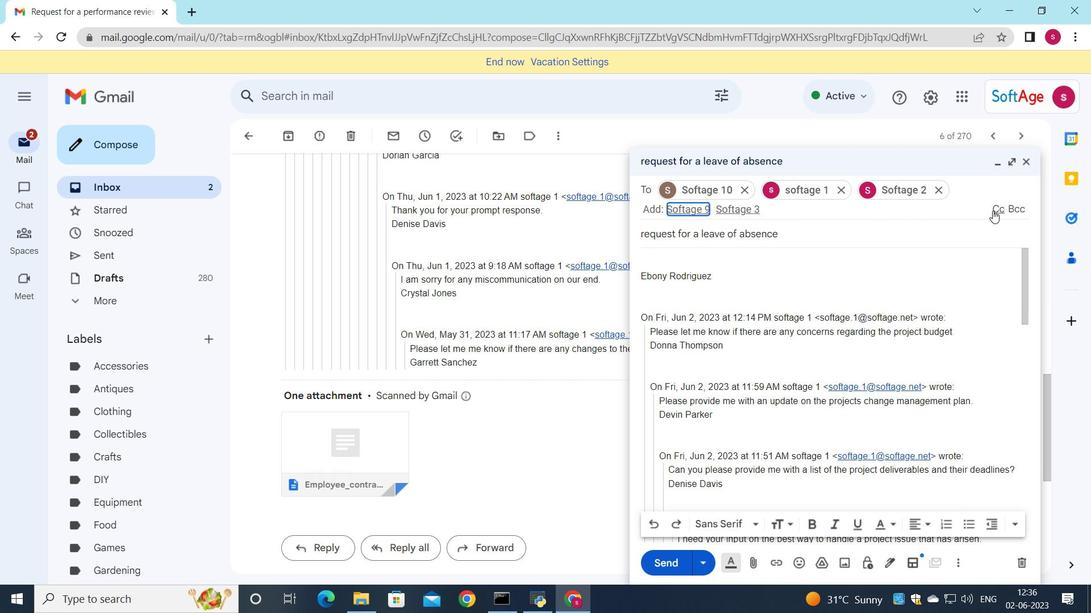 
Action: Mouse moved to (901, 253)
Screenshot: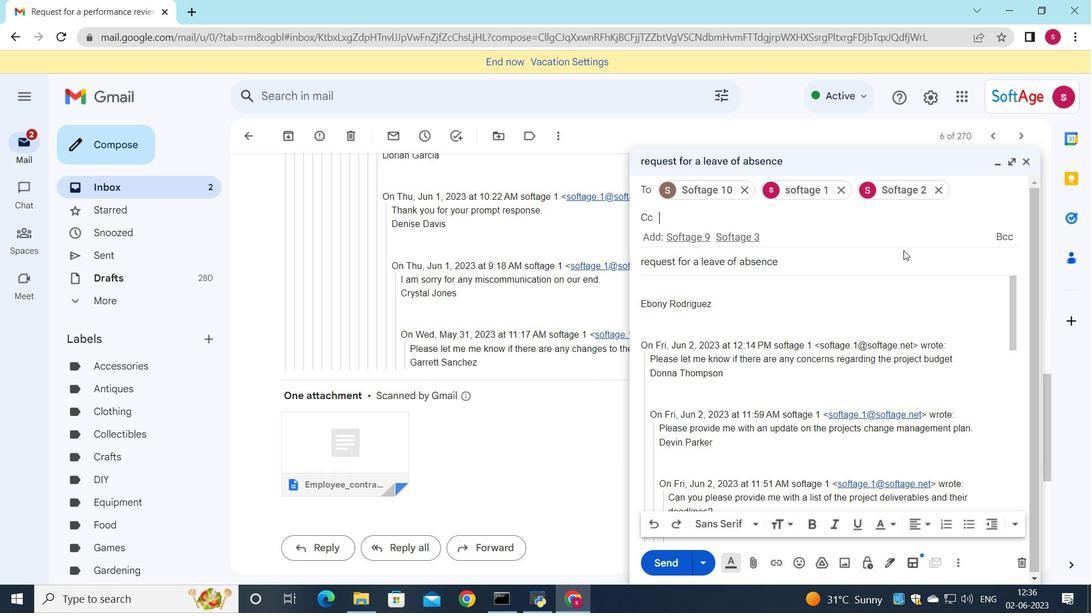
Action: Key pressed s
Screenshot: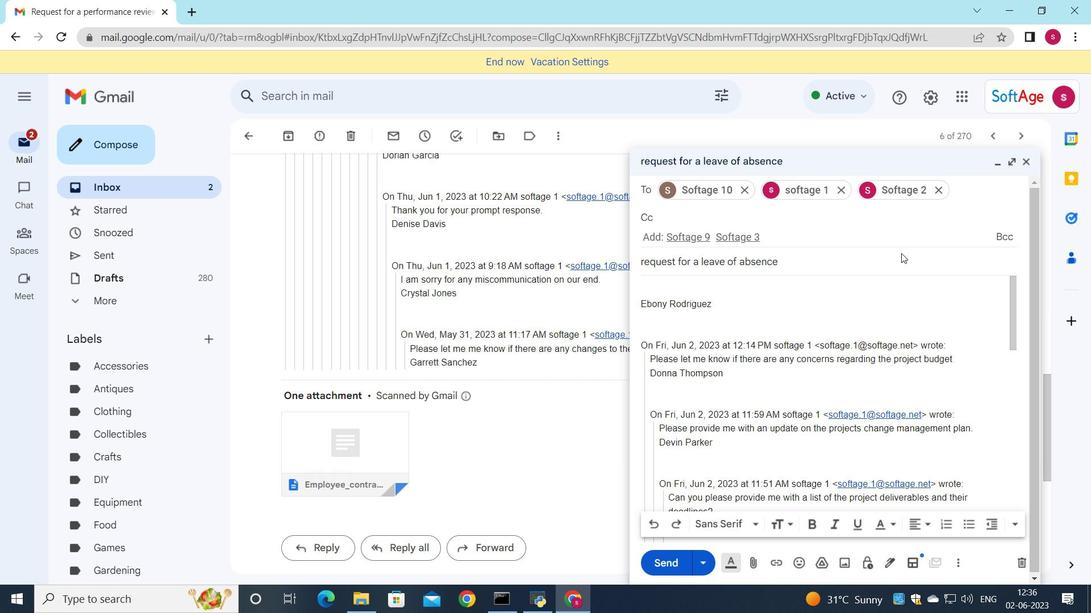 
Action: Mouse moved to (802, 400)
Screenshot: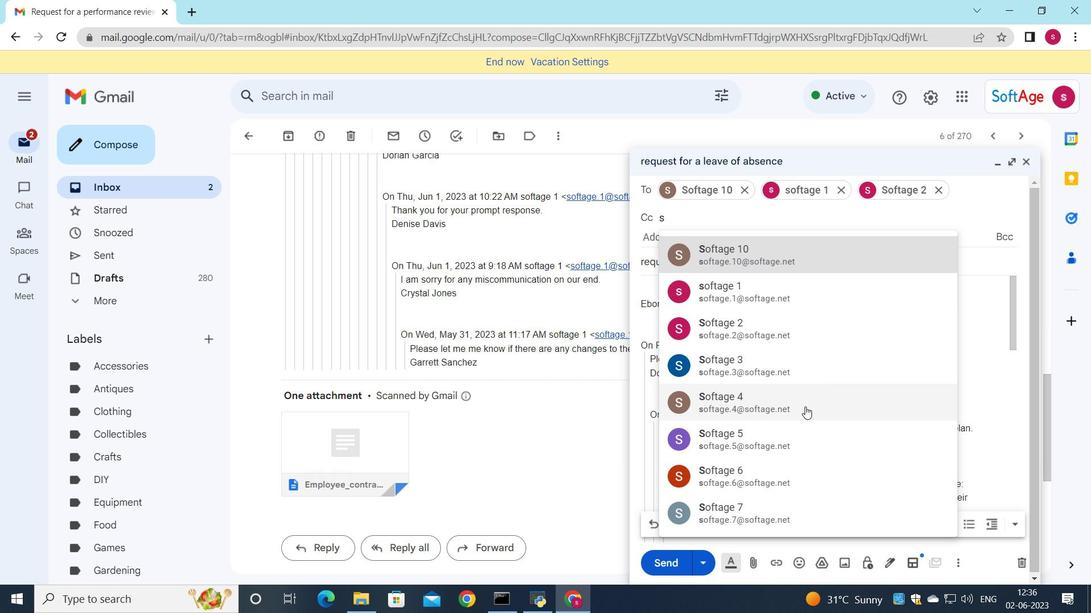 
Action: Mouse pressed left at (802, 400)
Screenshot: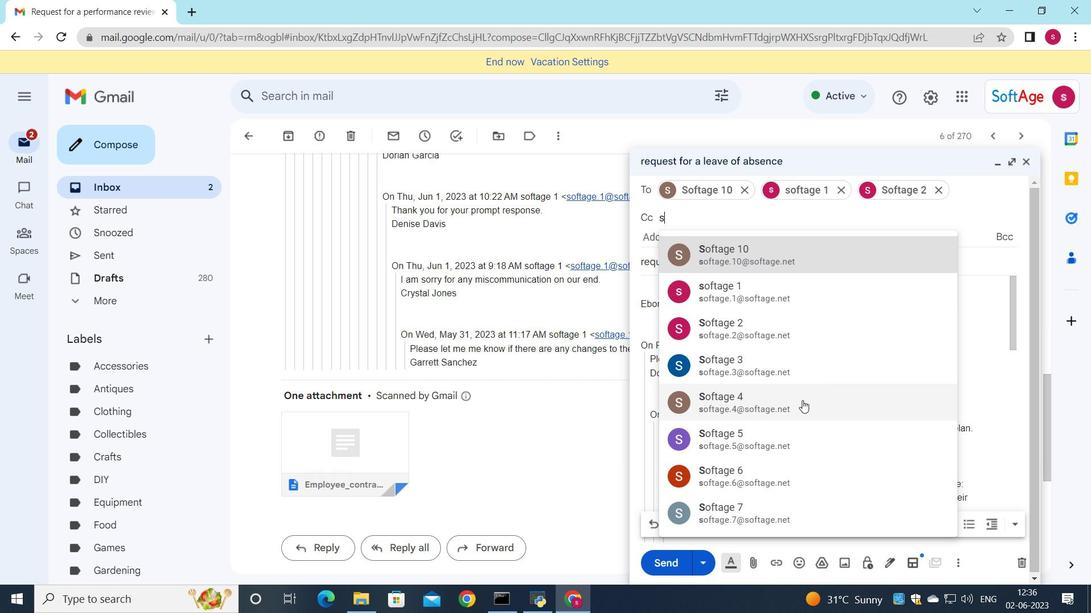 
Action: Mouse moved to (673, 284)
Screenshot: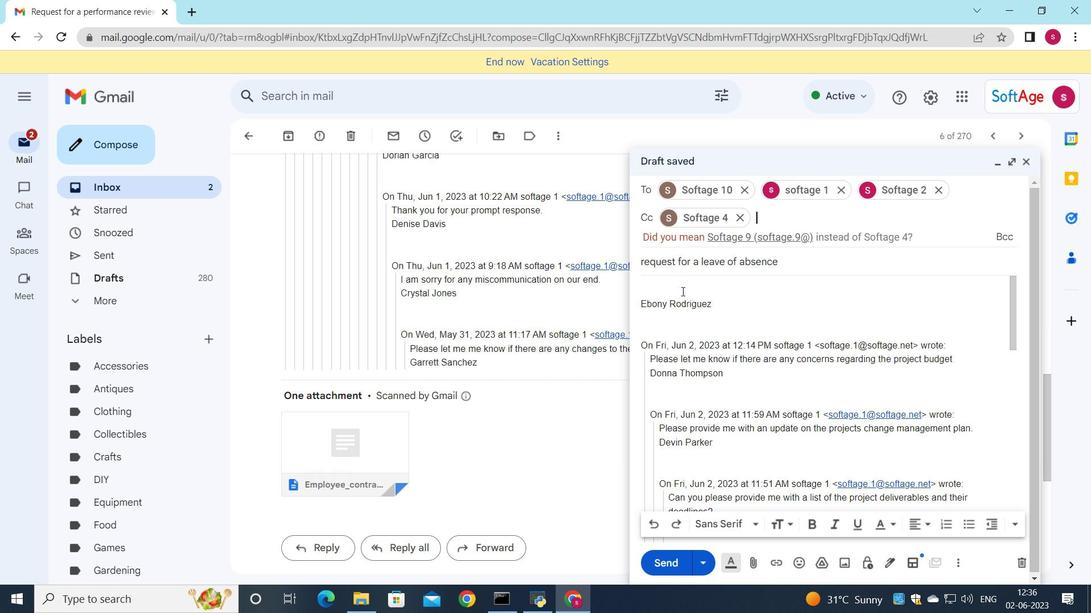 
Action: Mouse pressed left at (673, 284)
Screenshot: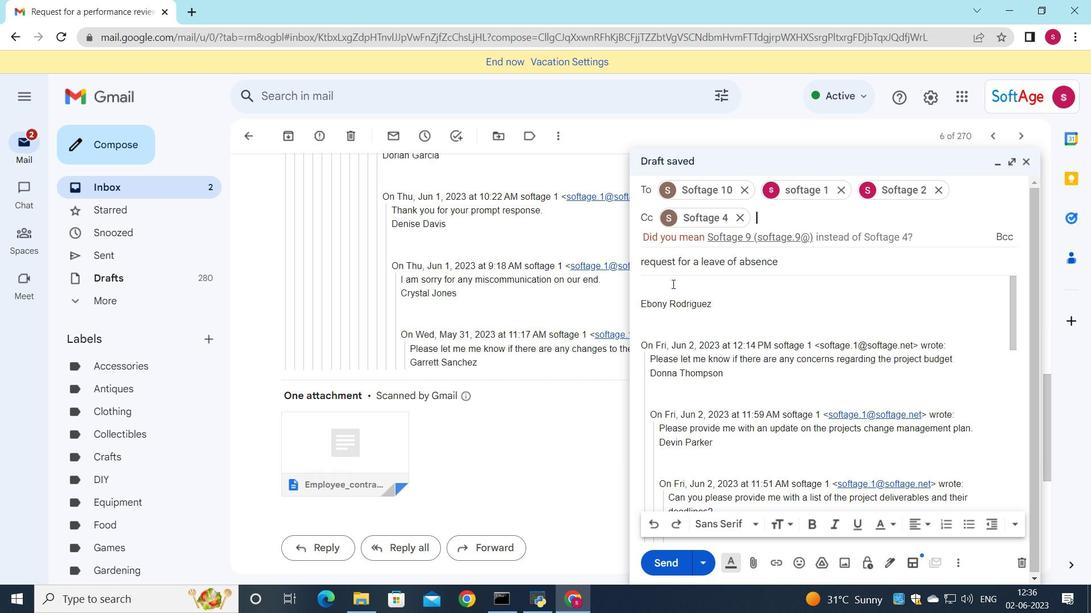 
Action: Key pressed <Key.shift>Can<Key.space>you<Key.space>confirm<Key.space>the<Key.space><Key.backspace><Key.backspace>at<Key.space>all<Key.space>project<Key.space>dependencies<Key.space>have<Key.space>been<Key.space>identified<Key.space>and<Key.space>are<Key.space>being<Key.space>managed<Key.shift_r>?
Screenshot: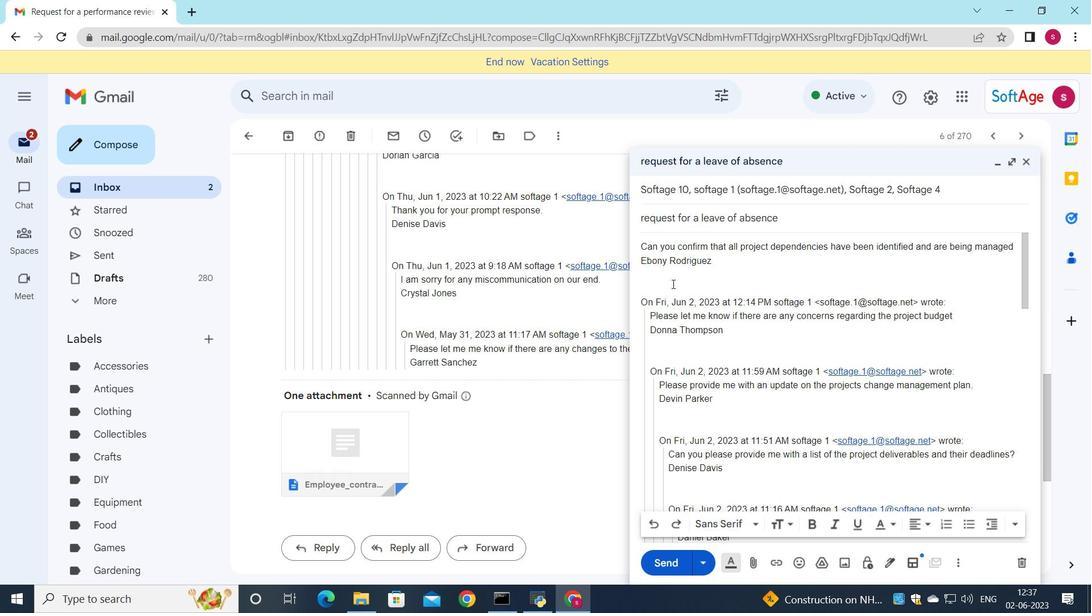 
Action: Mouse moved to (754, 567)
Screenshot: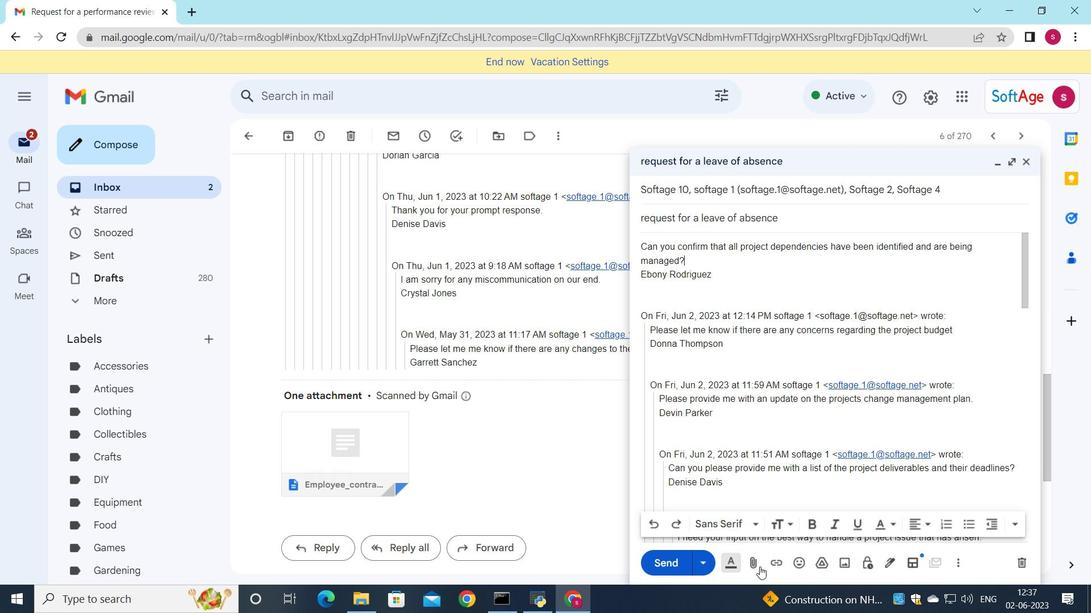 
Action: Mouse pressed left at (754, 567)
Screenshot: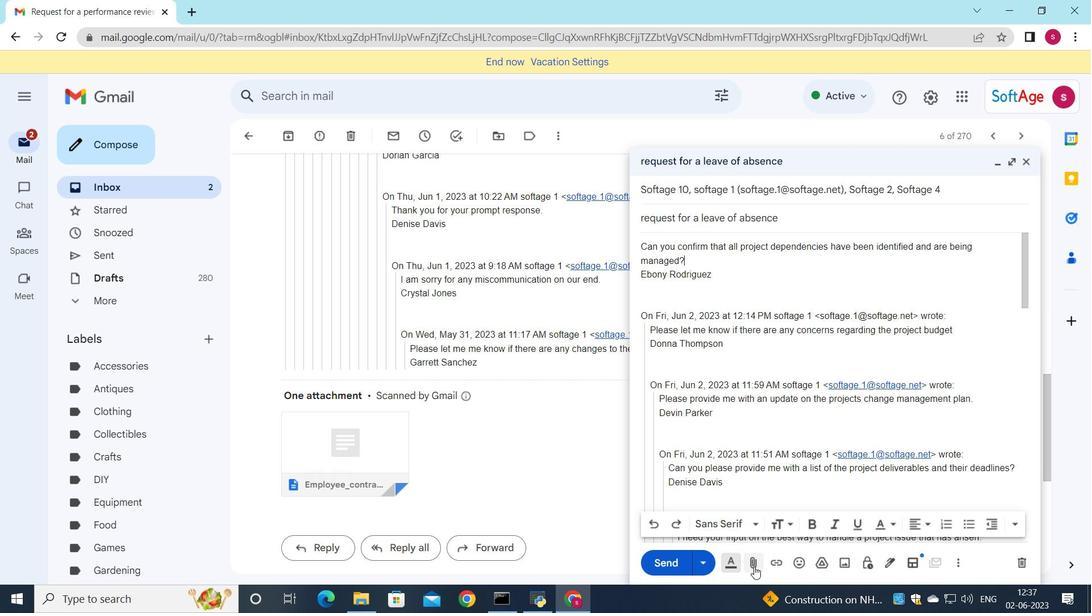 
Action: Mouse moved to (209, 98)
Screenshot: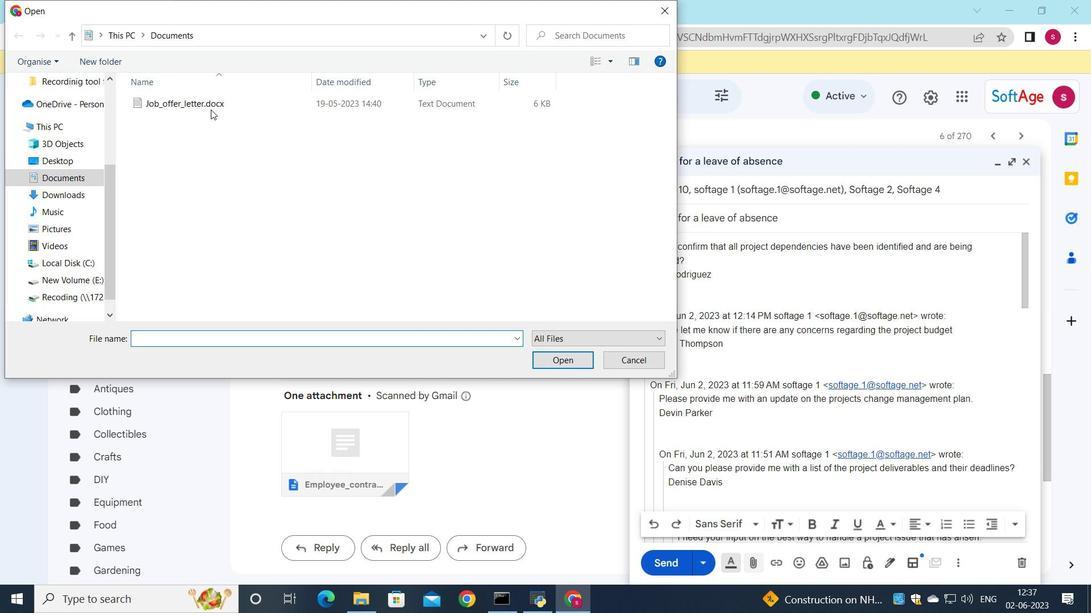 
Action: Mouse pressed left at (209, 98)
Screenshot: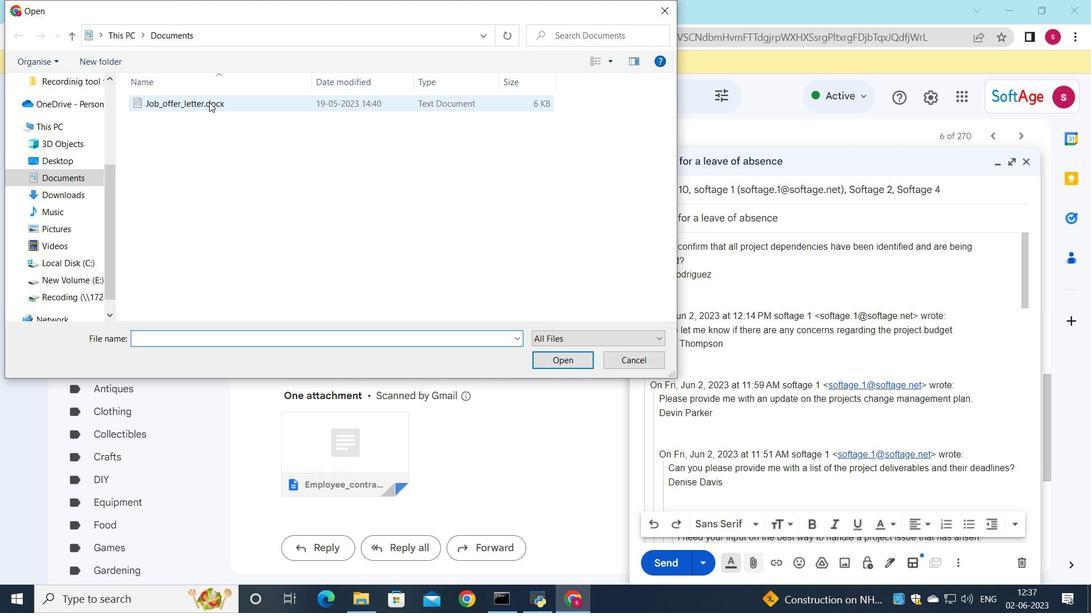 
Action: Mouse moved to (270, 103)
Screenshot: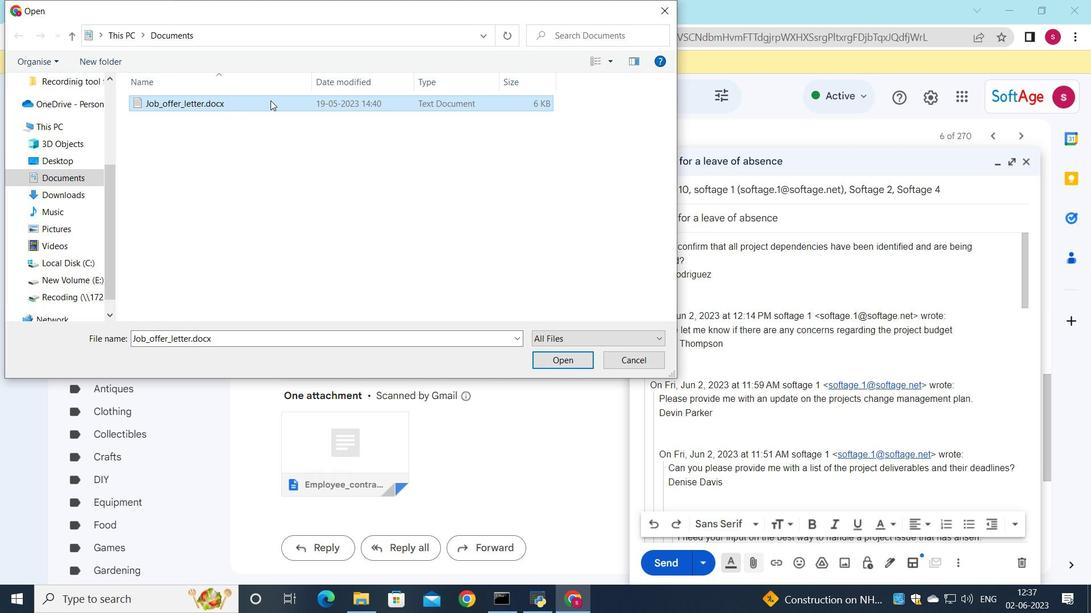 
Action: Mouse pressed left at (270, 103)
Screenshot: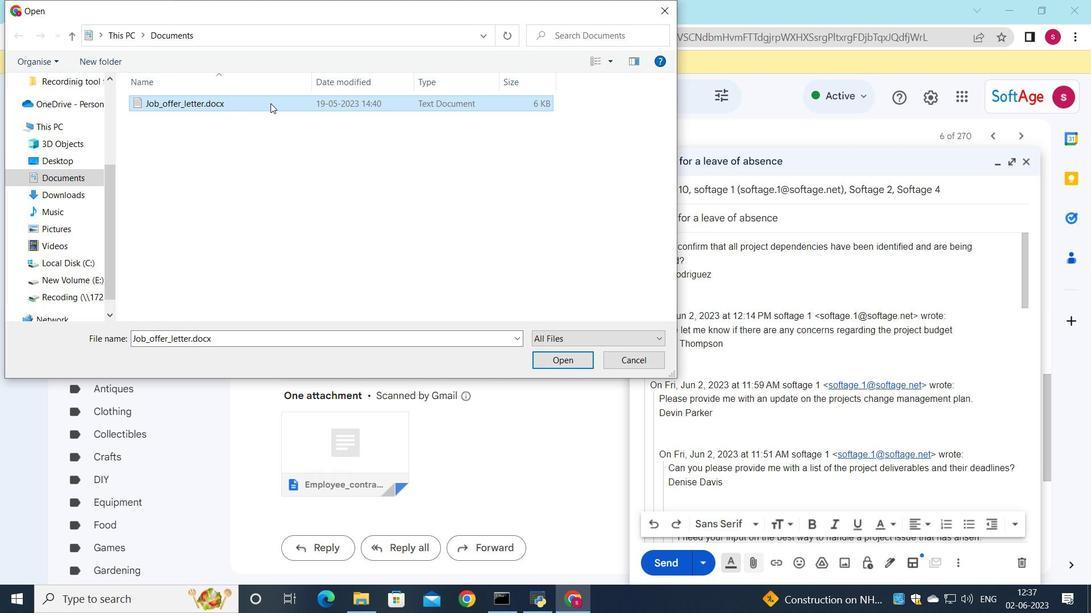 
Action: Mouse moved to (507, 87)
Screenshot: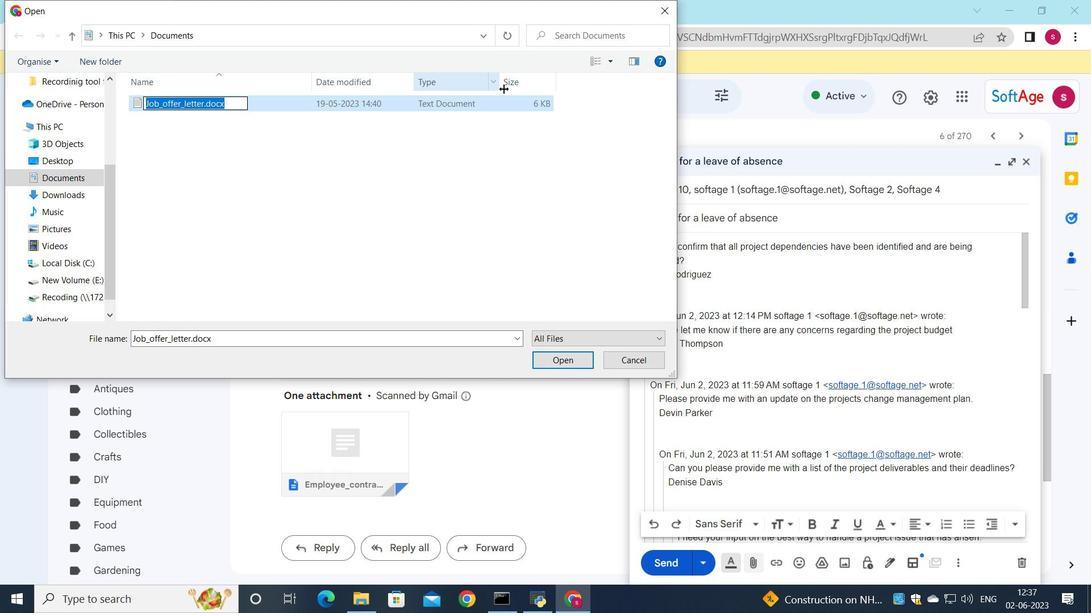 
Action: Key pressed <Key.shift>Data<Key.shift>_analysis<Key.shift>_report.pdf
Screenshot: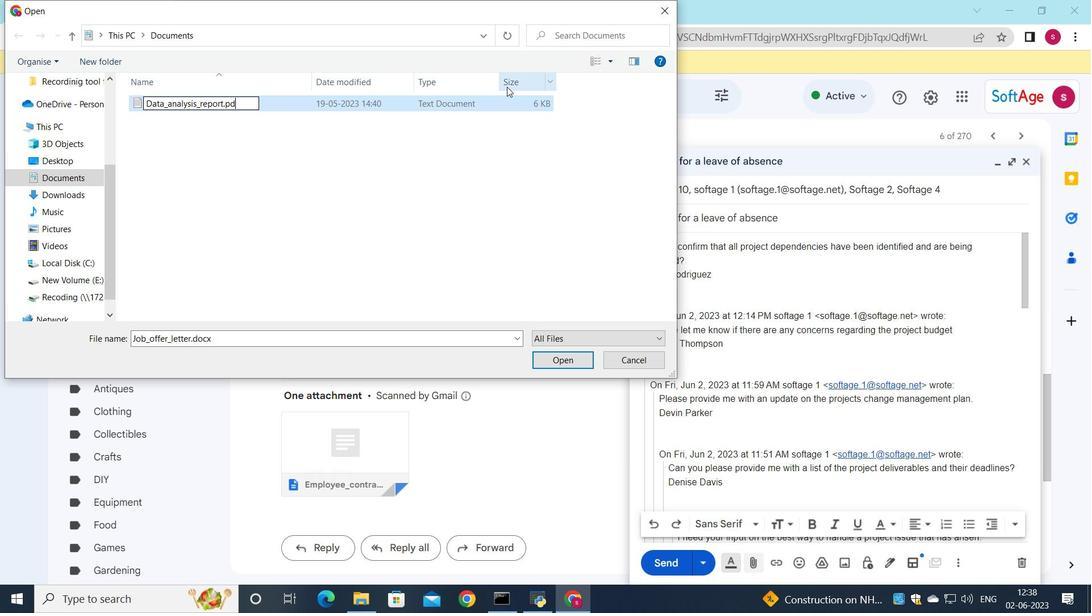 
Action: Mouse moved to (320, 104)
Screenshot: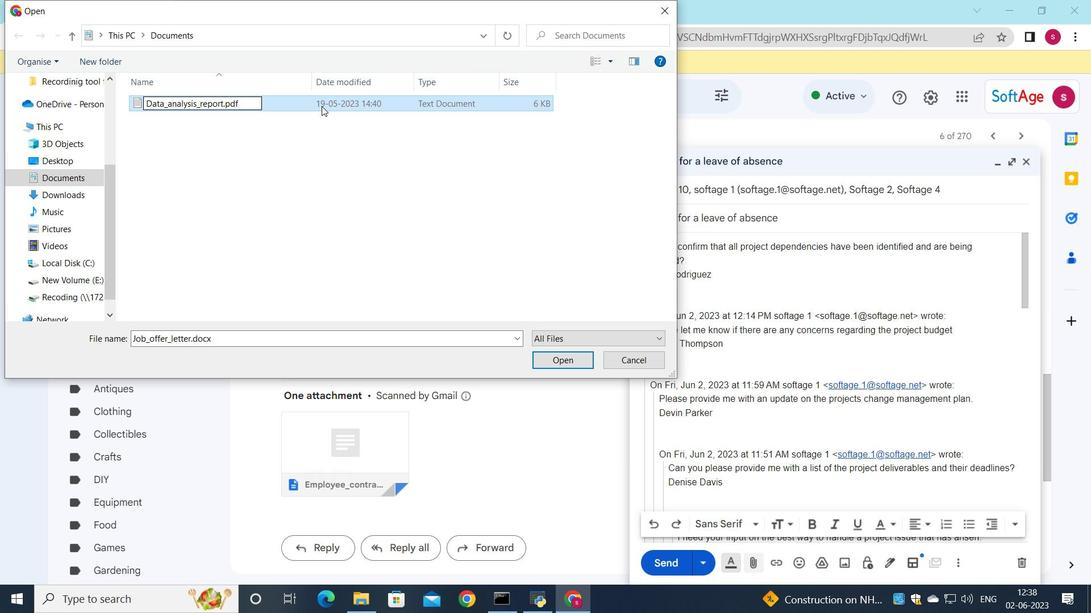 
Action: Mouse pressed left at (320, 104)
Screenshot: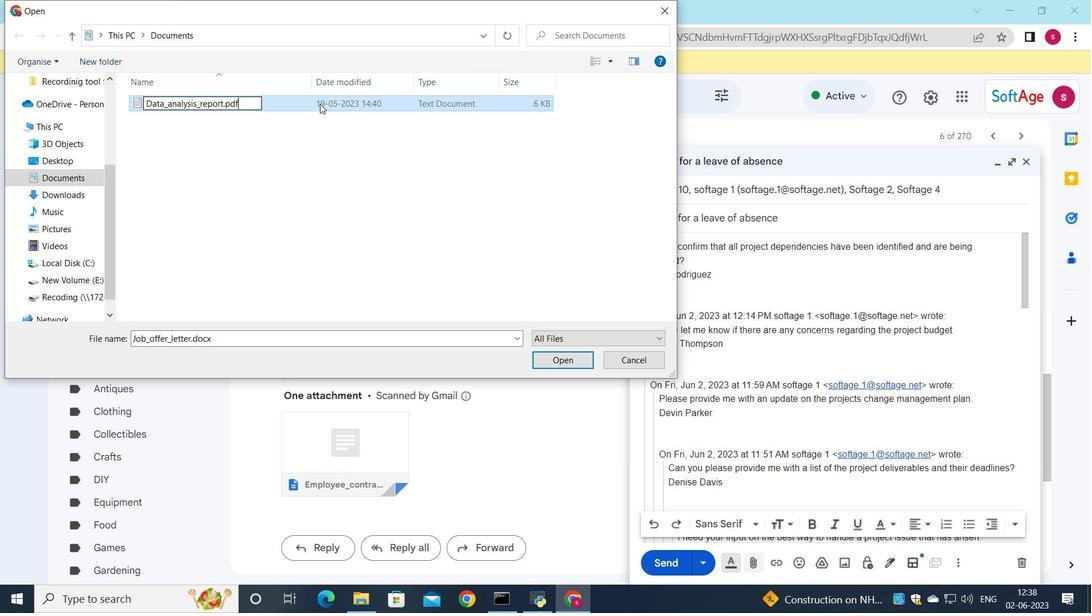 
Action: Mouse moved to (577, 363)
Screenshot: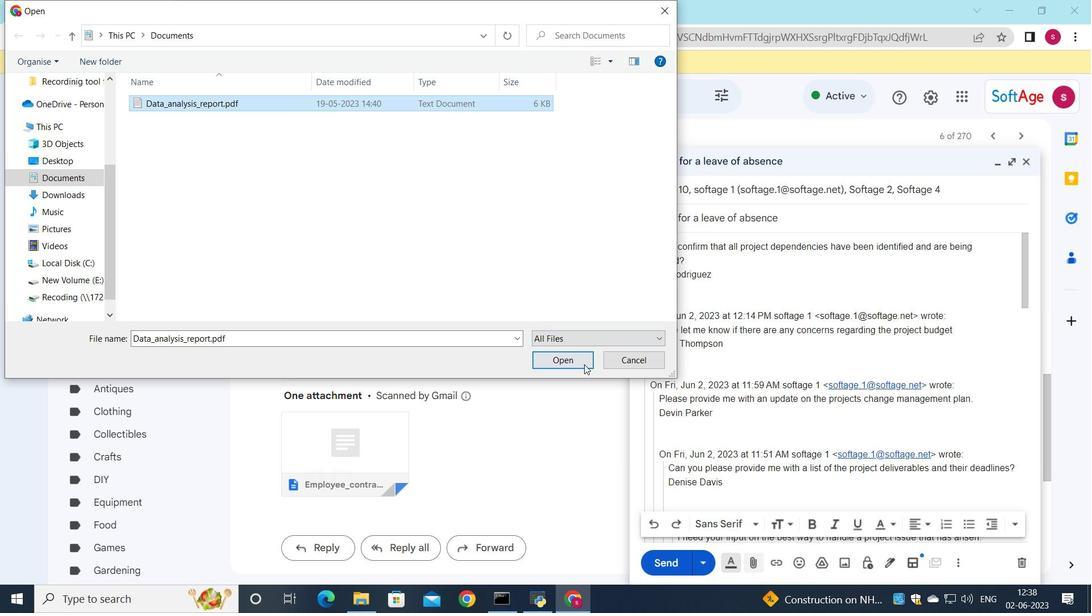 
Action: Mouse pressed left at (577, 363)
Screenshot: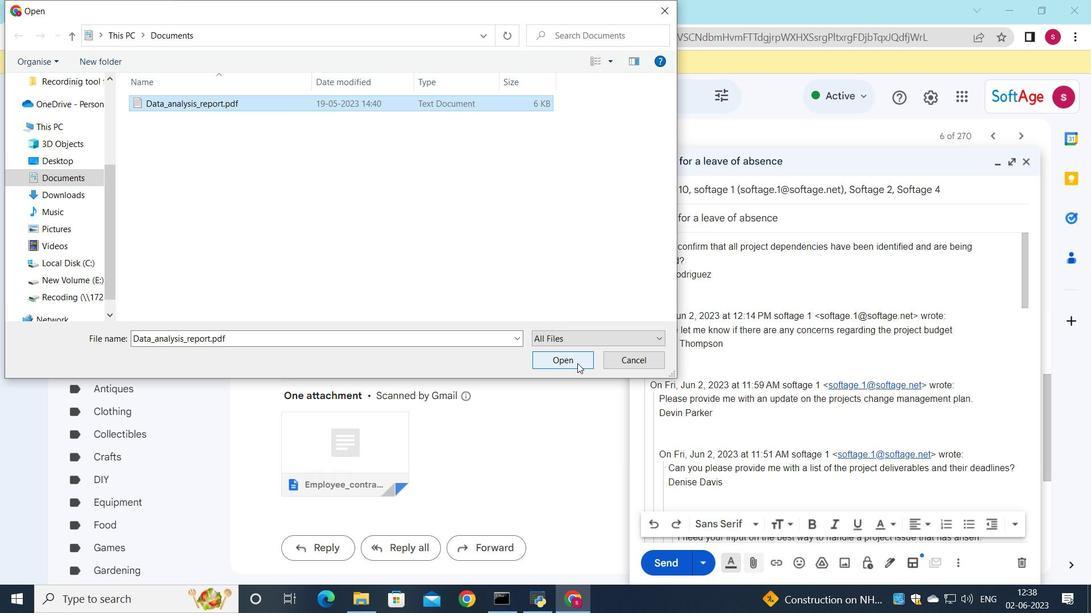 
Action: Mouse moved to (655, 562)
Screenshot: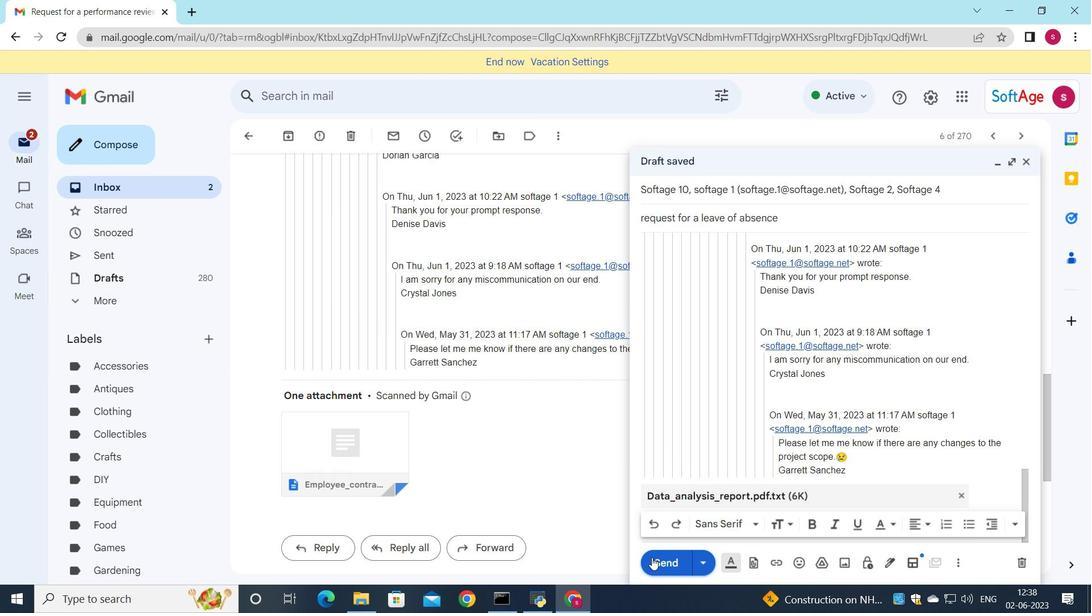 
Action: Mouse pressed left at (655, 562)
Screenshot: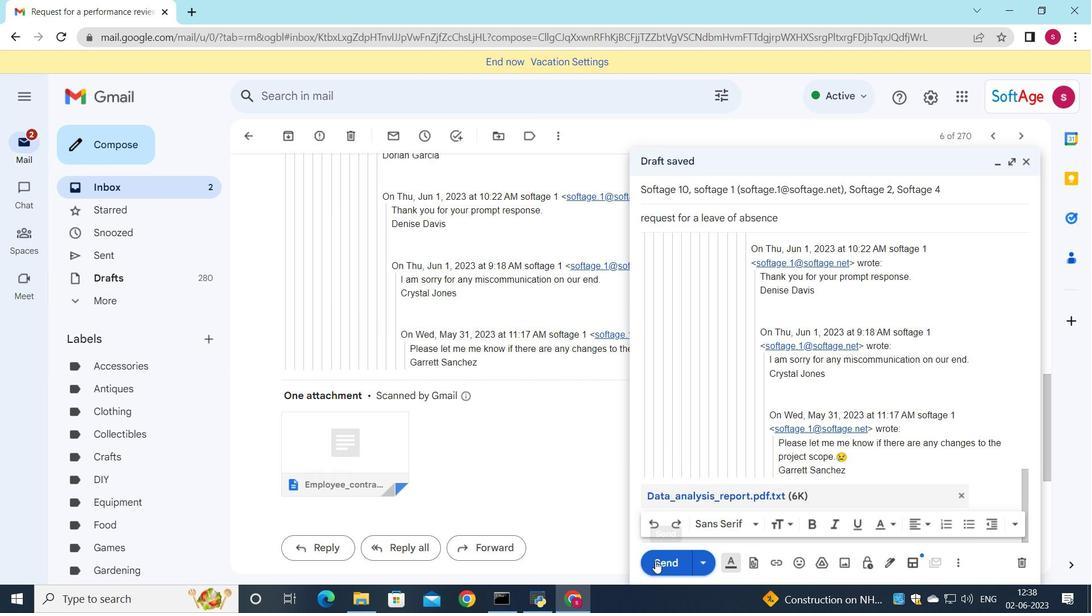 
Action: Mouse moved to (179, 175)
Screenshot: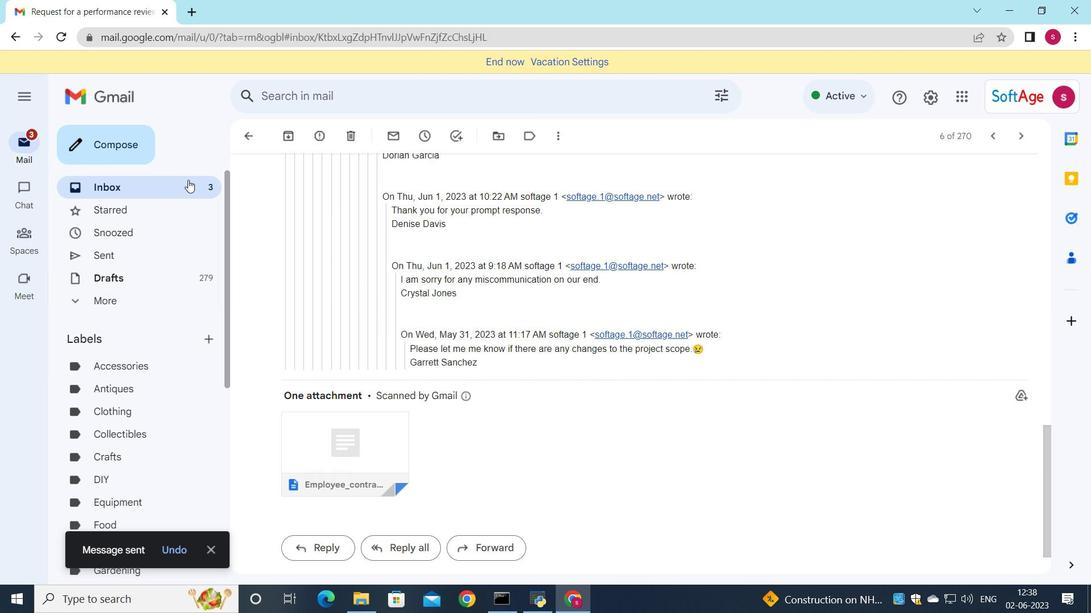 
Action: Mouse pressed left at (179, 175)
Screenshot: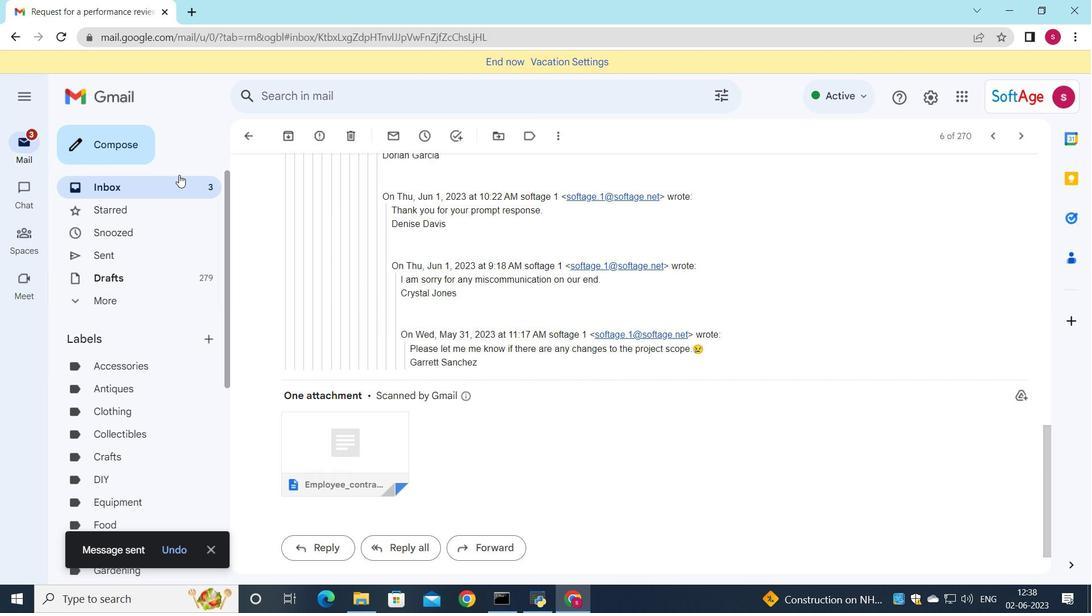 
Action: Mouse moved to (180, 188)
Screenshot: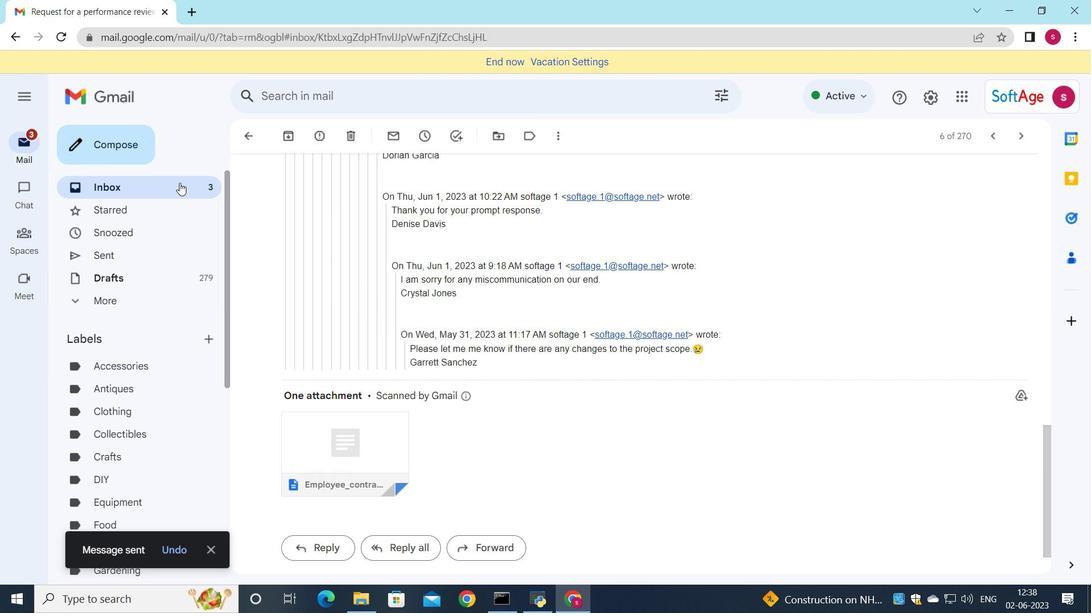 
Action: Mouse pressed left at (180, 188)
Screenshot: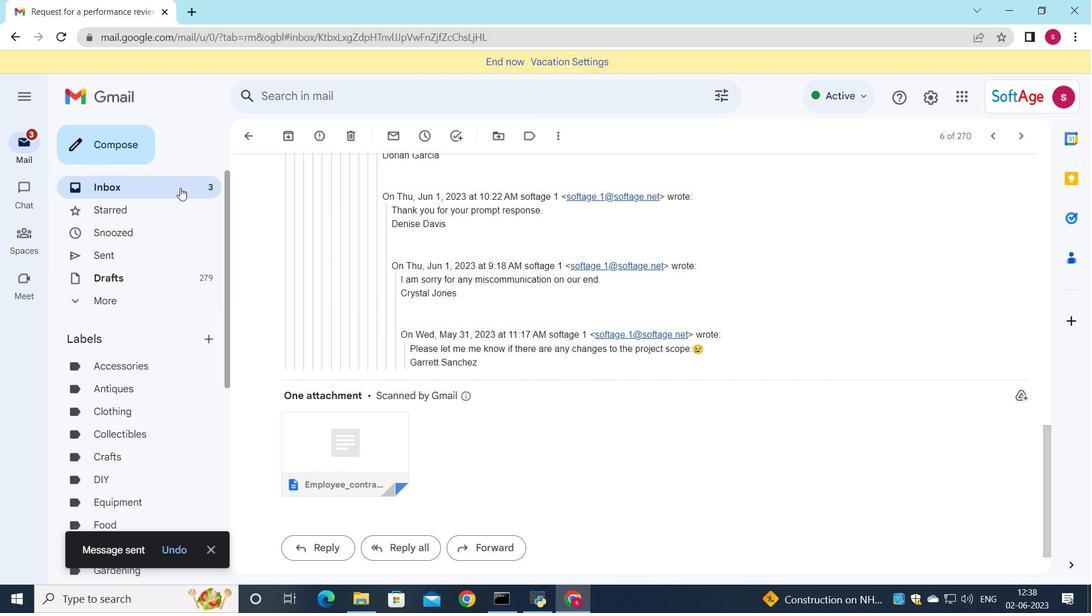
Action: Mouse moved to (570, 172)
Screenshot: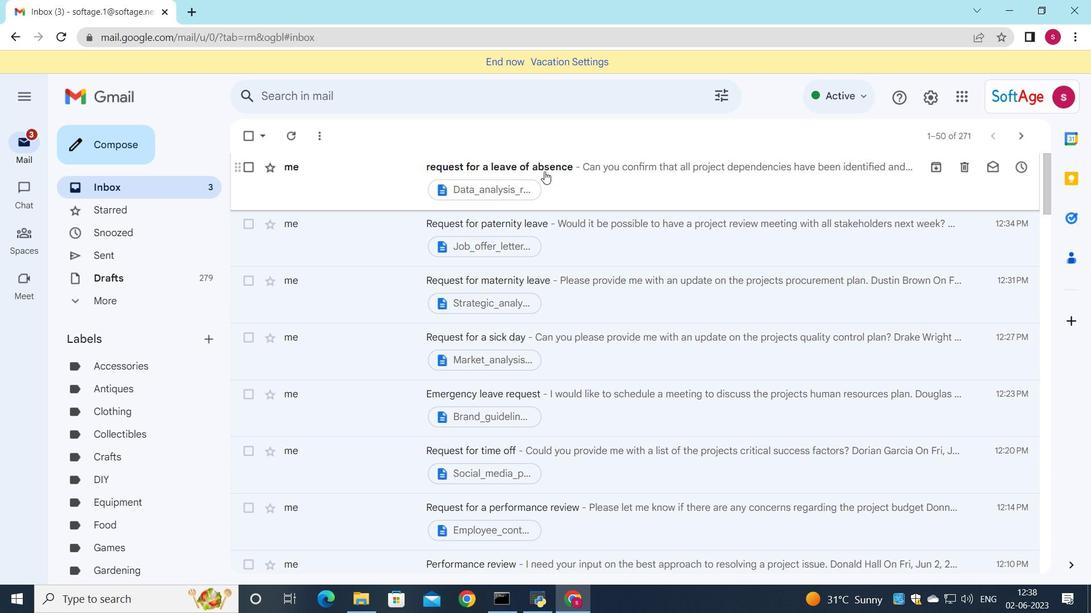 
Action: Mouse pressed left at (570, 172)
Screenshot: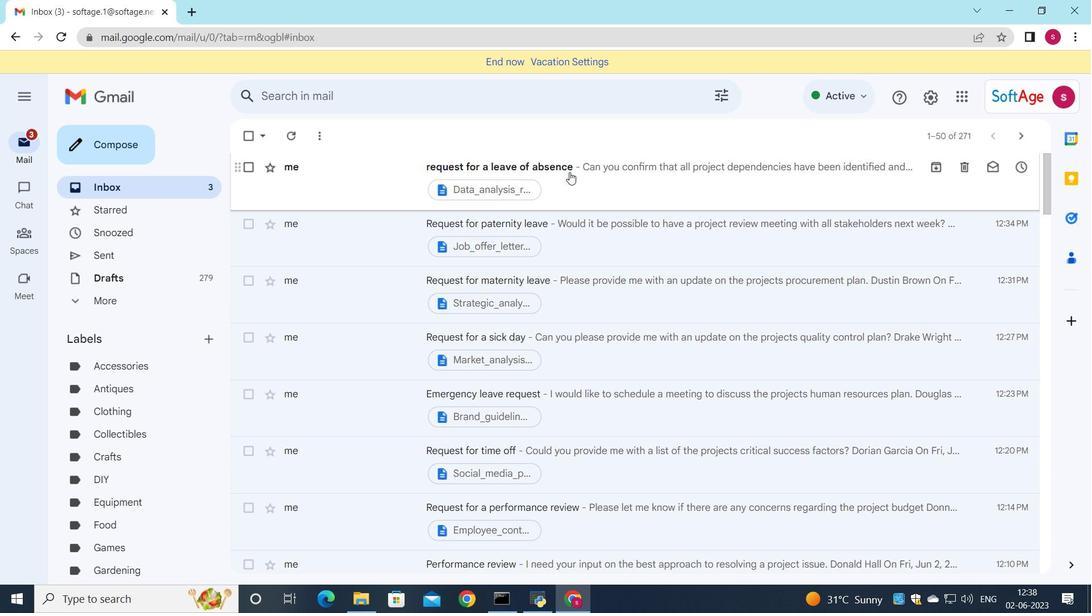 
Action: Mouse moved to (577, 188)
Screenshot: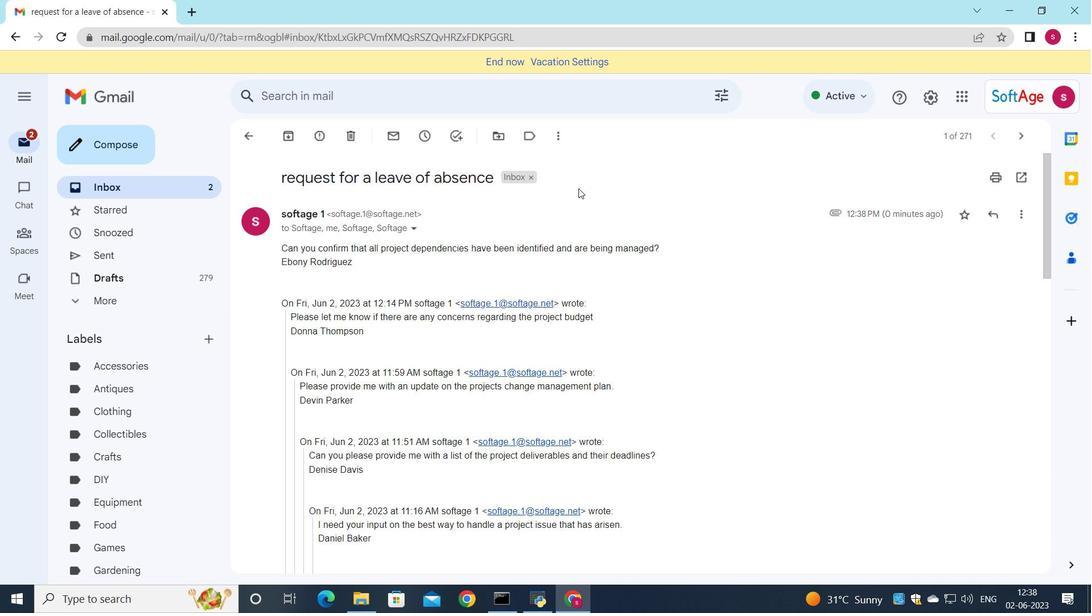 
